 Task: Look for space in Alaghsas, Niger from 5th September, 2023 to 13th September, 2023 for 6 adults in price range Rs.15000 to Rs.20000. Place can be entire place with 3 bedrooms having 3 beds and 3 bathrooms. Property type can be house, flat, guest house. Amenities needed are: washing machine. Booking option can be shelf check-in. Required host language is English.
Action: Mouse moved to (589, 127)
Screenshot: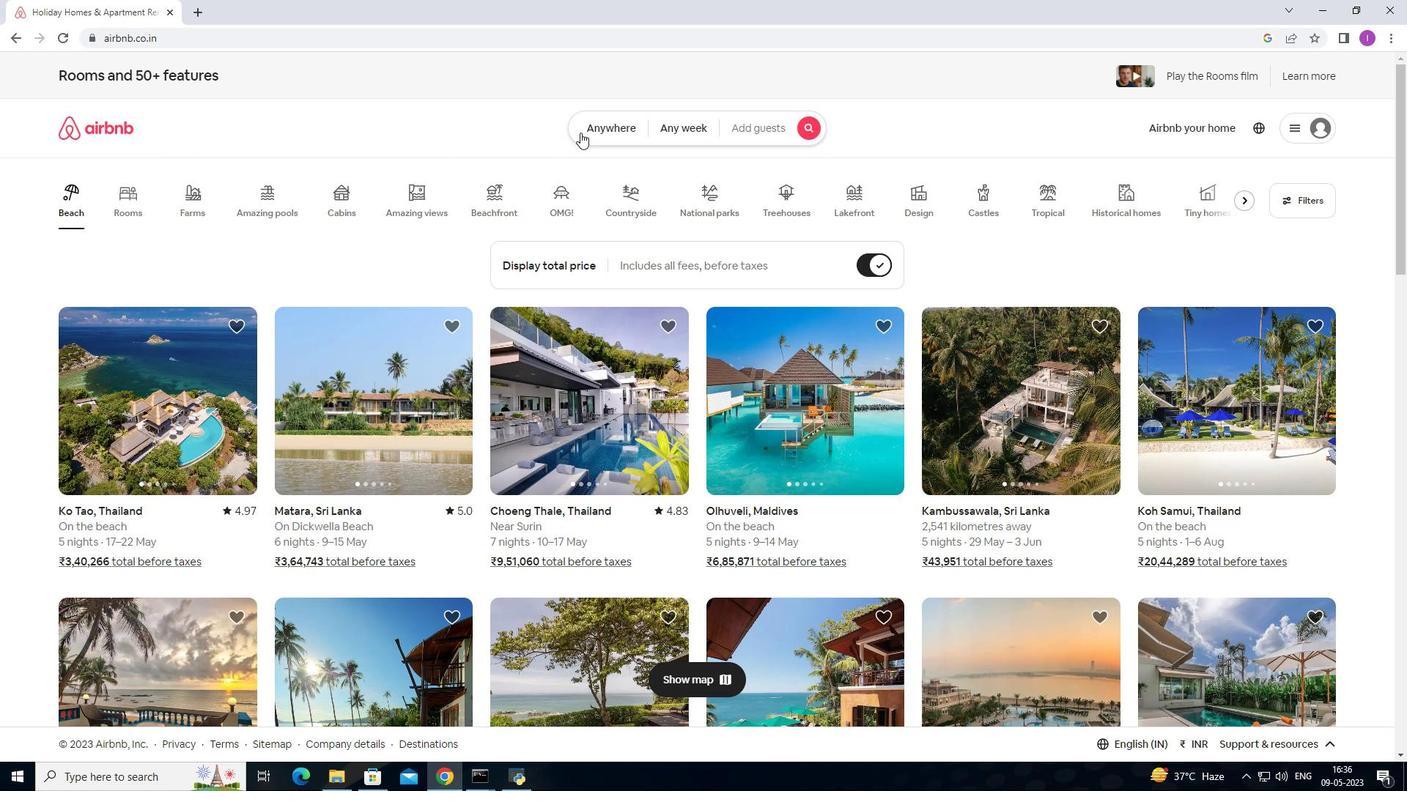 
Action: Mouse pressed left at (589, 127)
Screenshot: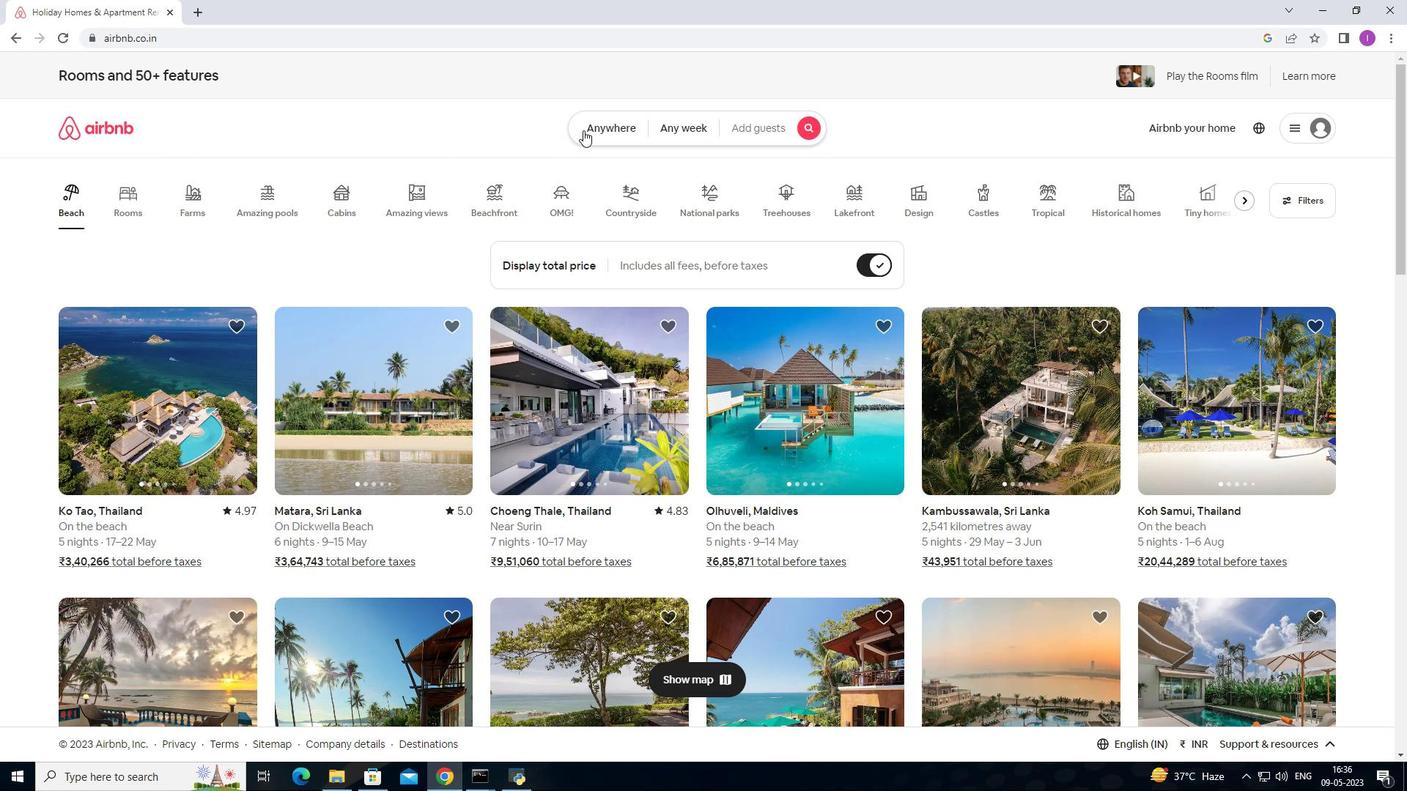 
Action: Mouse moved to (519, 191)
Screenshot: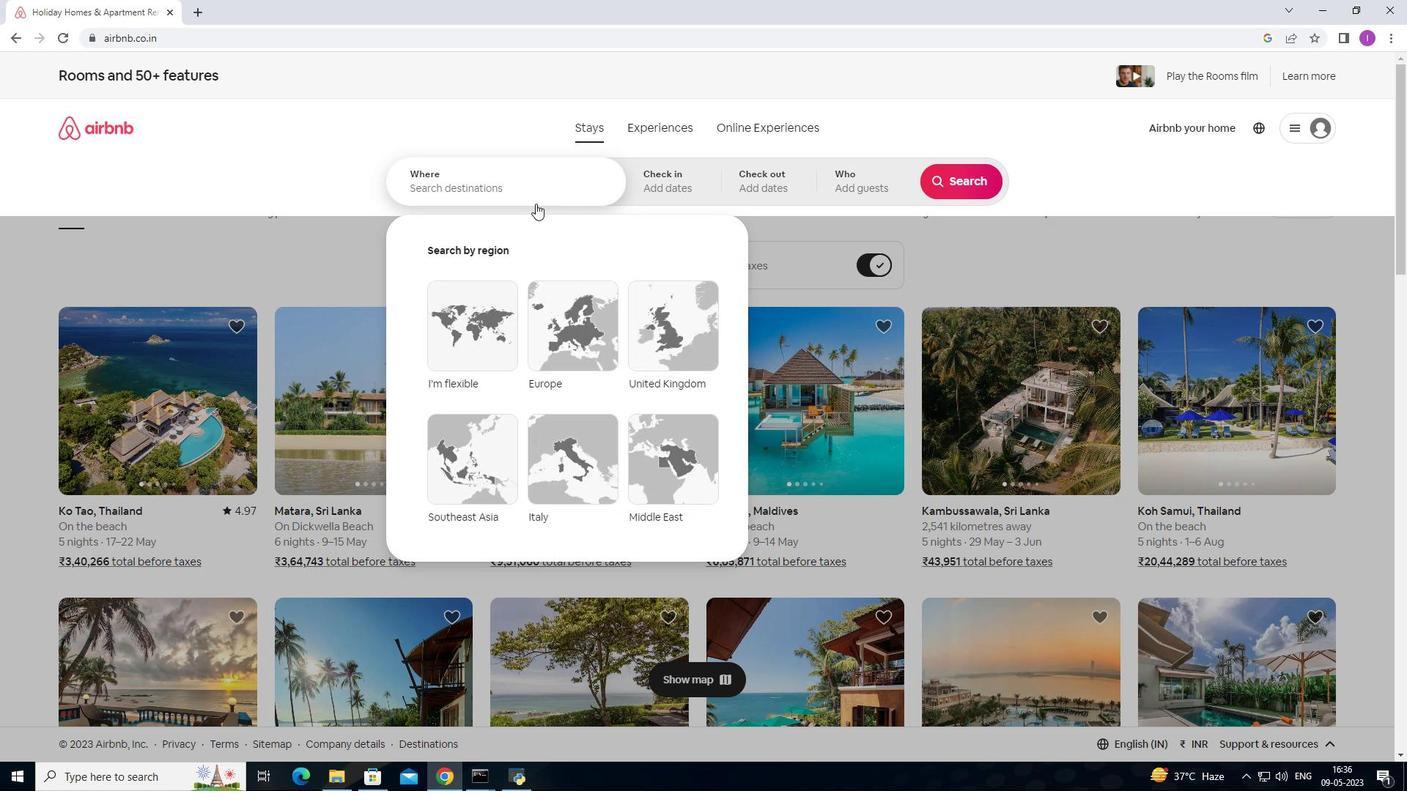 
Action: Mouse pressed left at (519, 191)
Screenshot: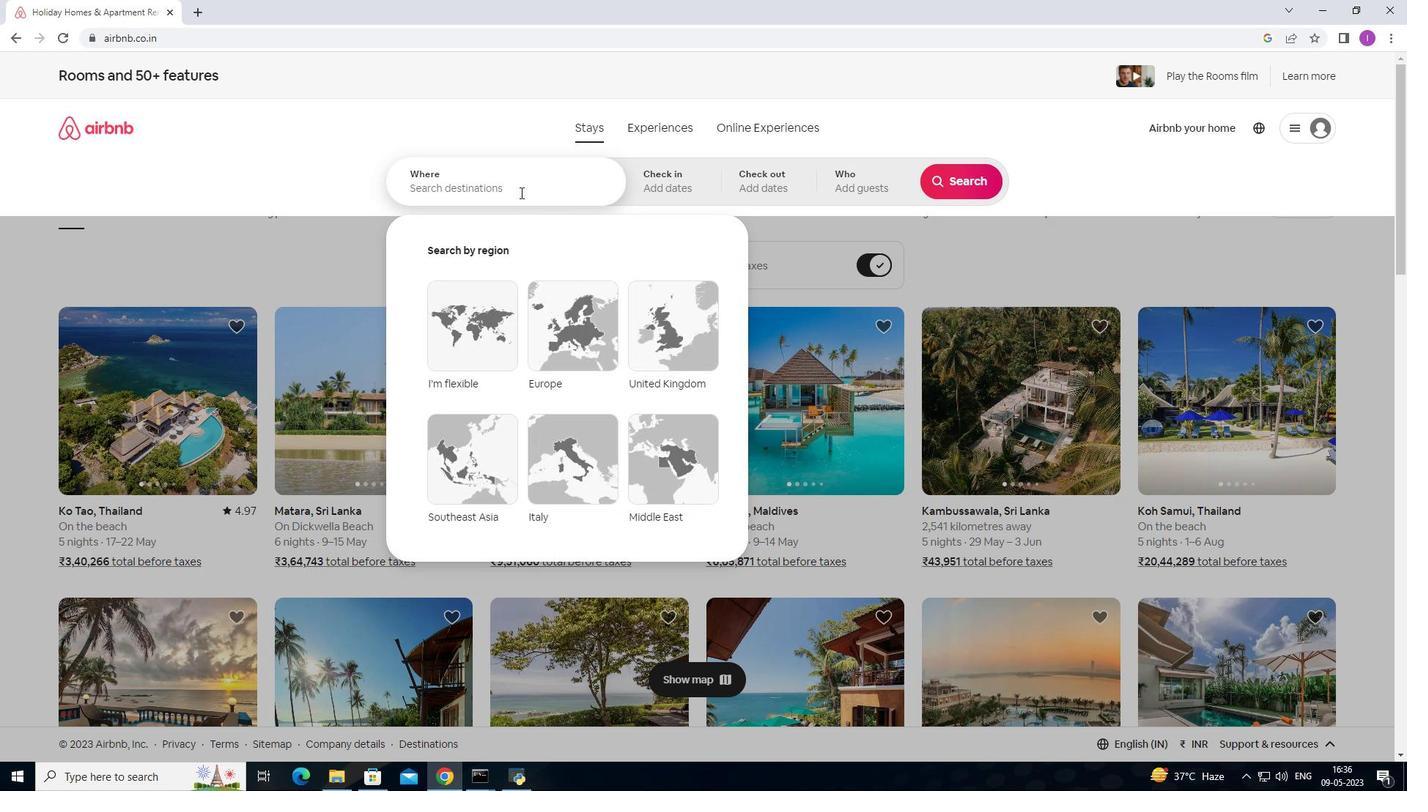 
Action: Mouse moved to (519, 190)
Screenshot: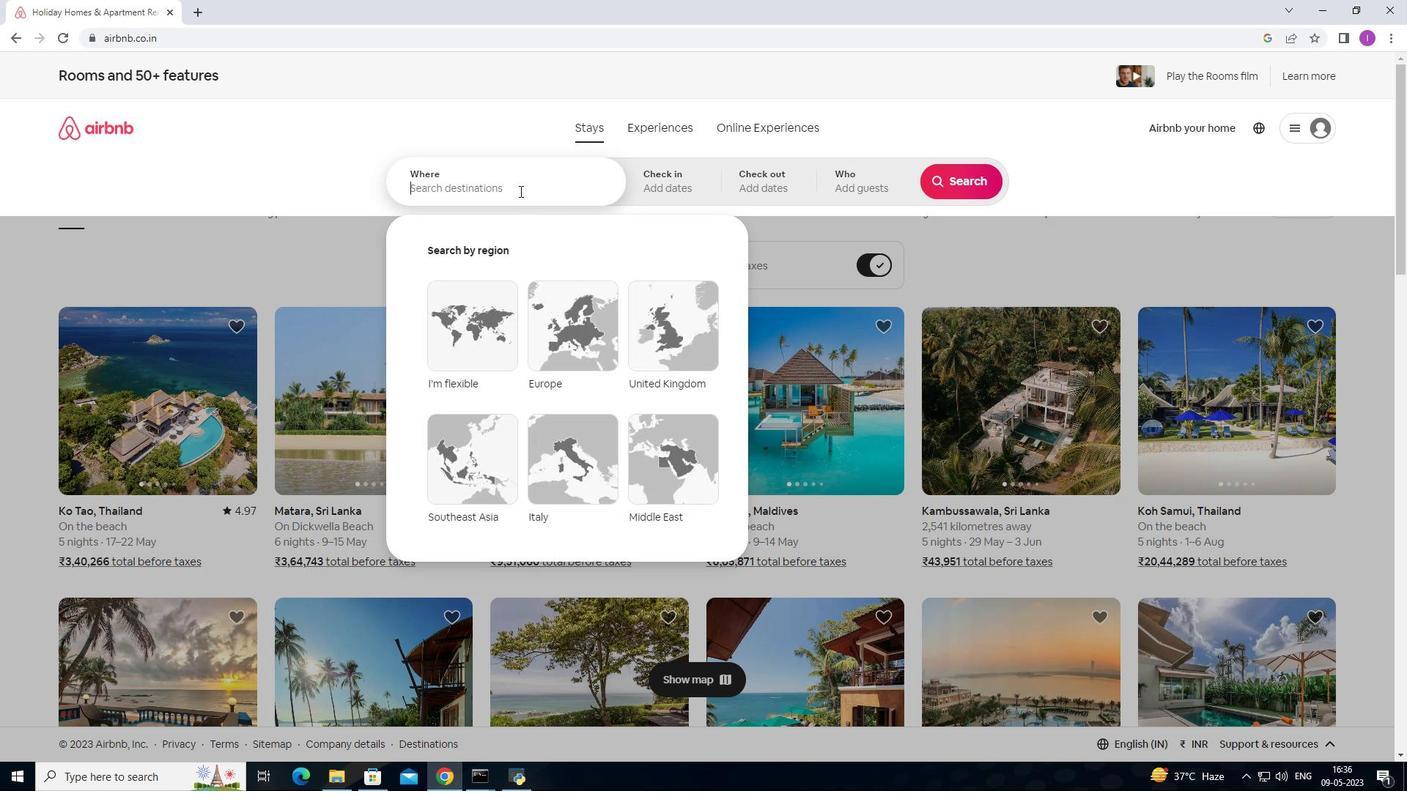 
Action: Key pressed <Key.shift>Alaghsas,<Key.shift>Nigeria
Screenshot: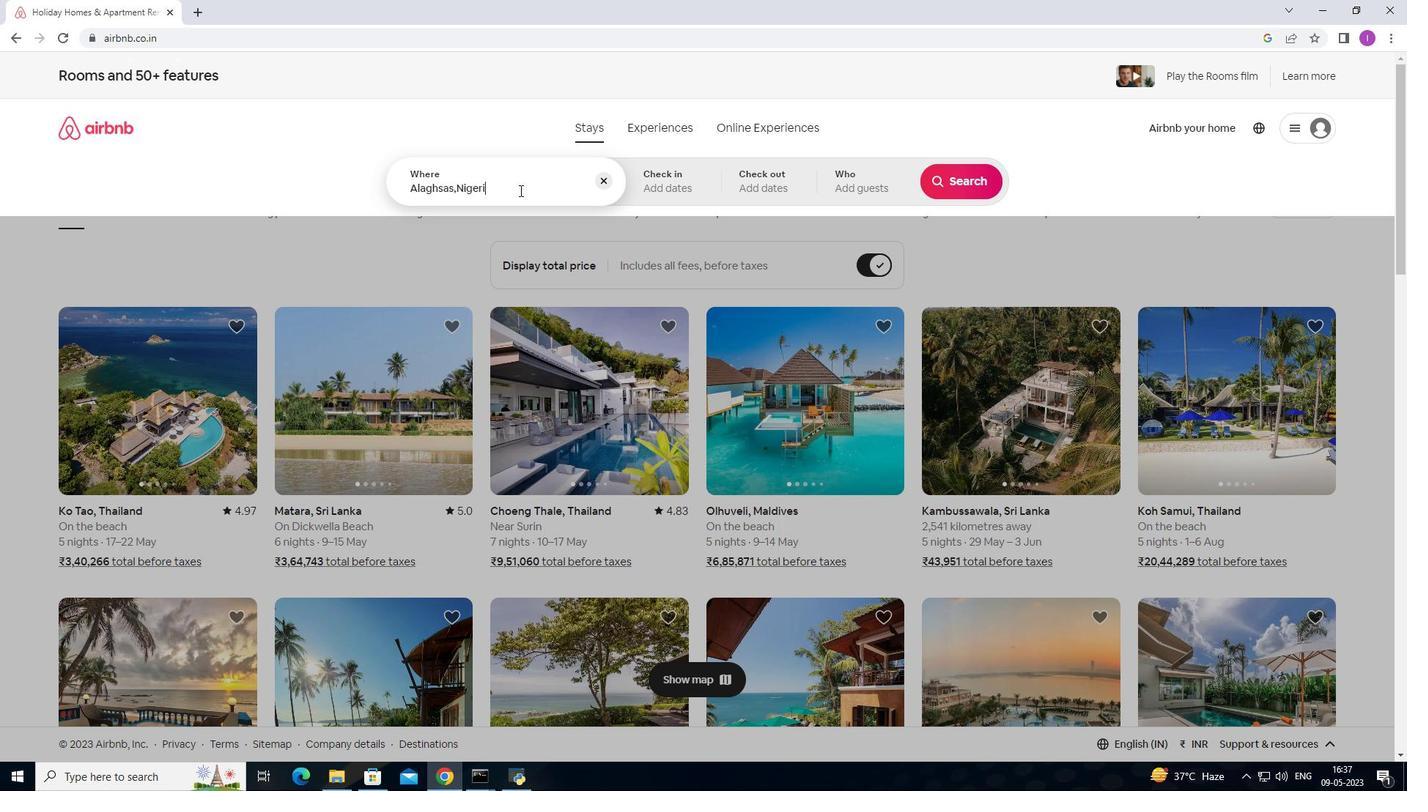 
Action: Mouse moved to (505, 195)
Screenshot: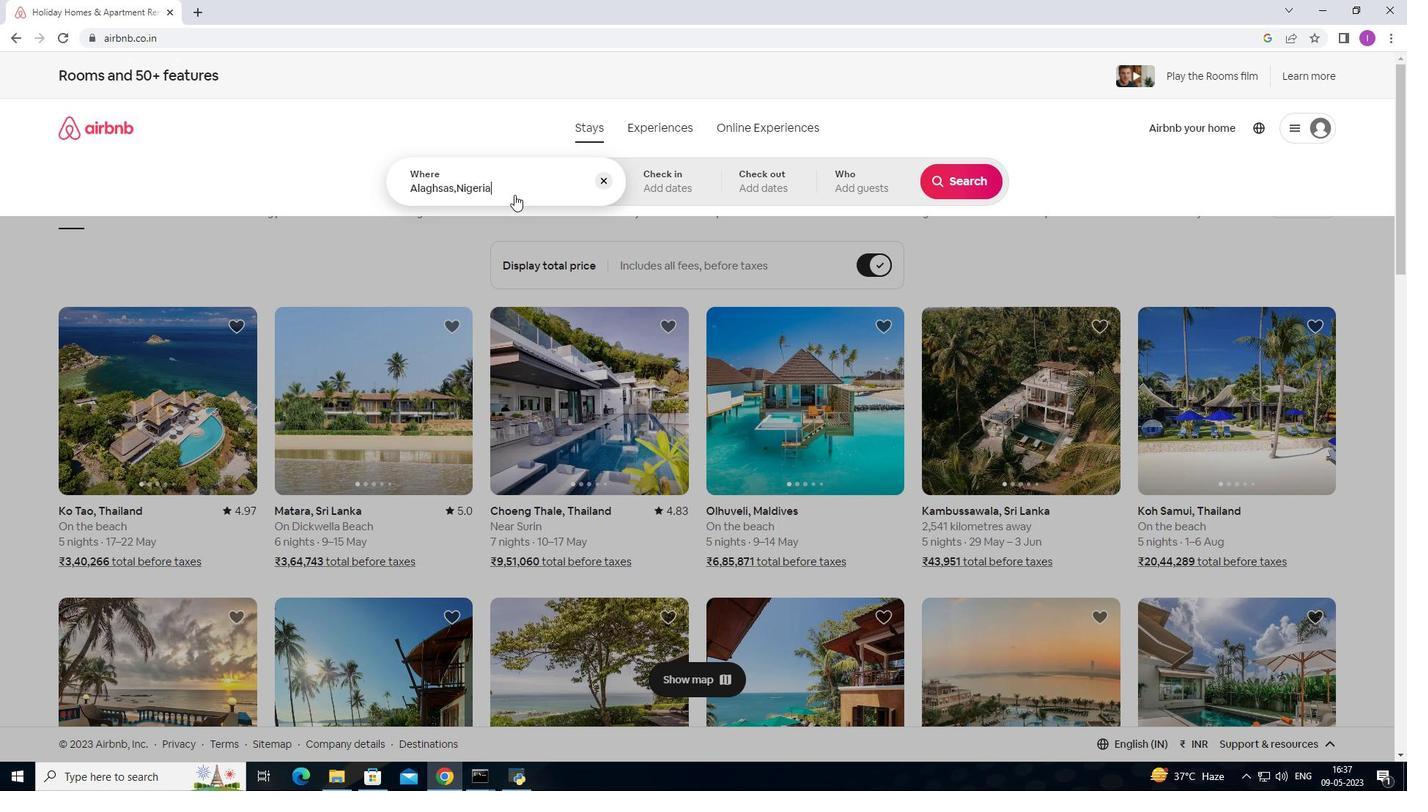 
Action: Key pressed <Key.backspace><Key.backspace>
Screenshot: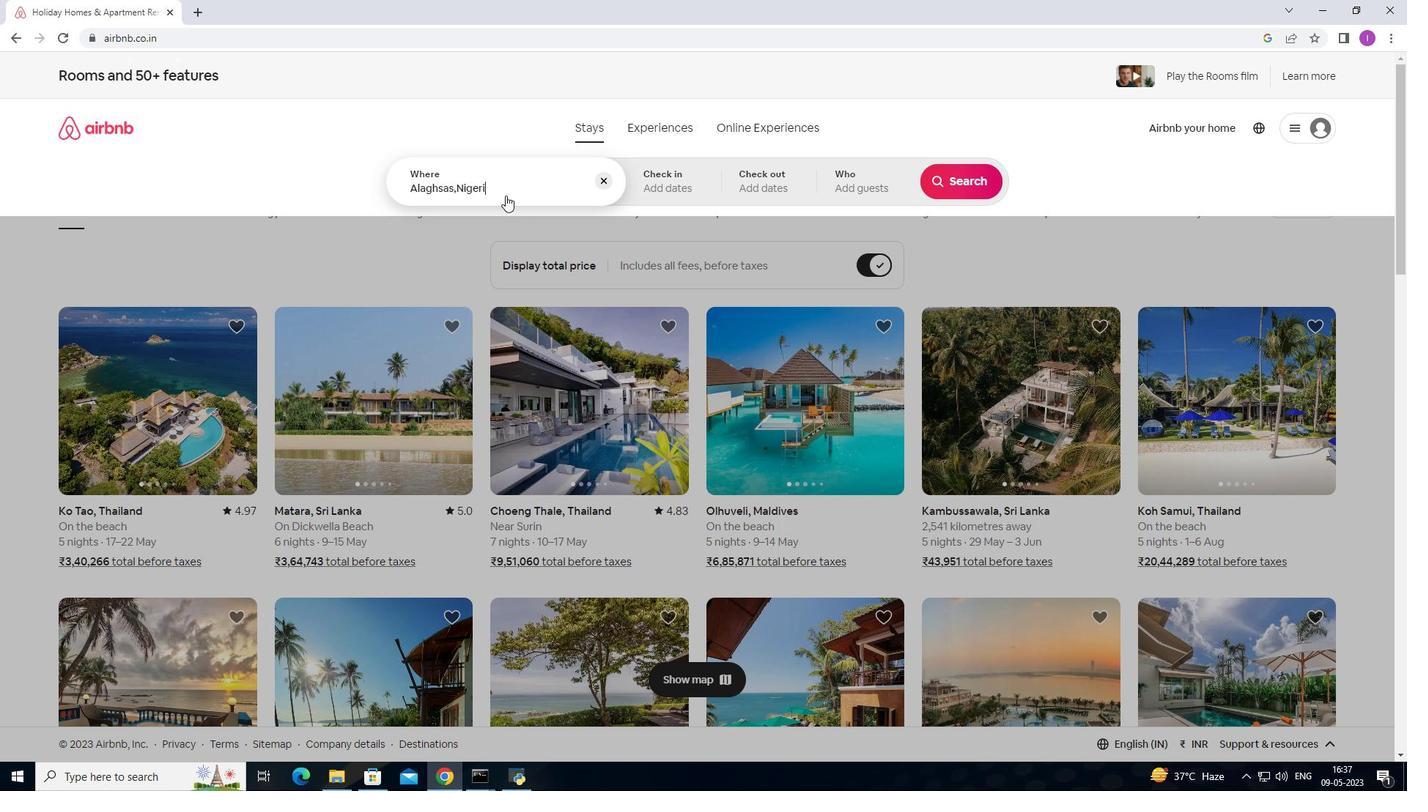 
Action: Mouse moved to (652, 170)
Screenshot: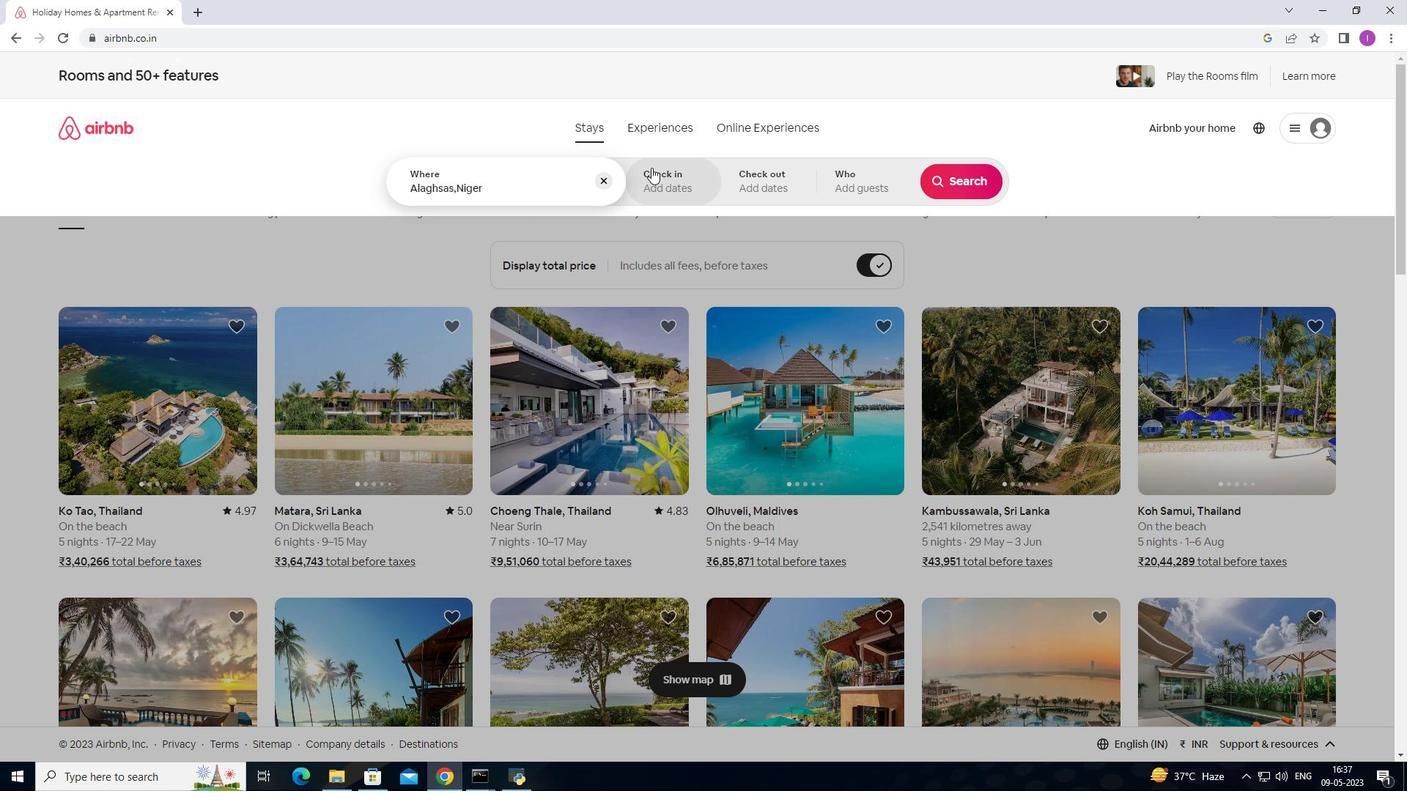 
Action: Mouse pressed left at (652, 170)
Screenshot: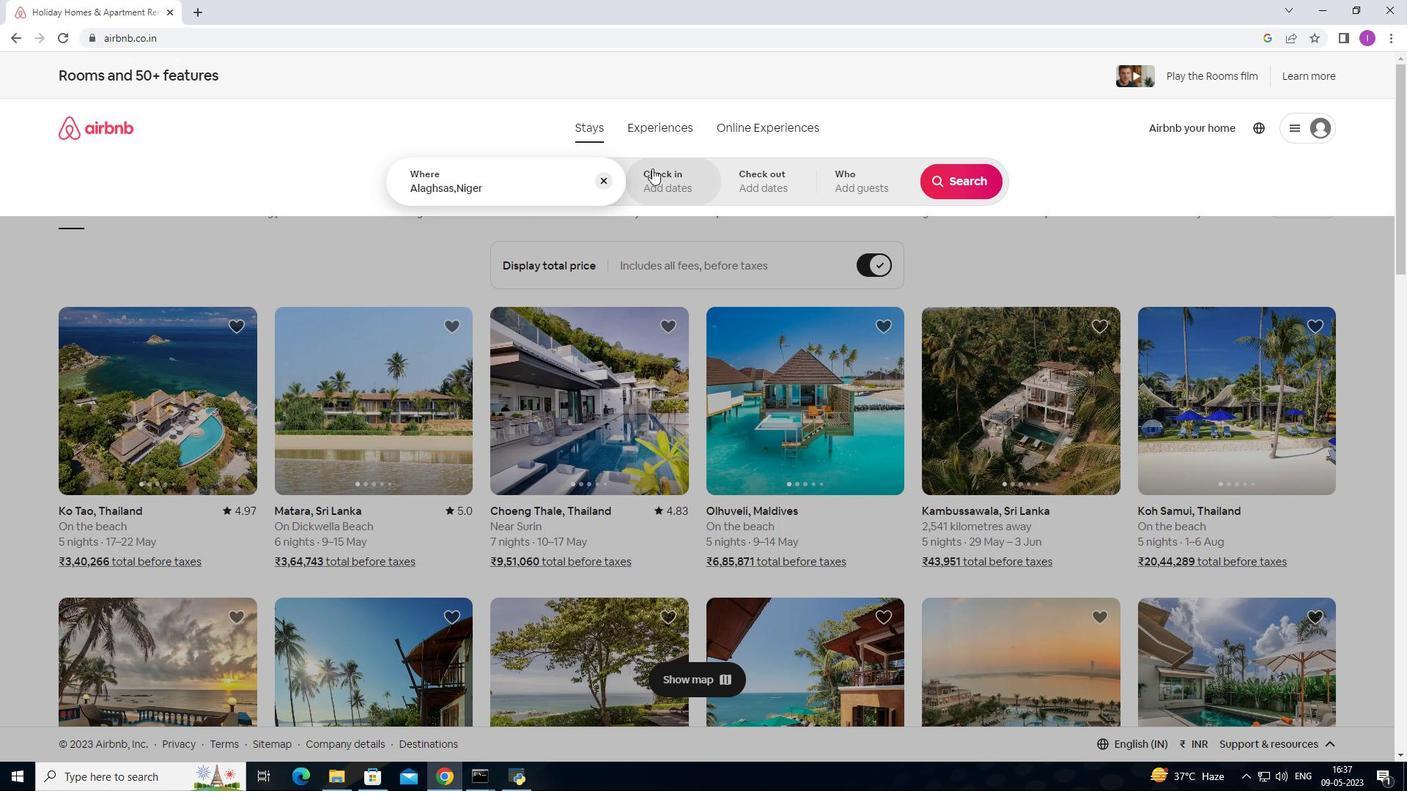 
Action: Mouse moved to (964, 298)
Screenshot: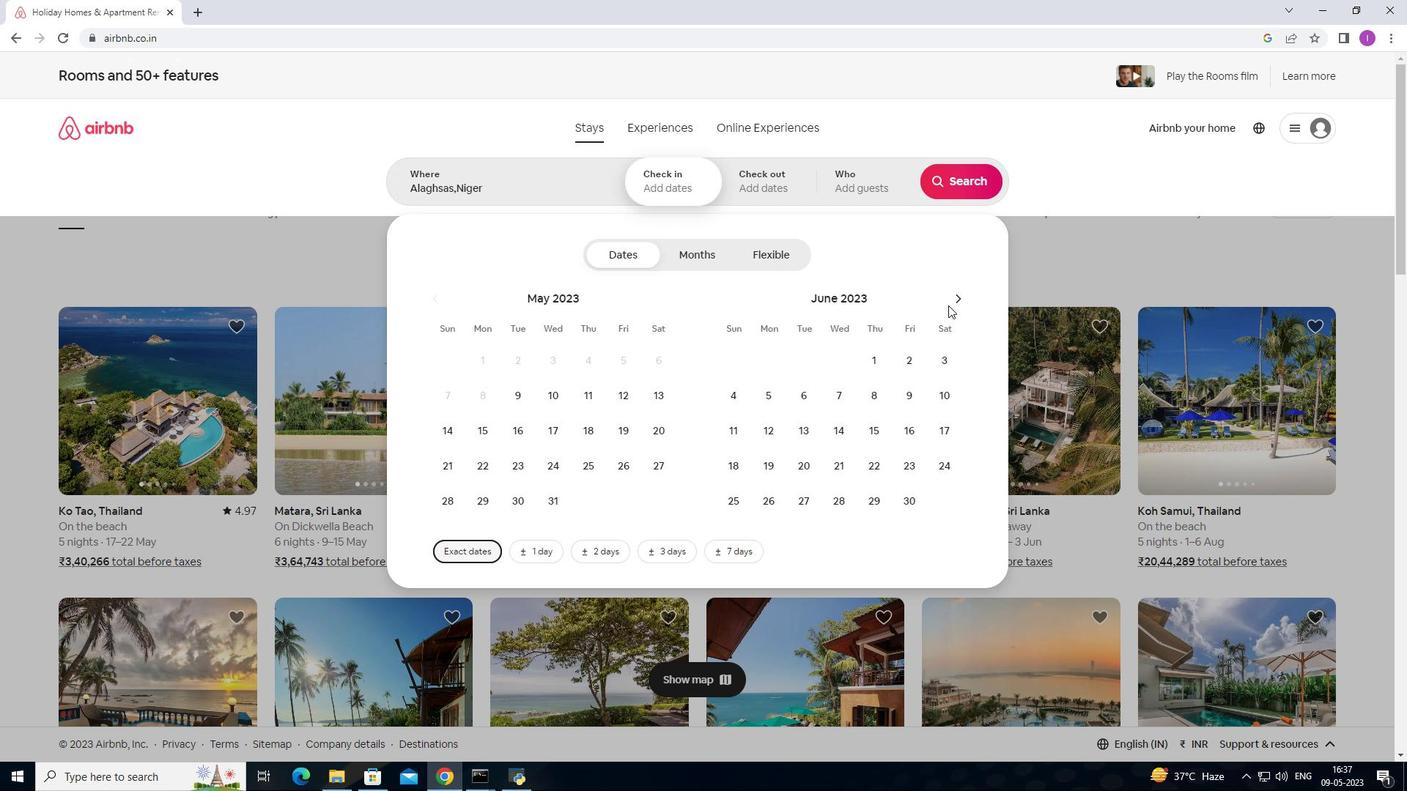 
Action: Mouse pressed left at (964, 298)
Screenshot: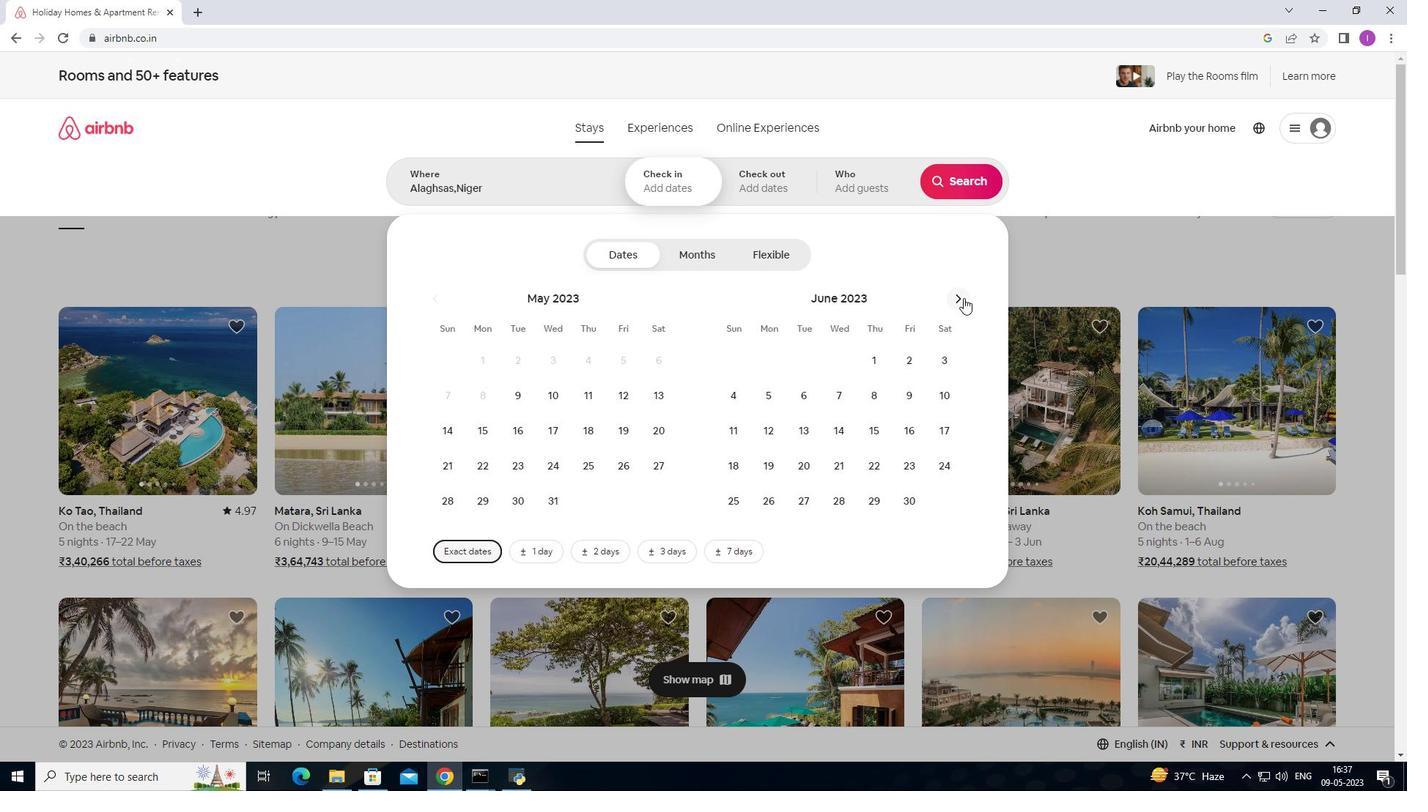 
Action: Mouse pressed left at (964, 298)
Screenshot: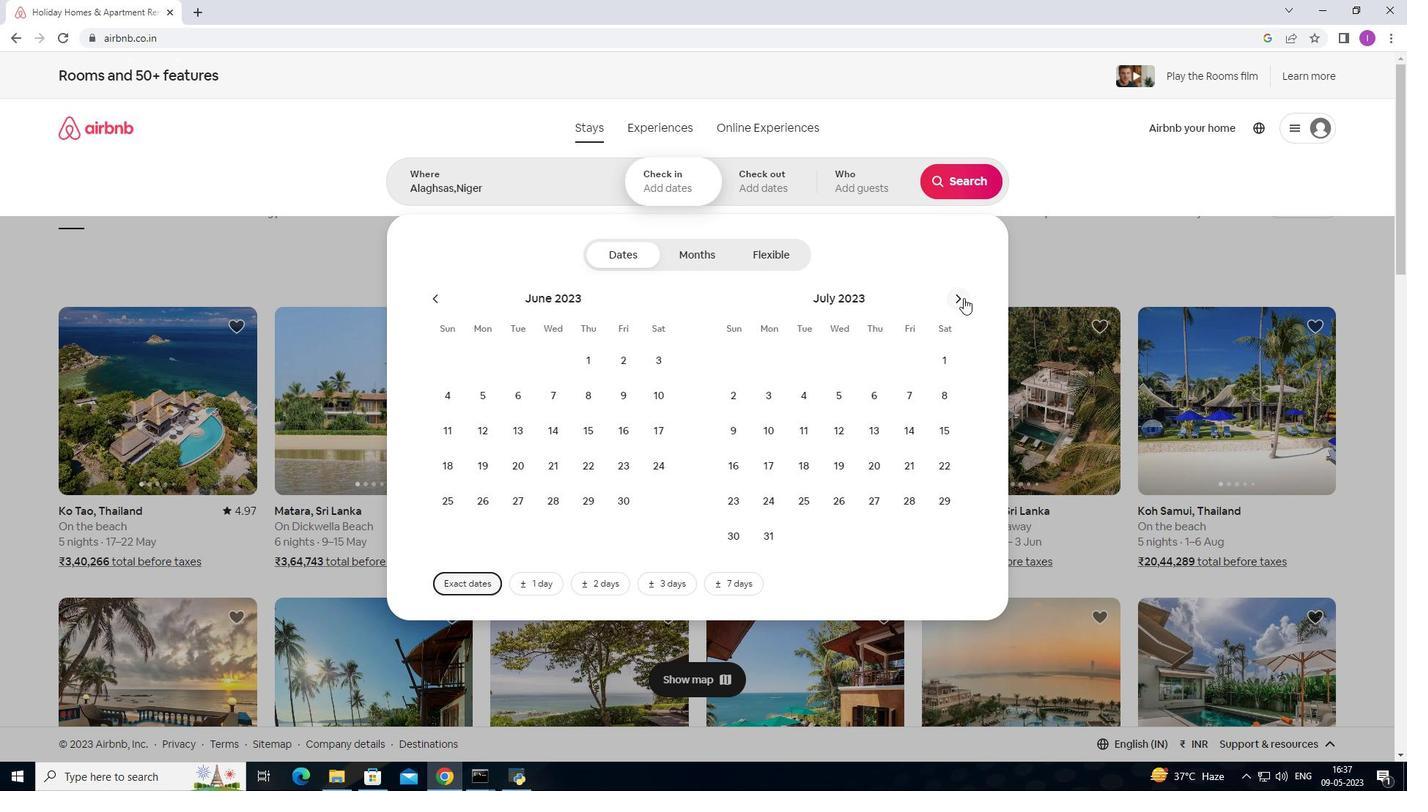 
Action: Mouse pressed left at (964, 298)
Screenshot: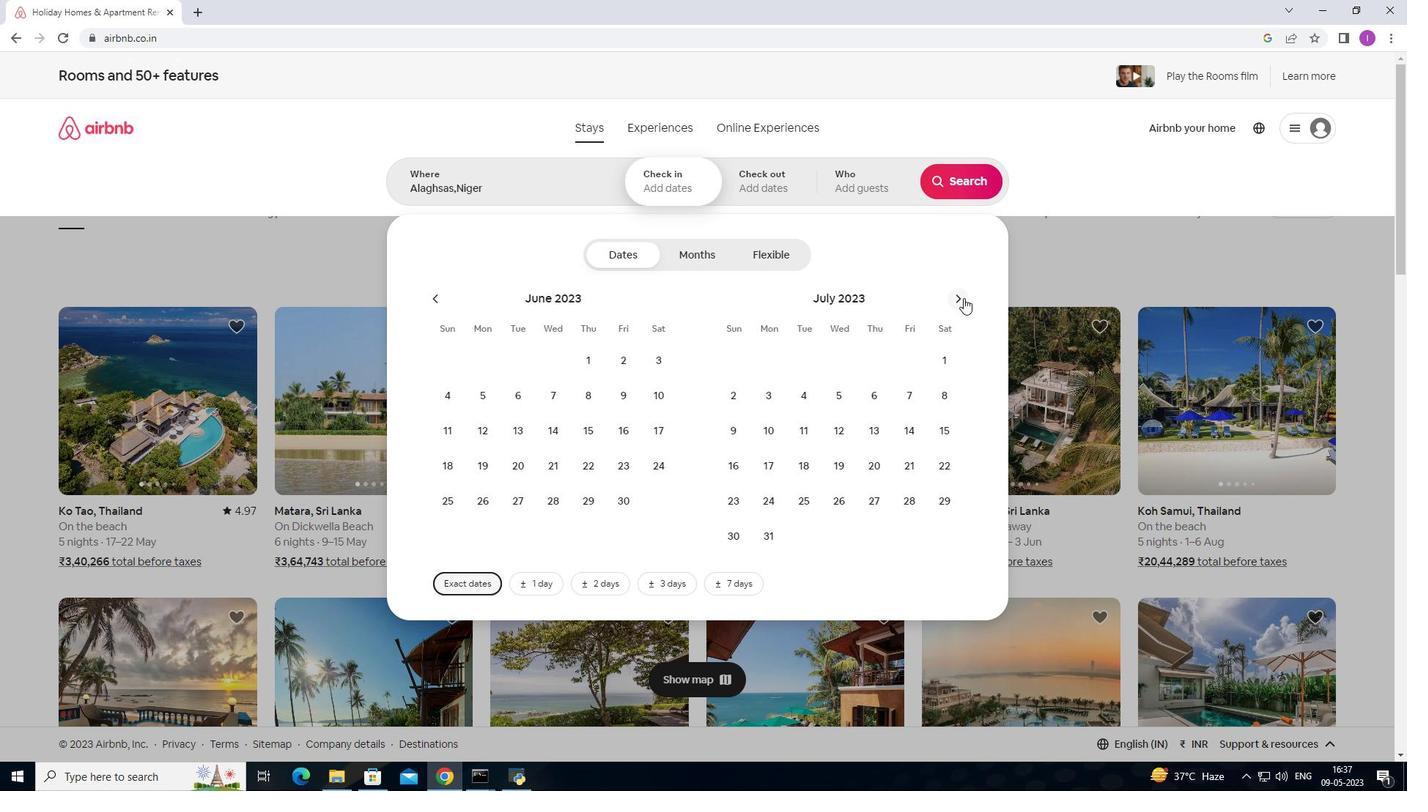 
Action: Mouse pressed left at (964, 298)
Screenshot: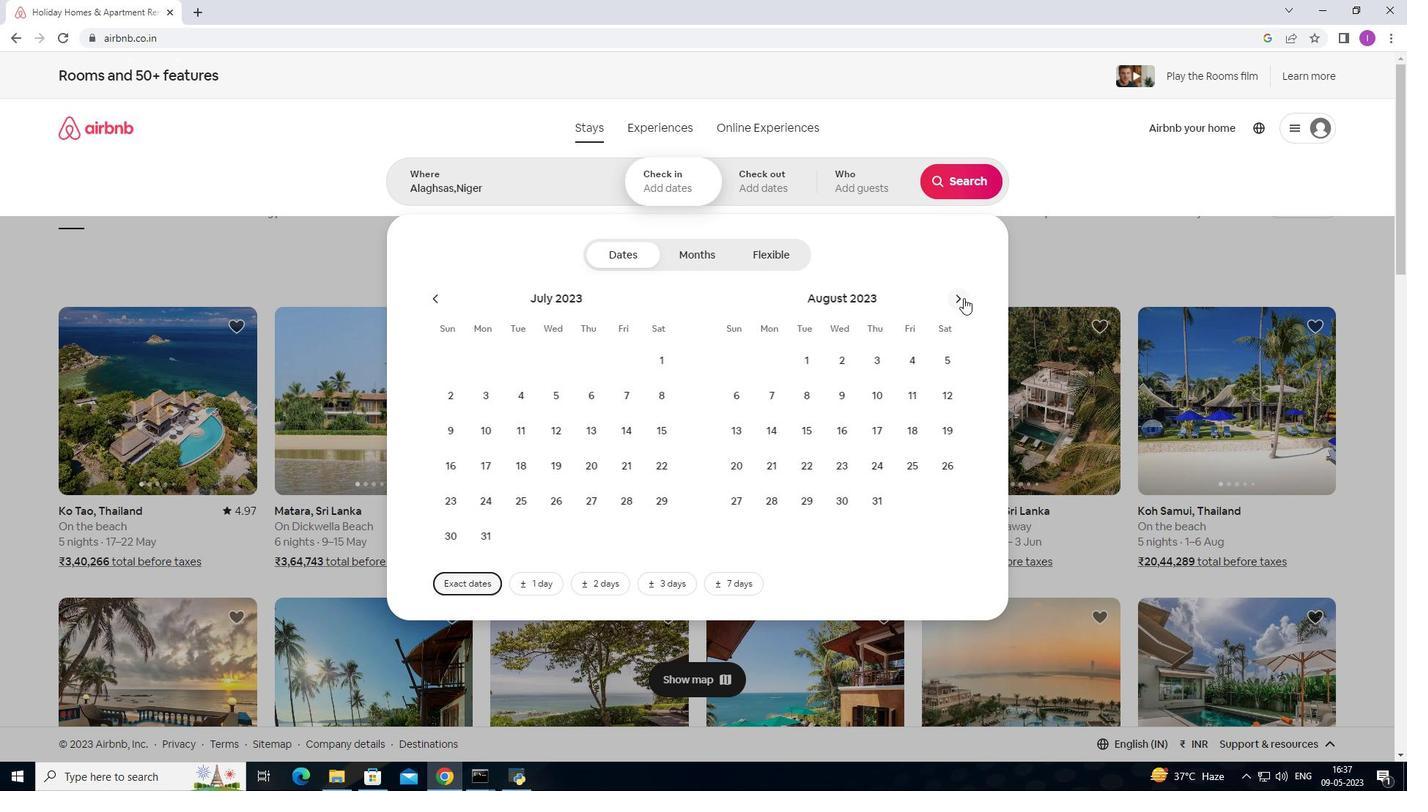 
Action: Mouse moved to (527, 398)
Screenshot: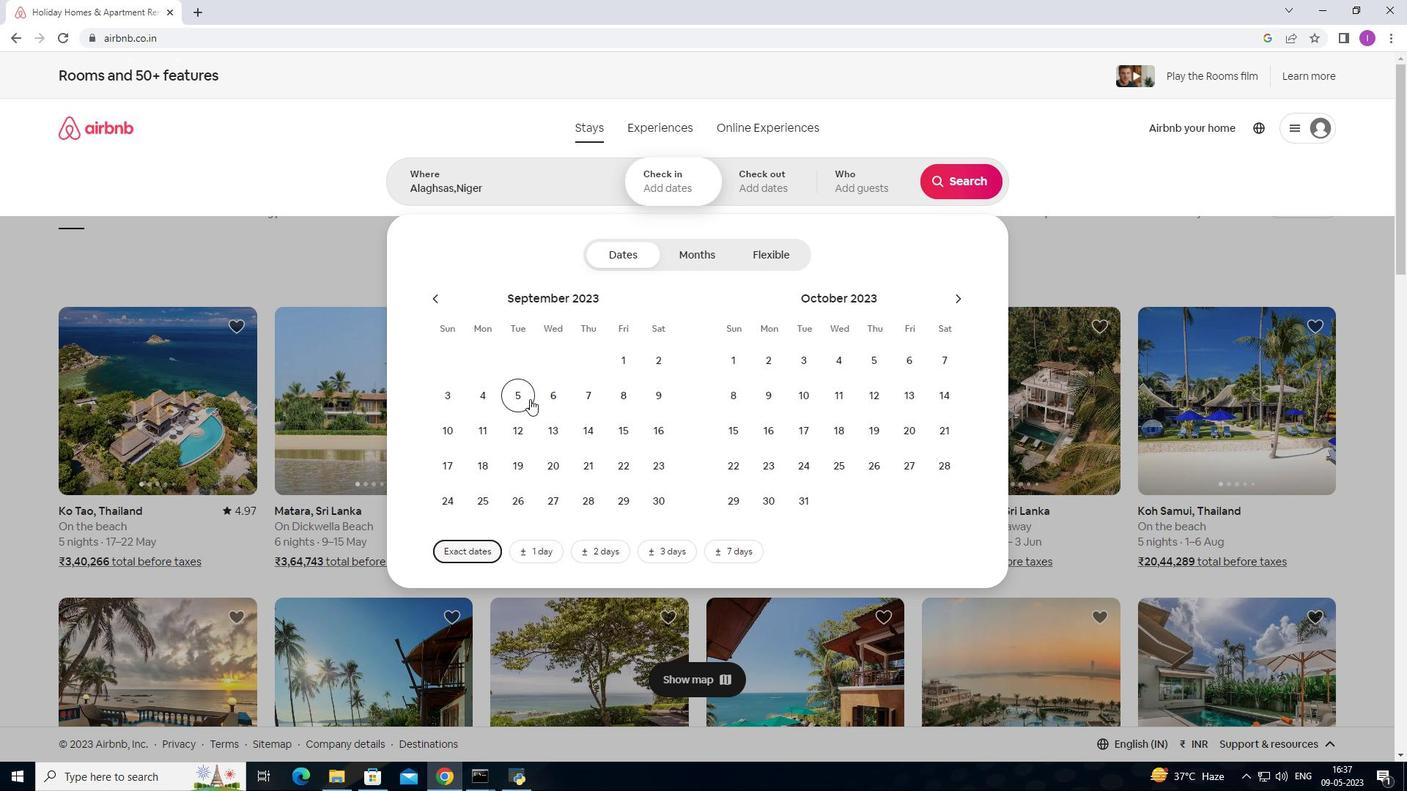 
Action: Mouse pressed left at (527, 398)
Screenshot: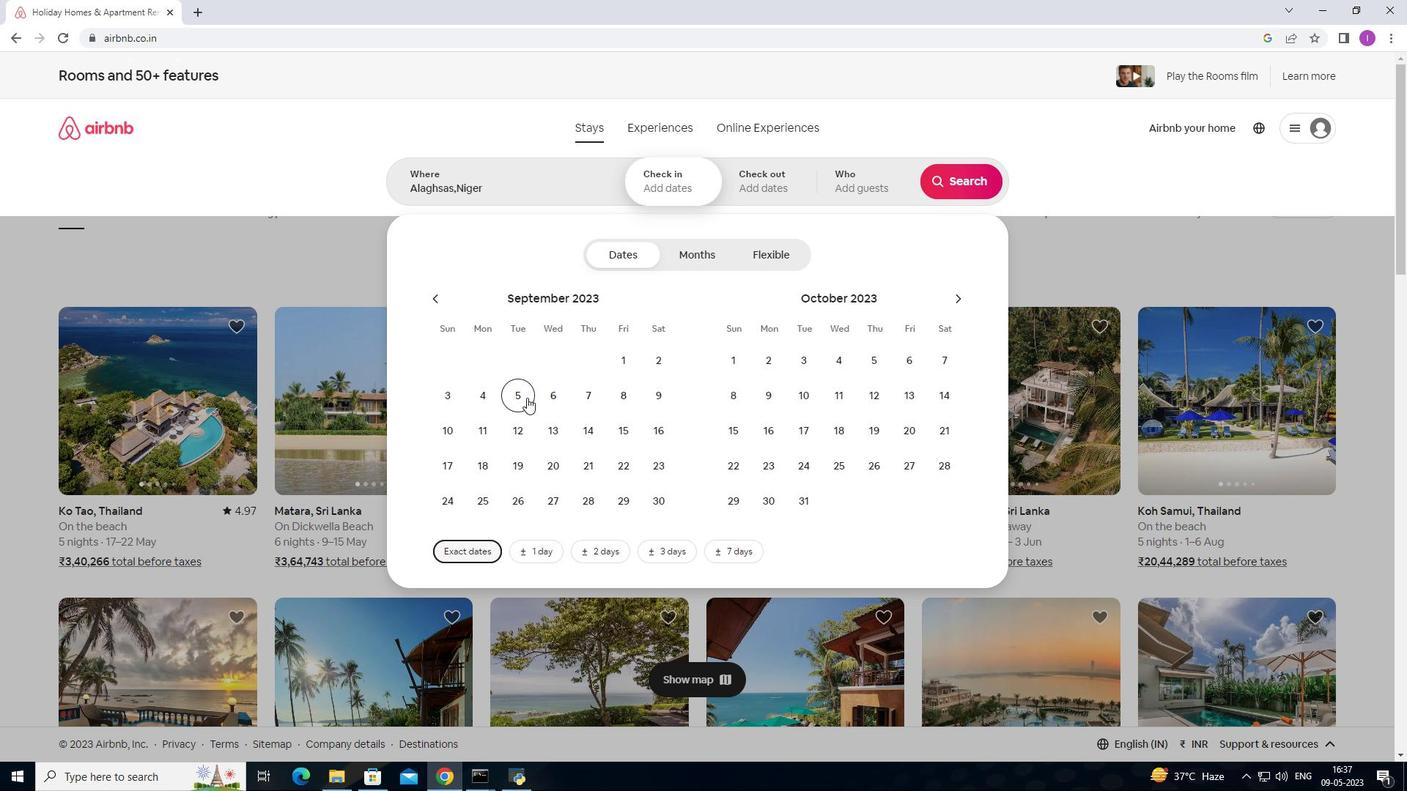 
Action: Mouse moved to (559, 425)
Screenshot: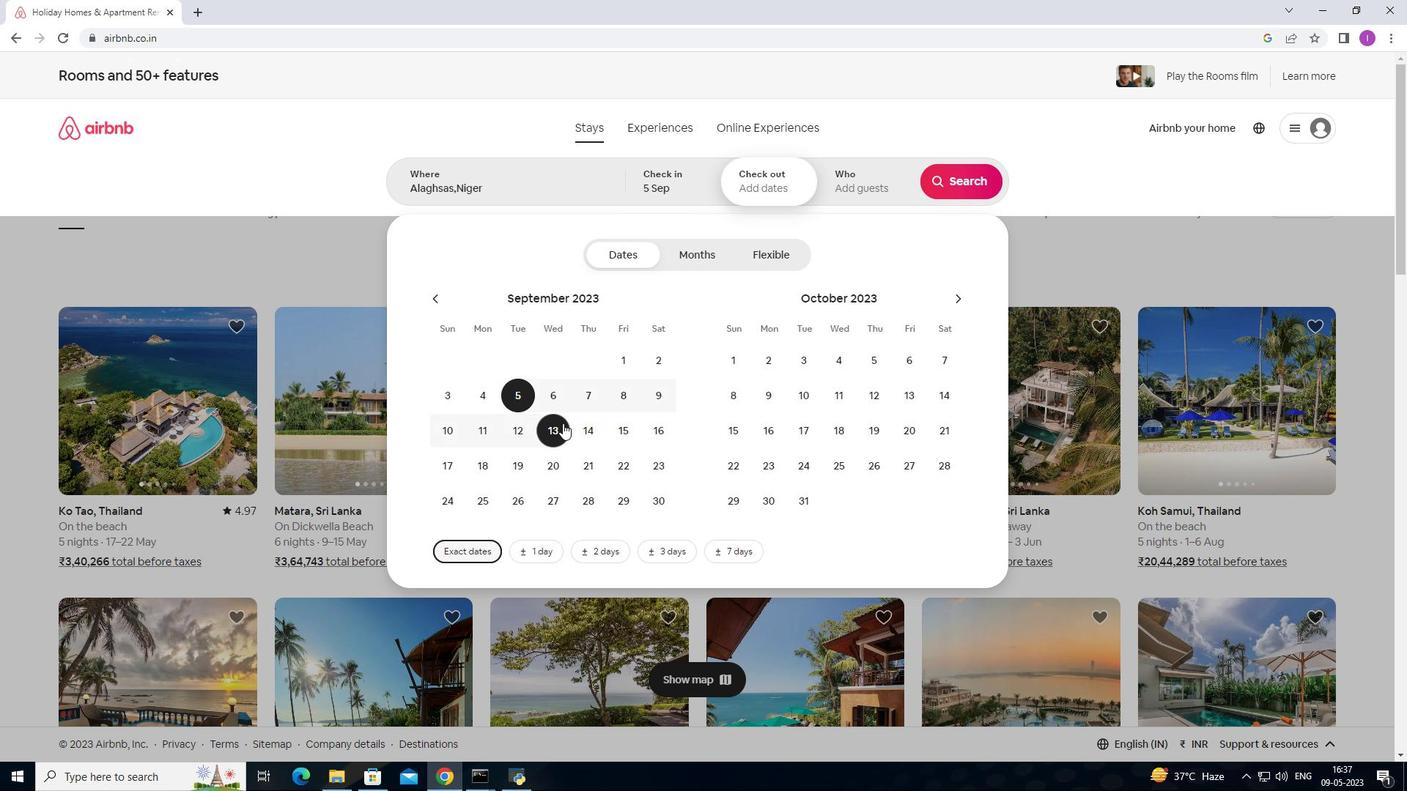 
Action: Mouse pressed left at (559, 425)
Screenshot: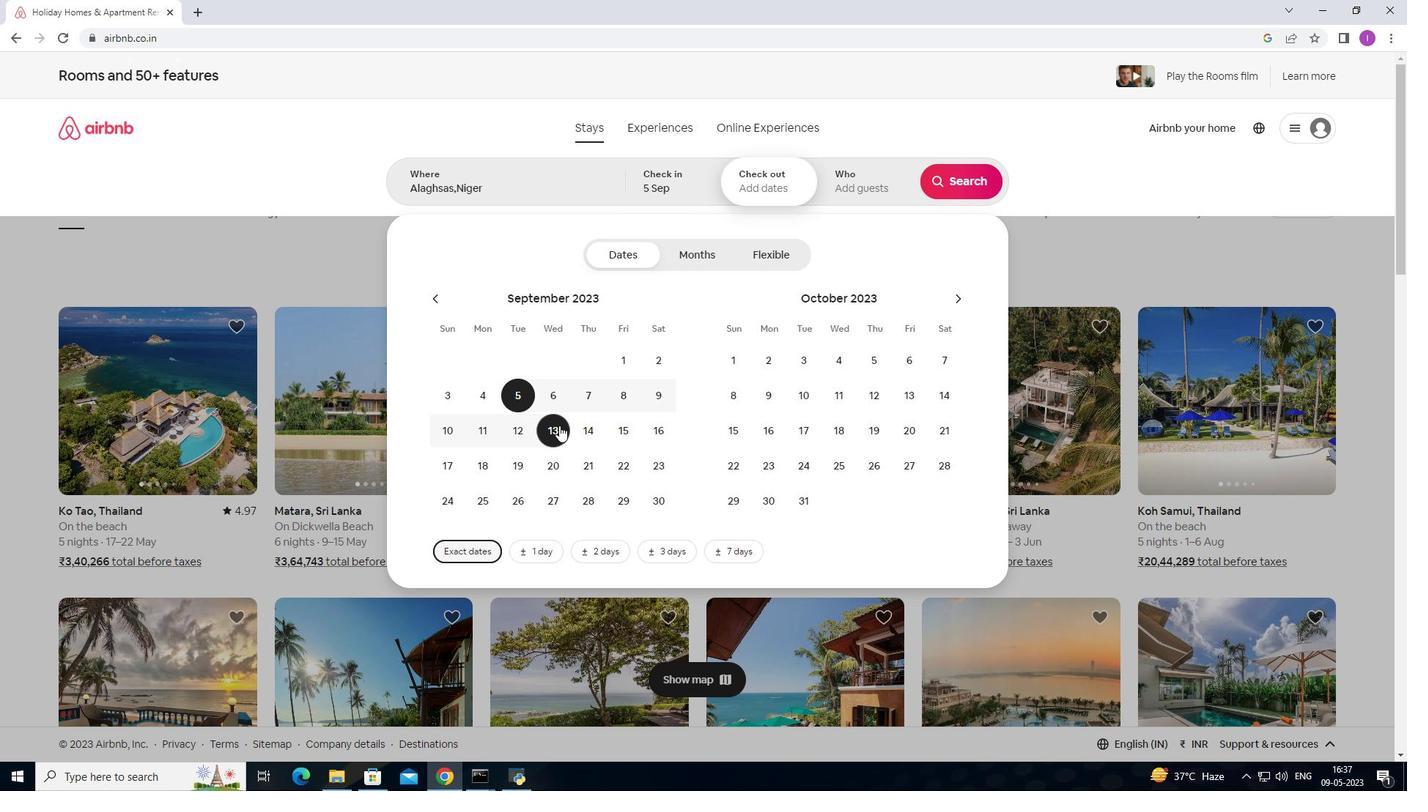 
Action: Mouse moved to (861, 184)
Screenshot: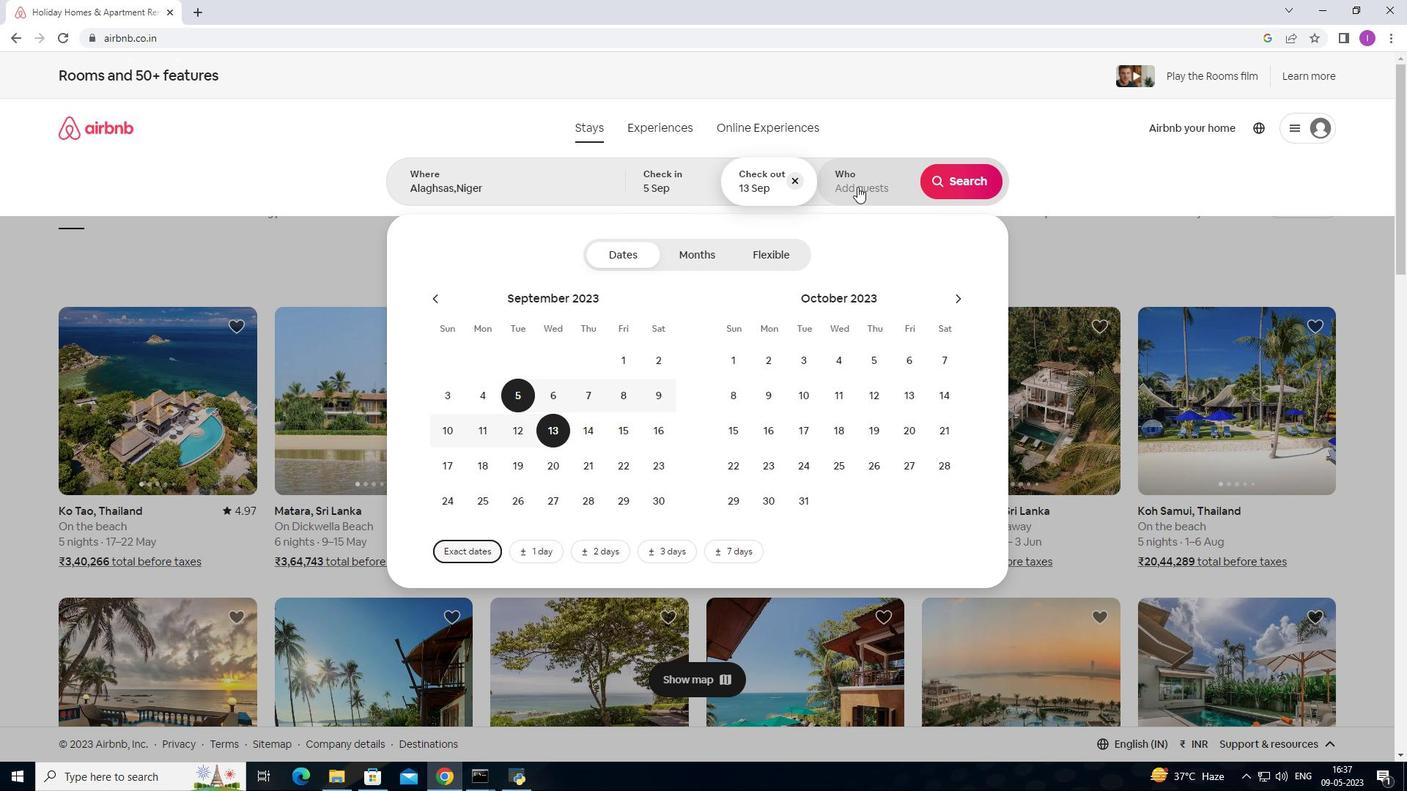 
Action: Mouse pressed left at (861, 184)
Screenshot: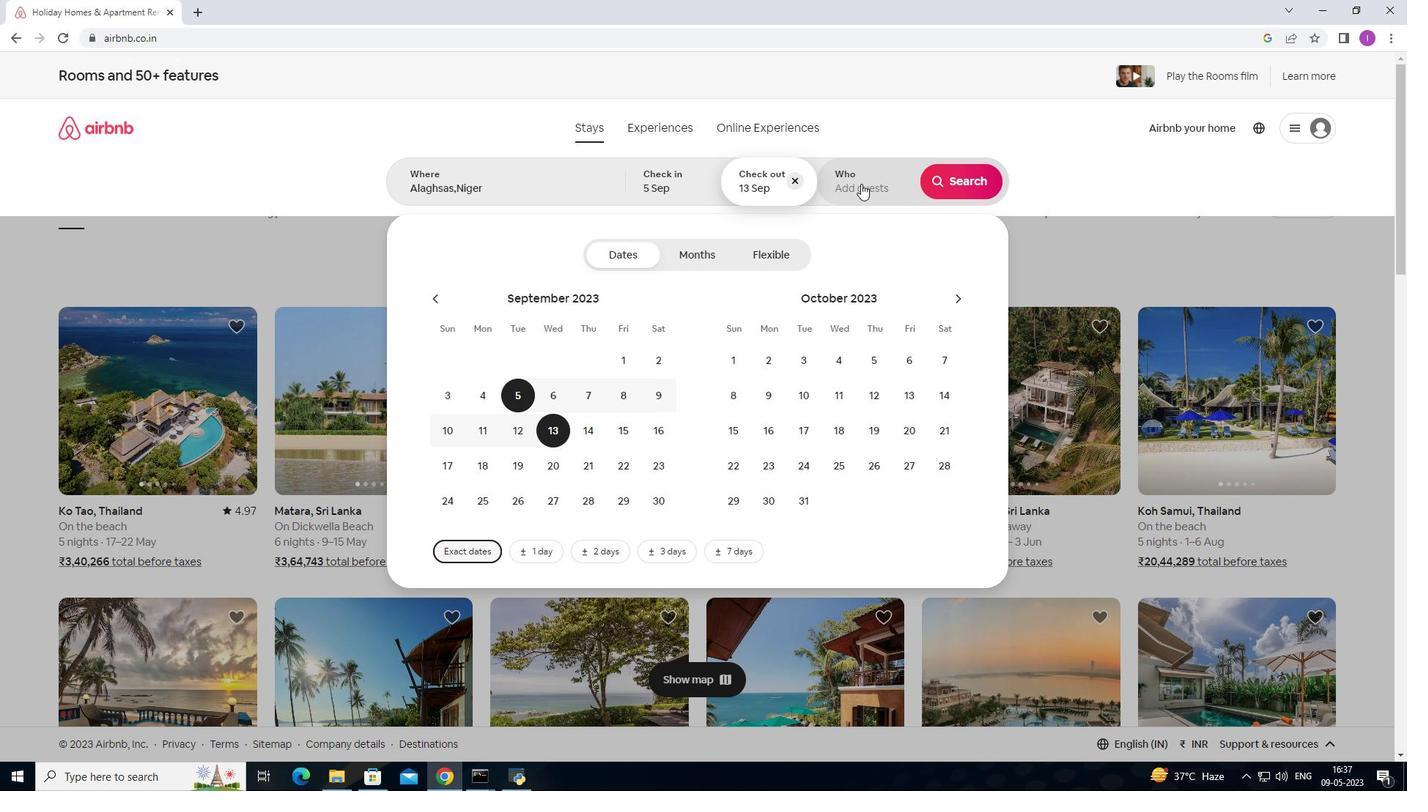 
Action: Mouse moved to (959, 258)
Screenshot: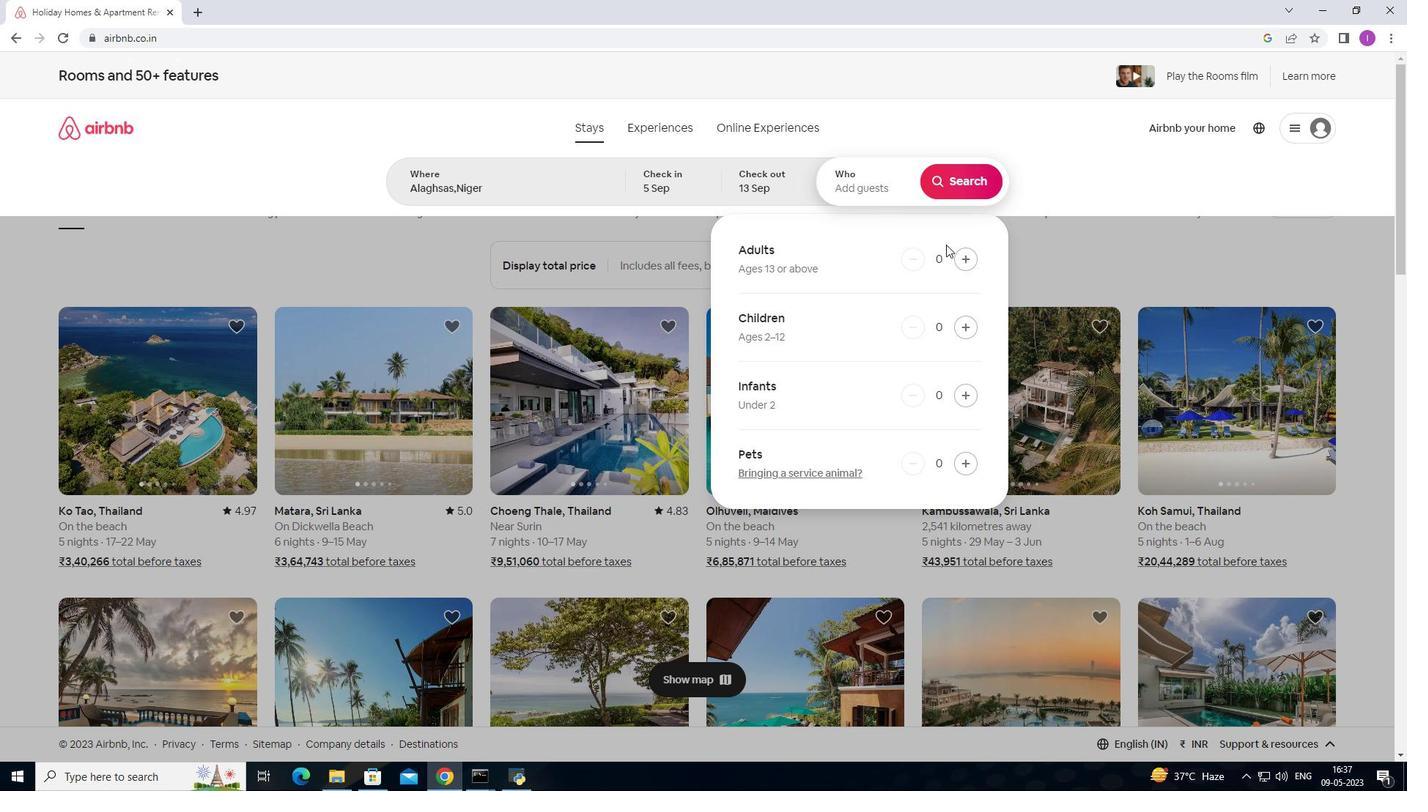 
Action: Mouse pressed left at (959, 258)
Screenshot: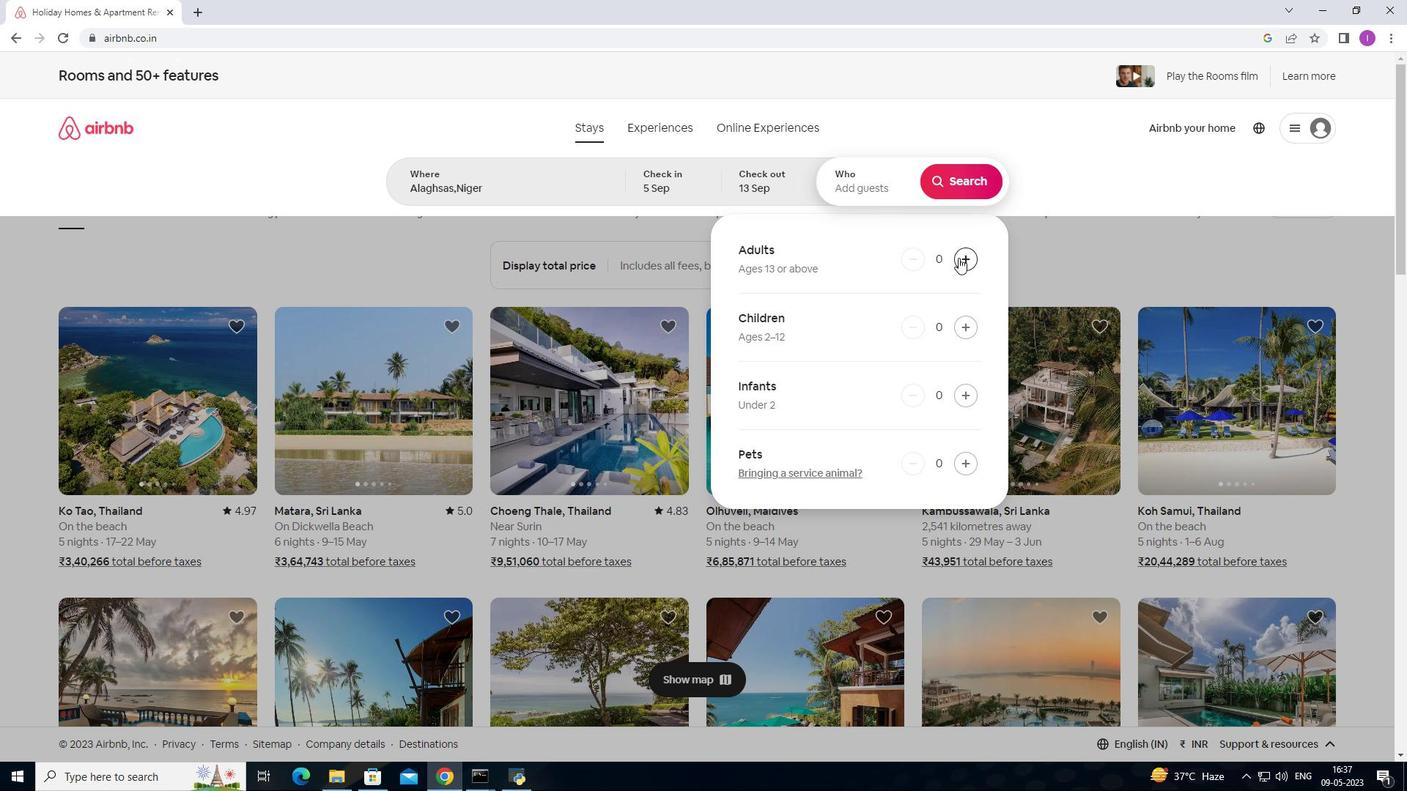
Action: Mouse pressed left at (959, 258)
Screenshot: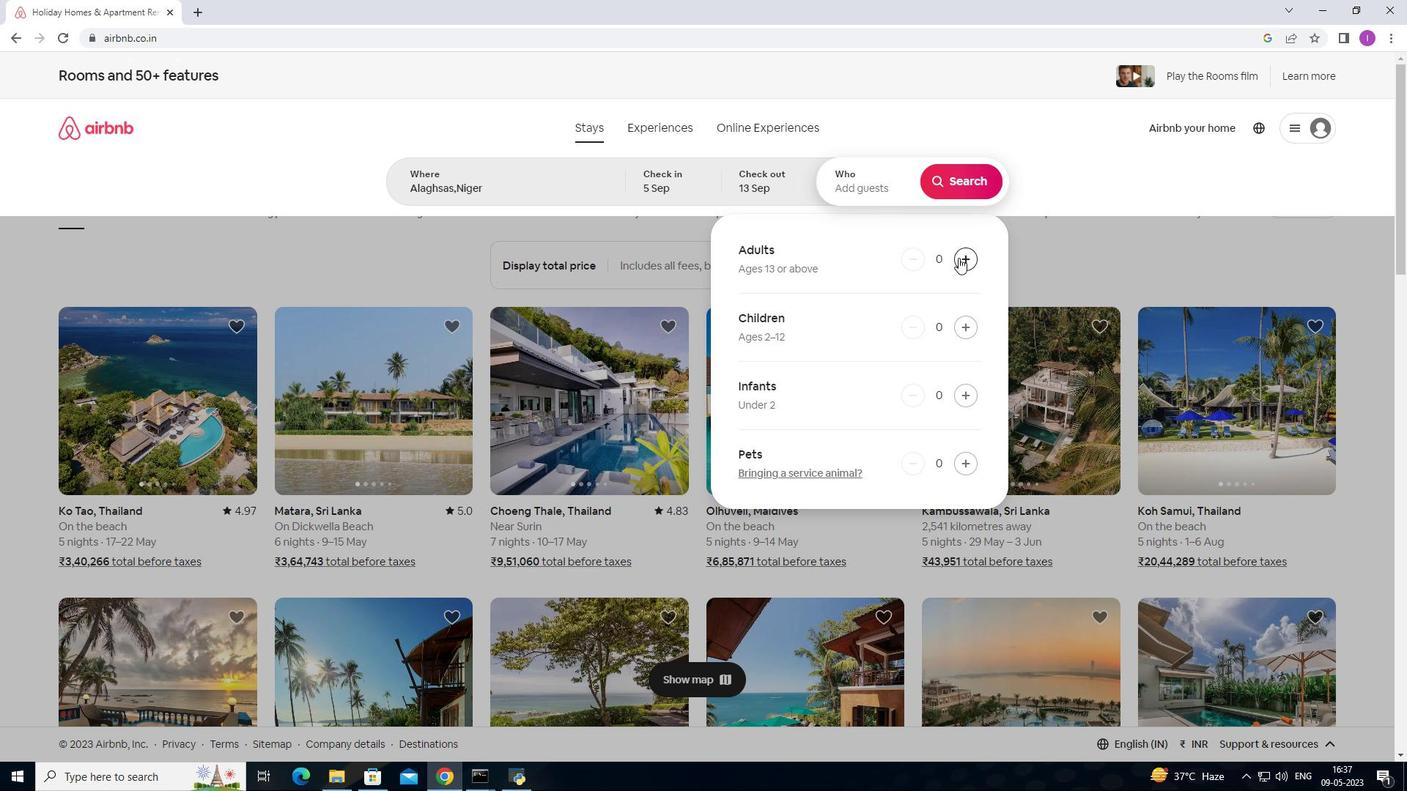 
Action: Mouse moved to (959, 258)
Screenshot: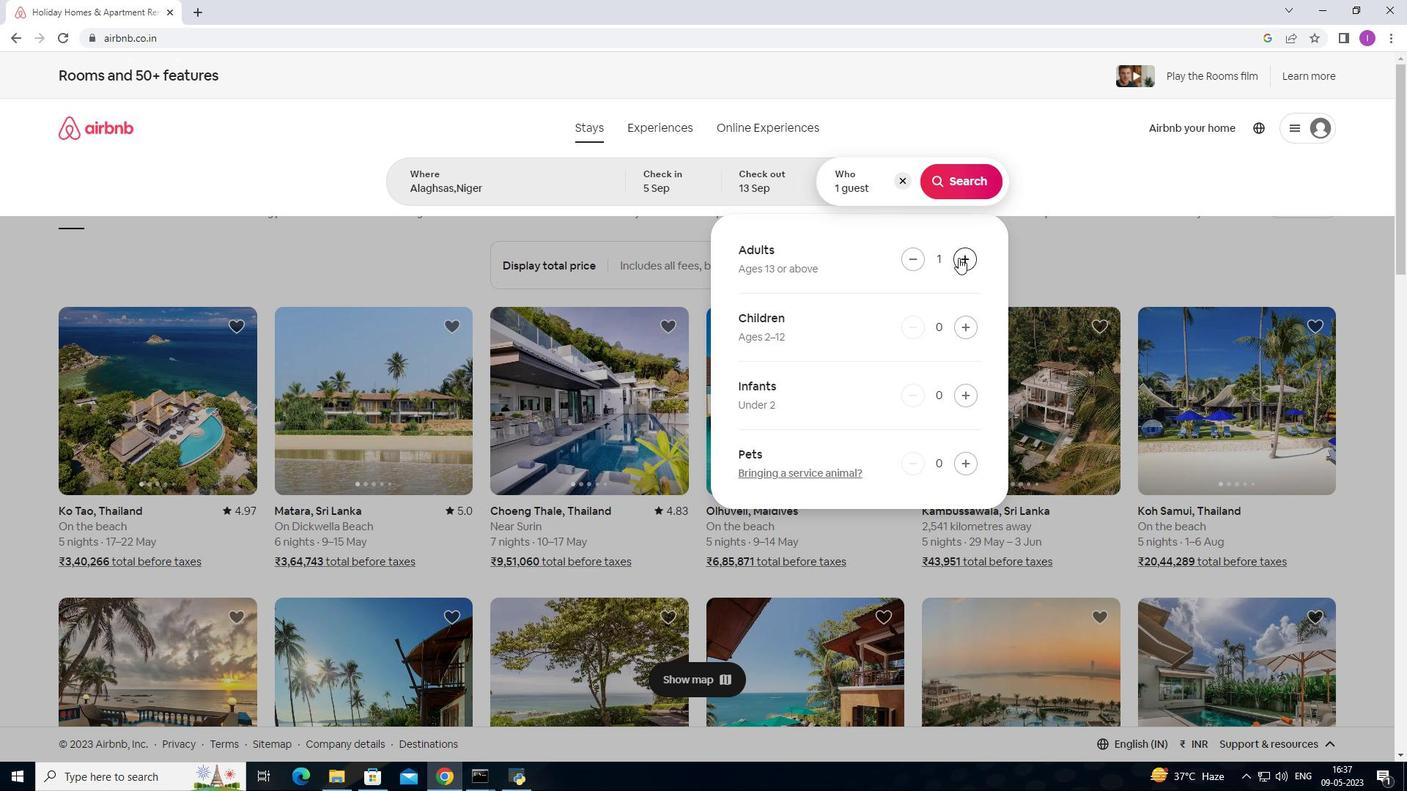 
Action: Mouse pressed left at (959, 258)
Screenshot: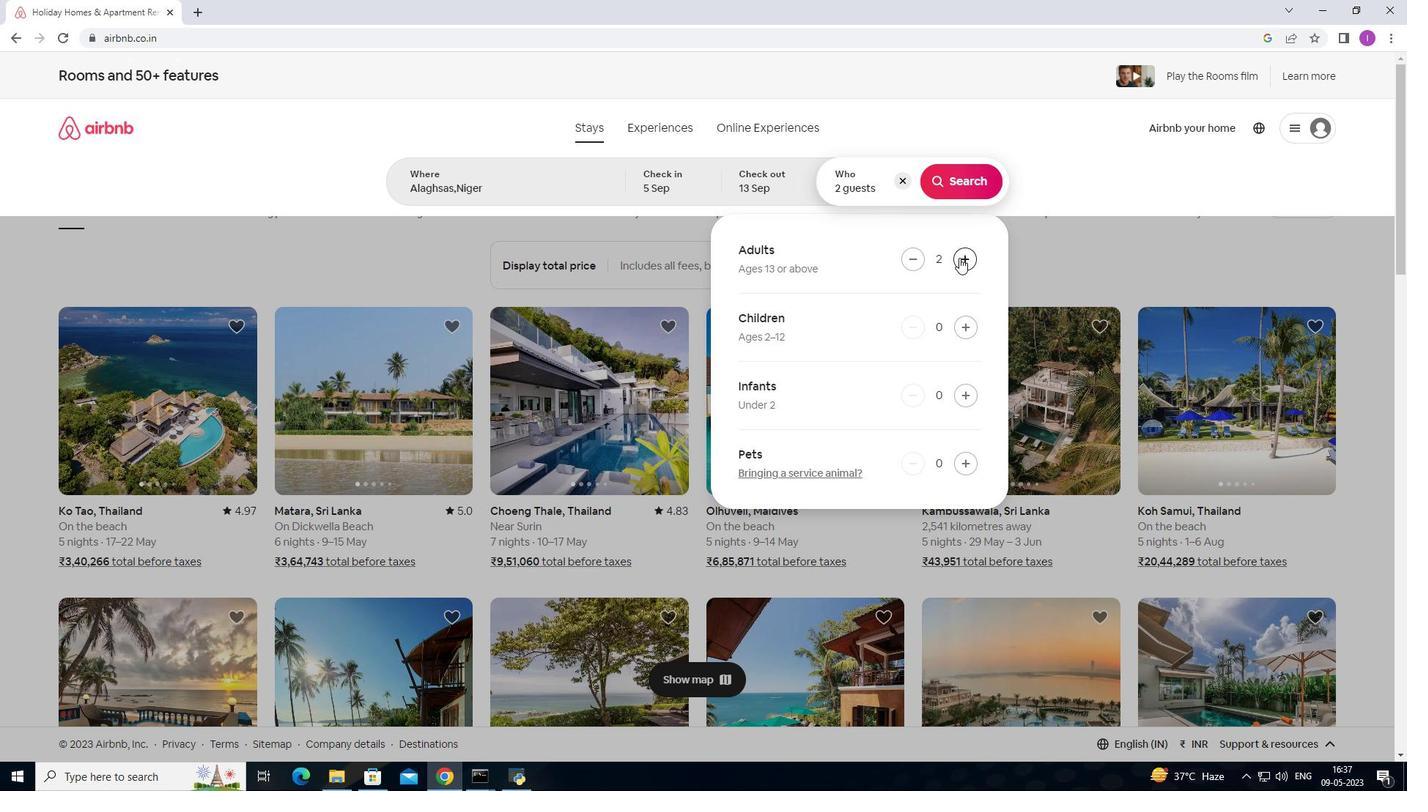 
Action: Mouse moved to (960, 258)
Screenshot: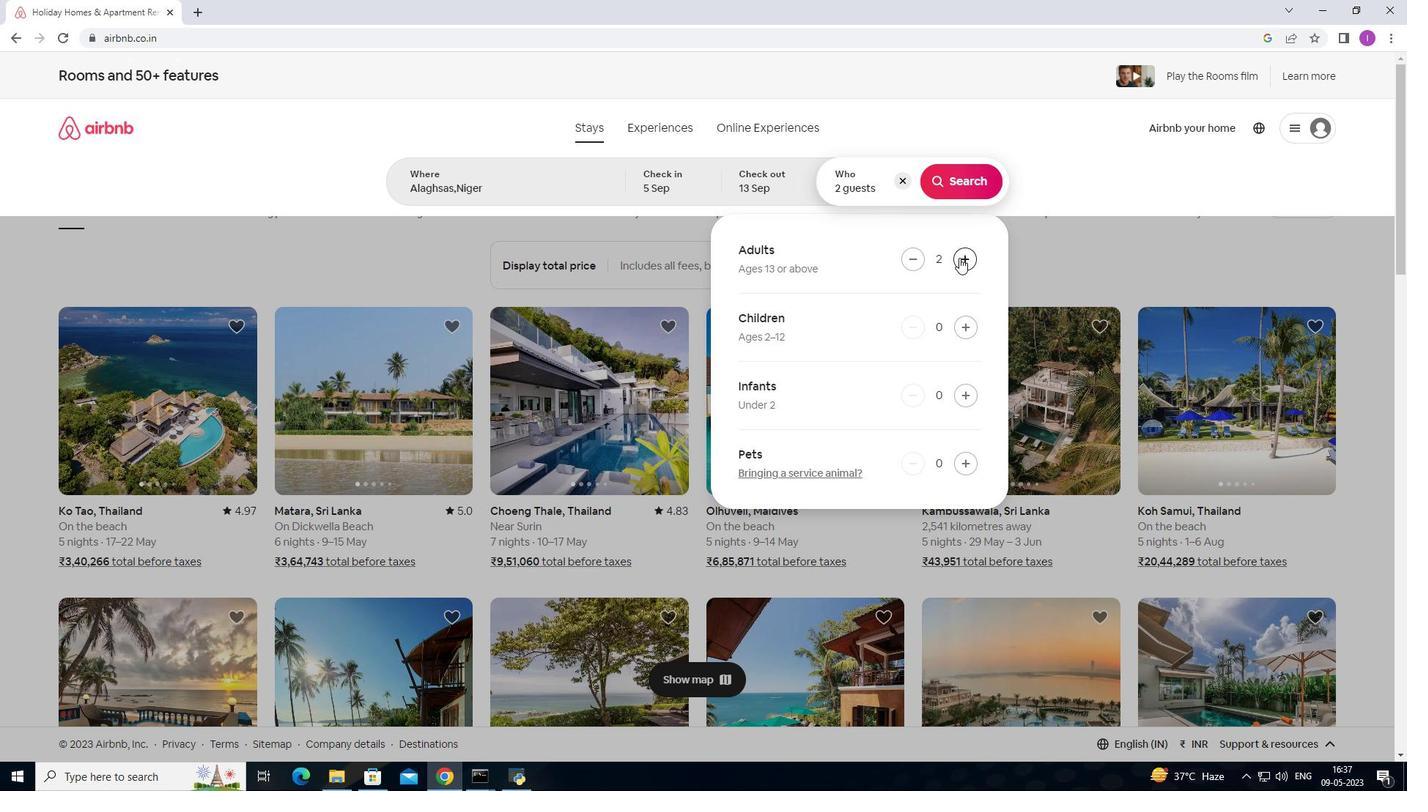
Action: Mouse pressed left at (960, 258)
Screenshot: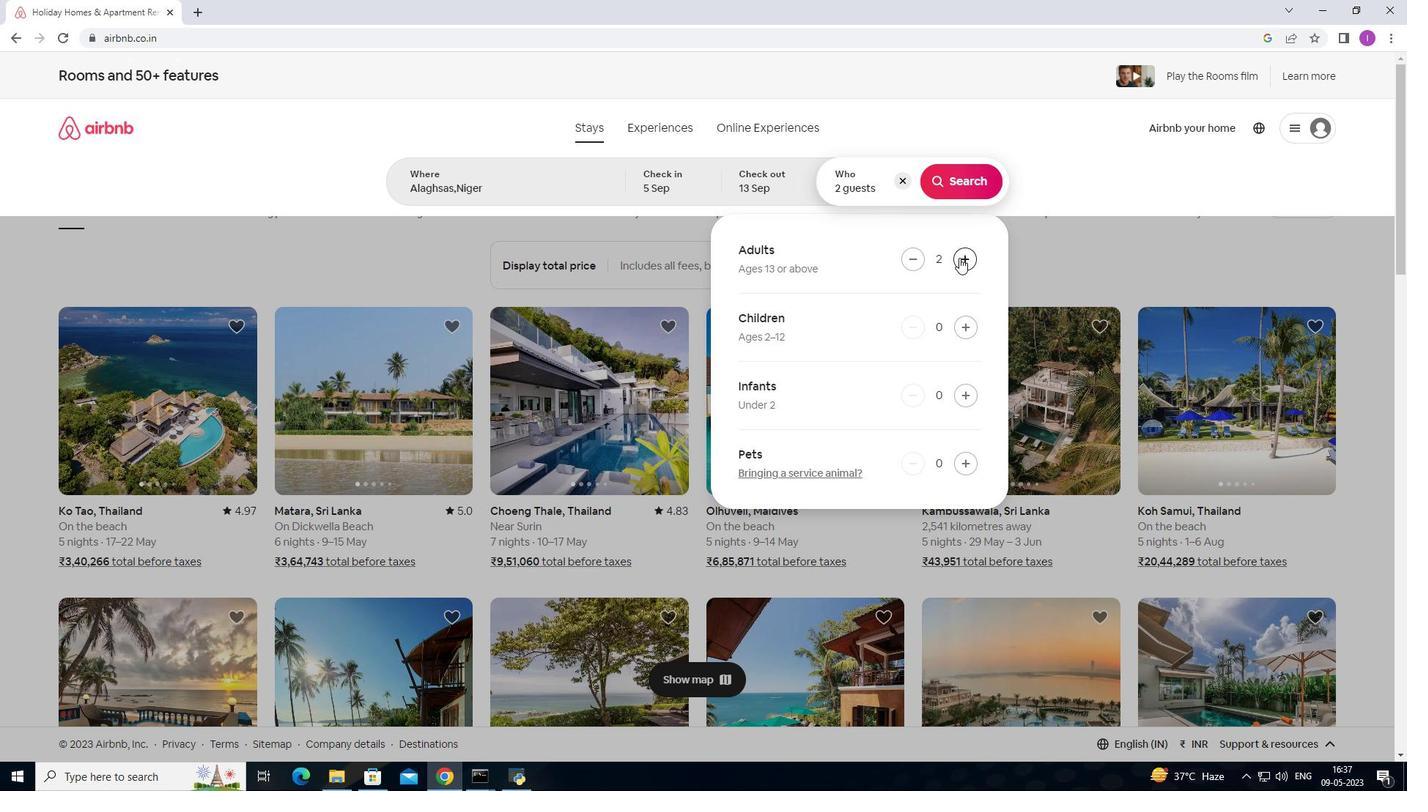 
Action: Mouse pressed left at (960, 258)
Screenshot: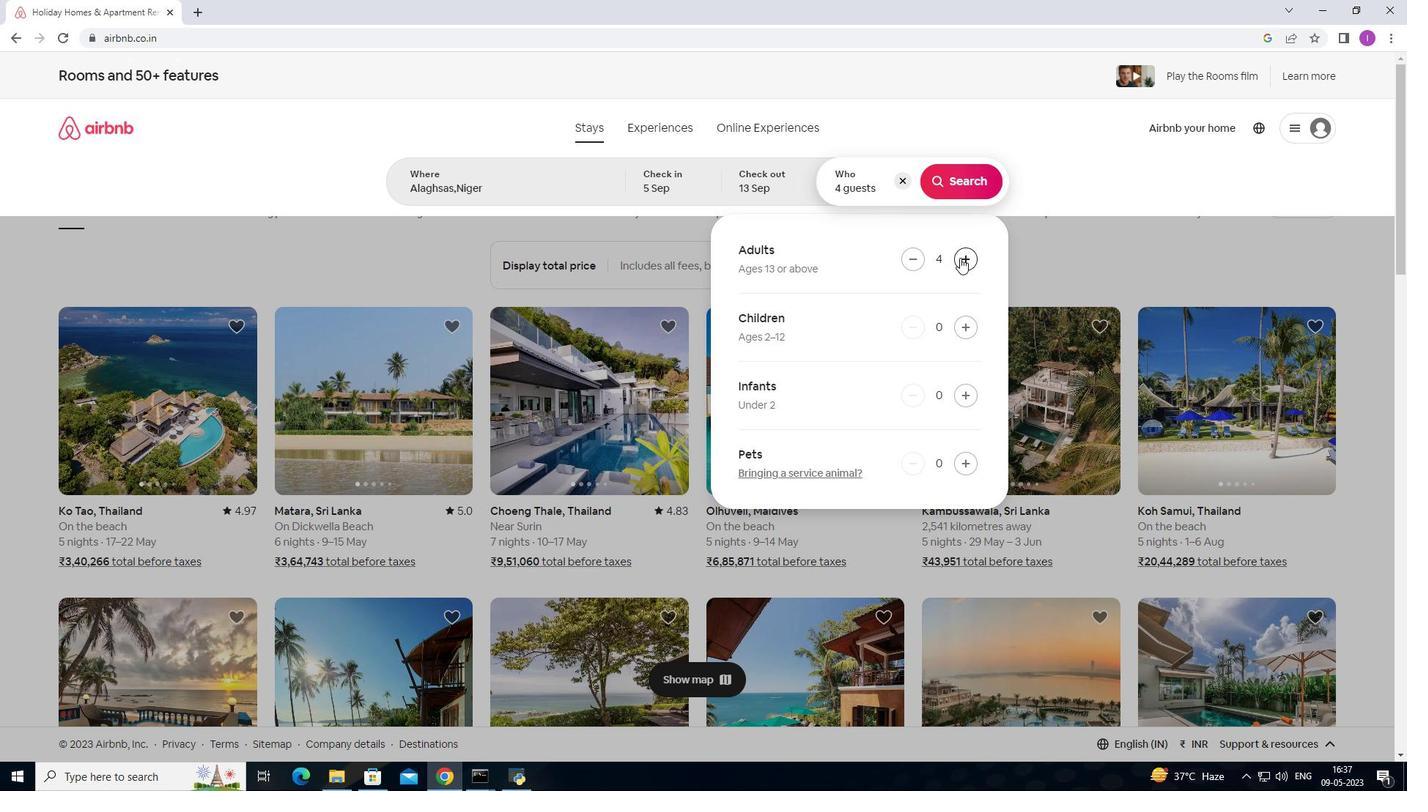 
Action: Mouse moved to (963, 254)
Screenshot: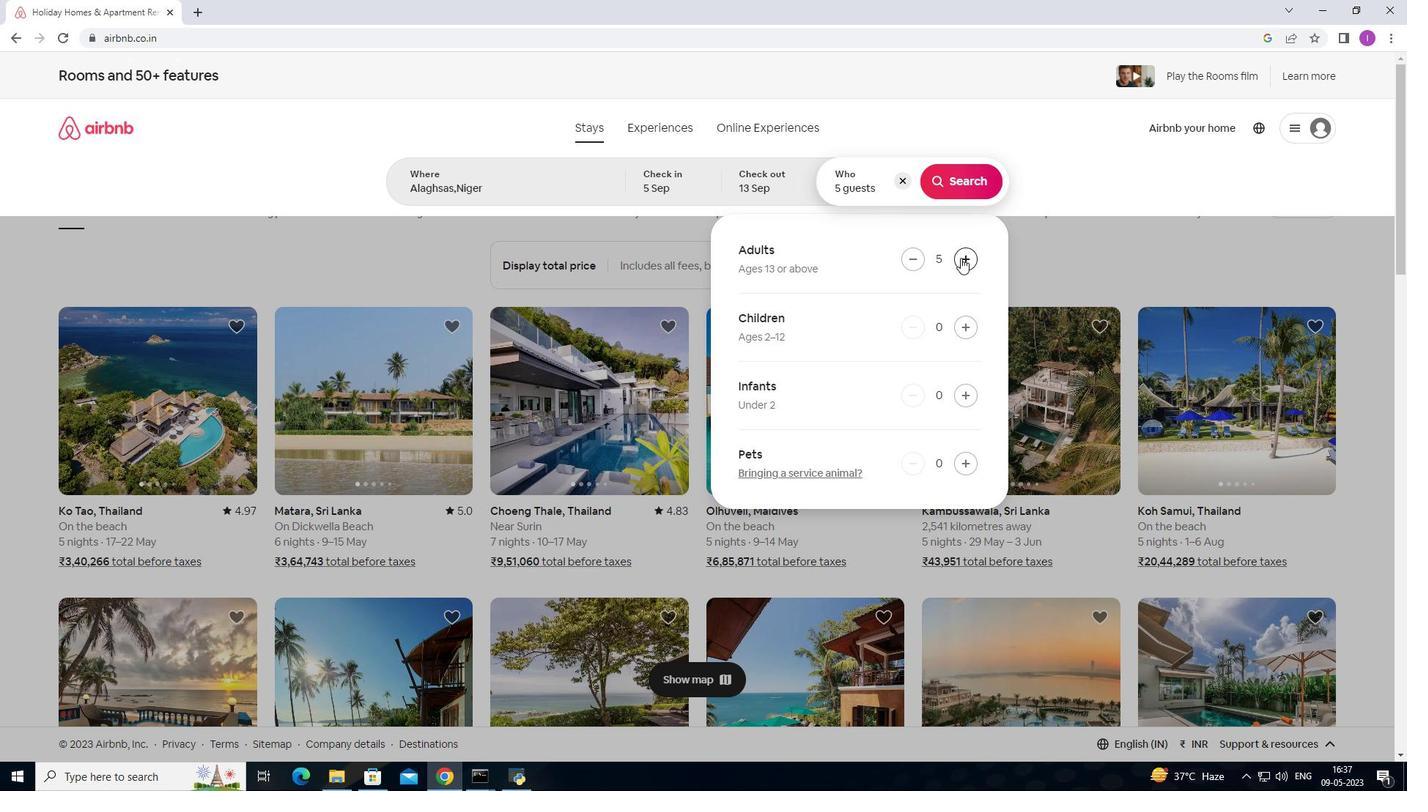 
Action: Mouse pressed left at (963, 254)
Screenshot: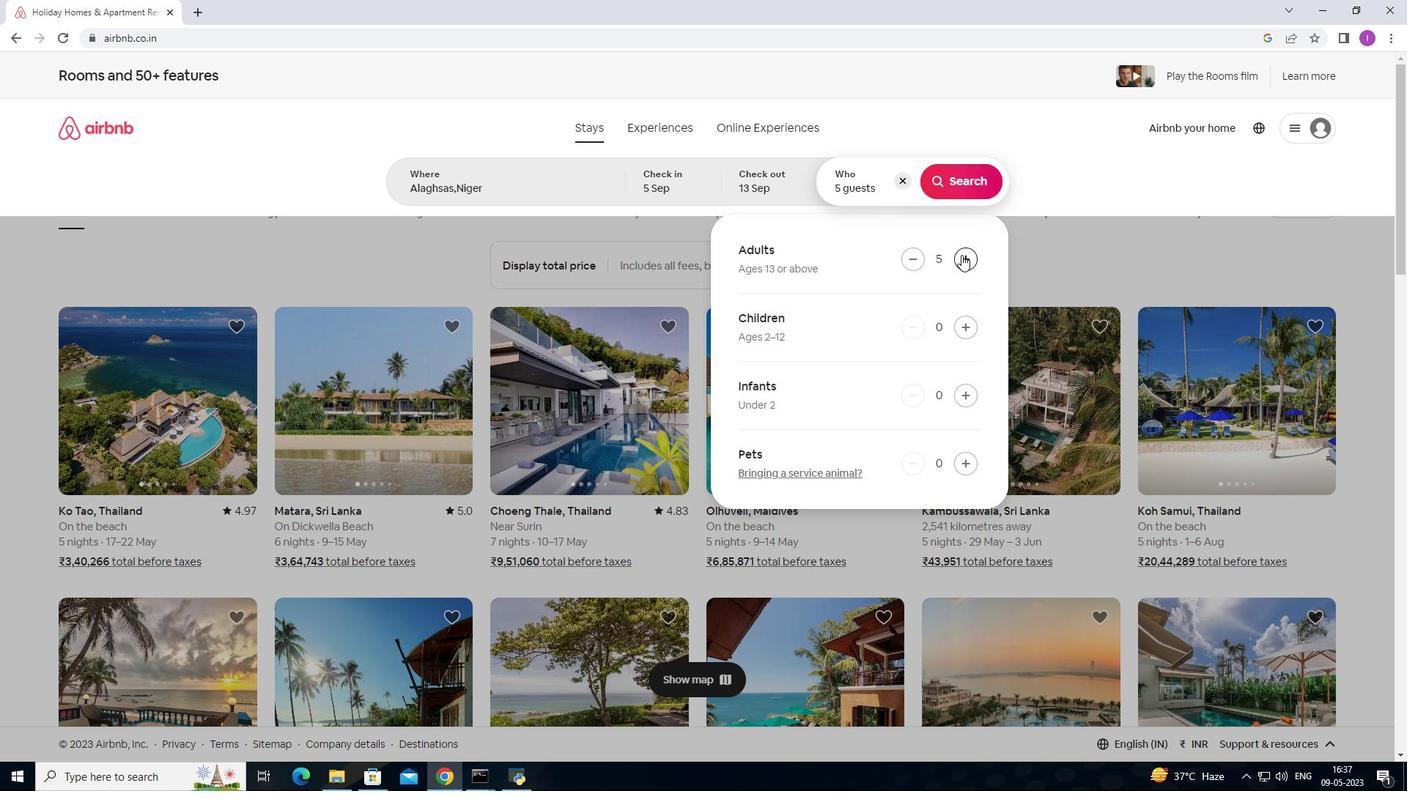 
Action: Mouse moved to (973, 175)
Screenshot: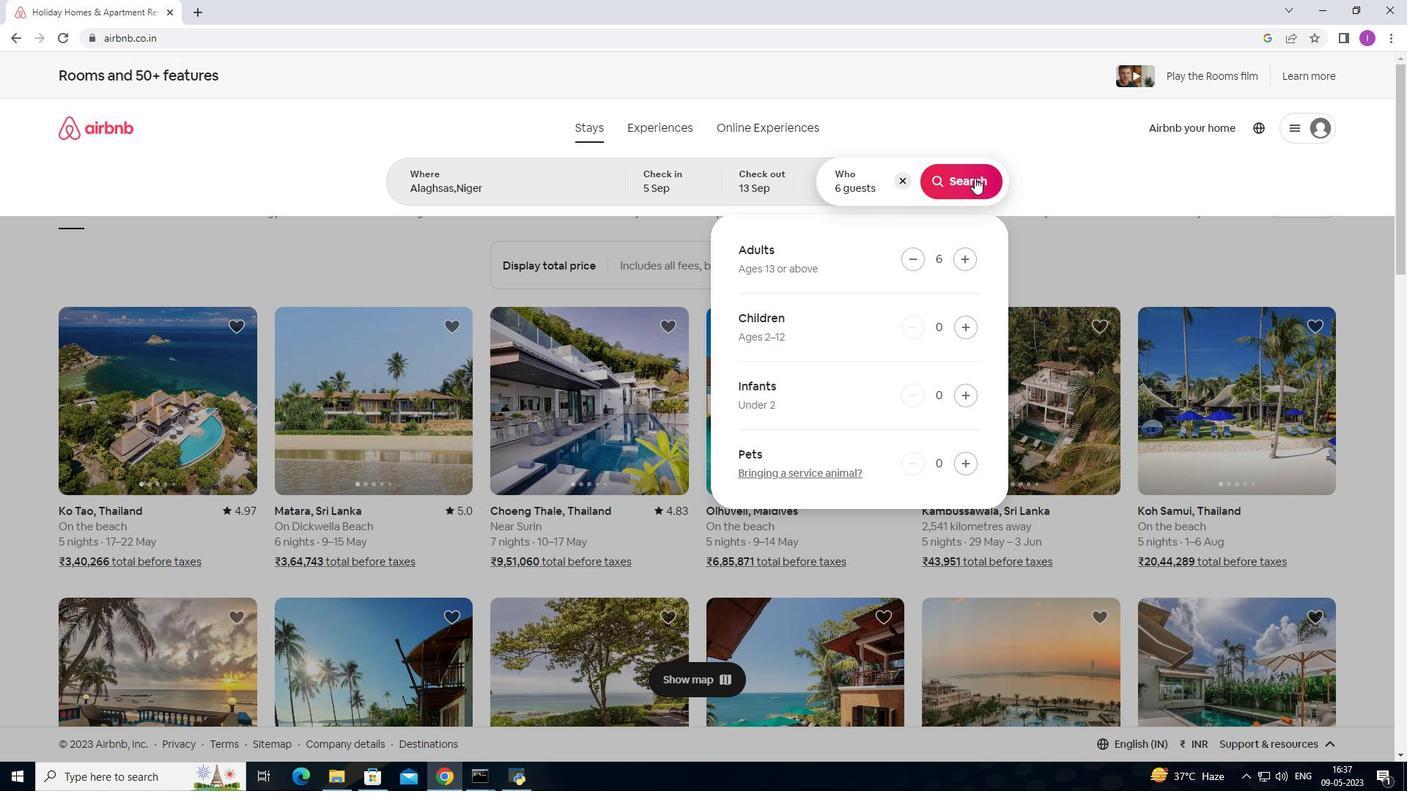 
Action: Mouse pressed left at (973, 175)
Screenshot: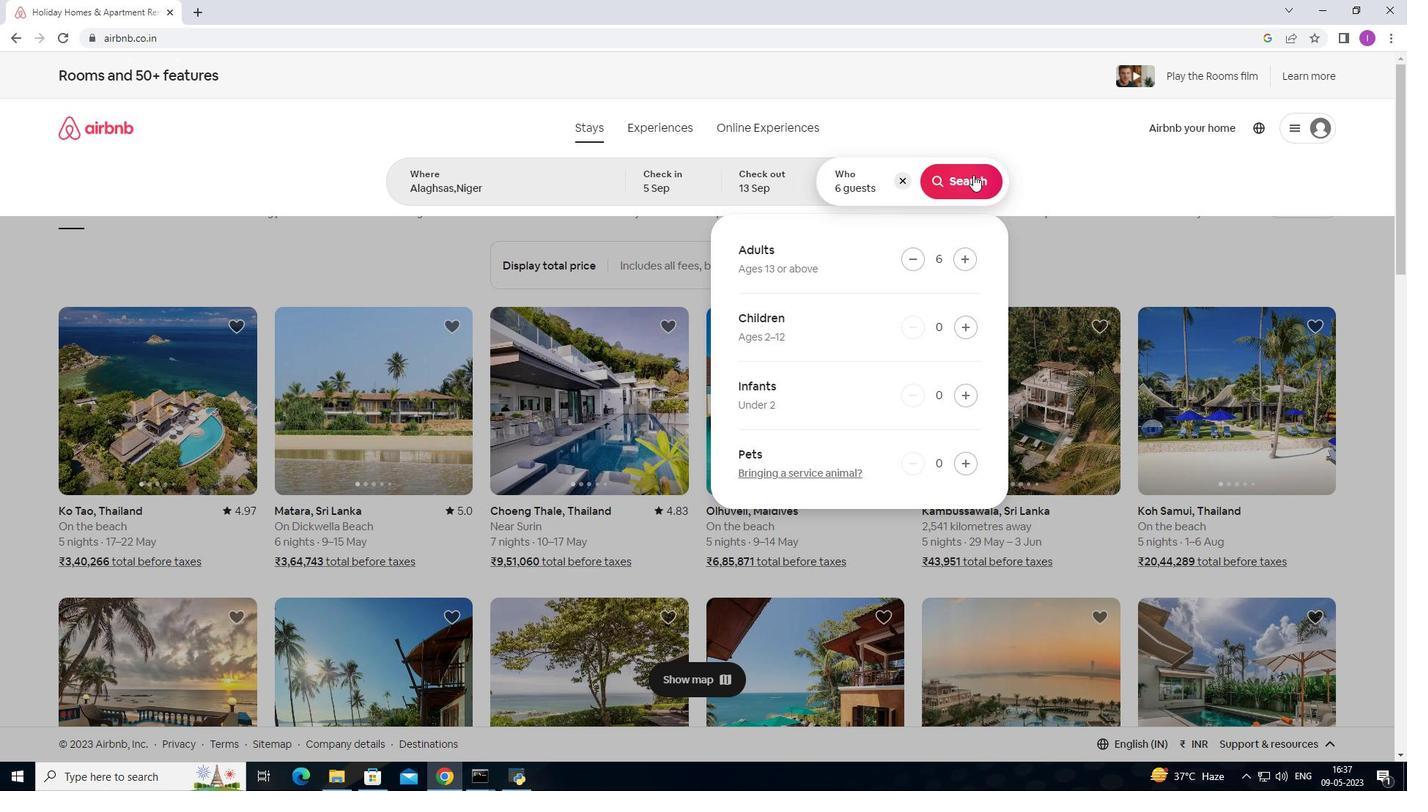 
Action: Mouse moved to (1349, 135)
Screenshot: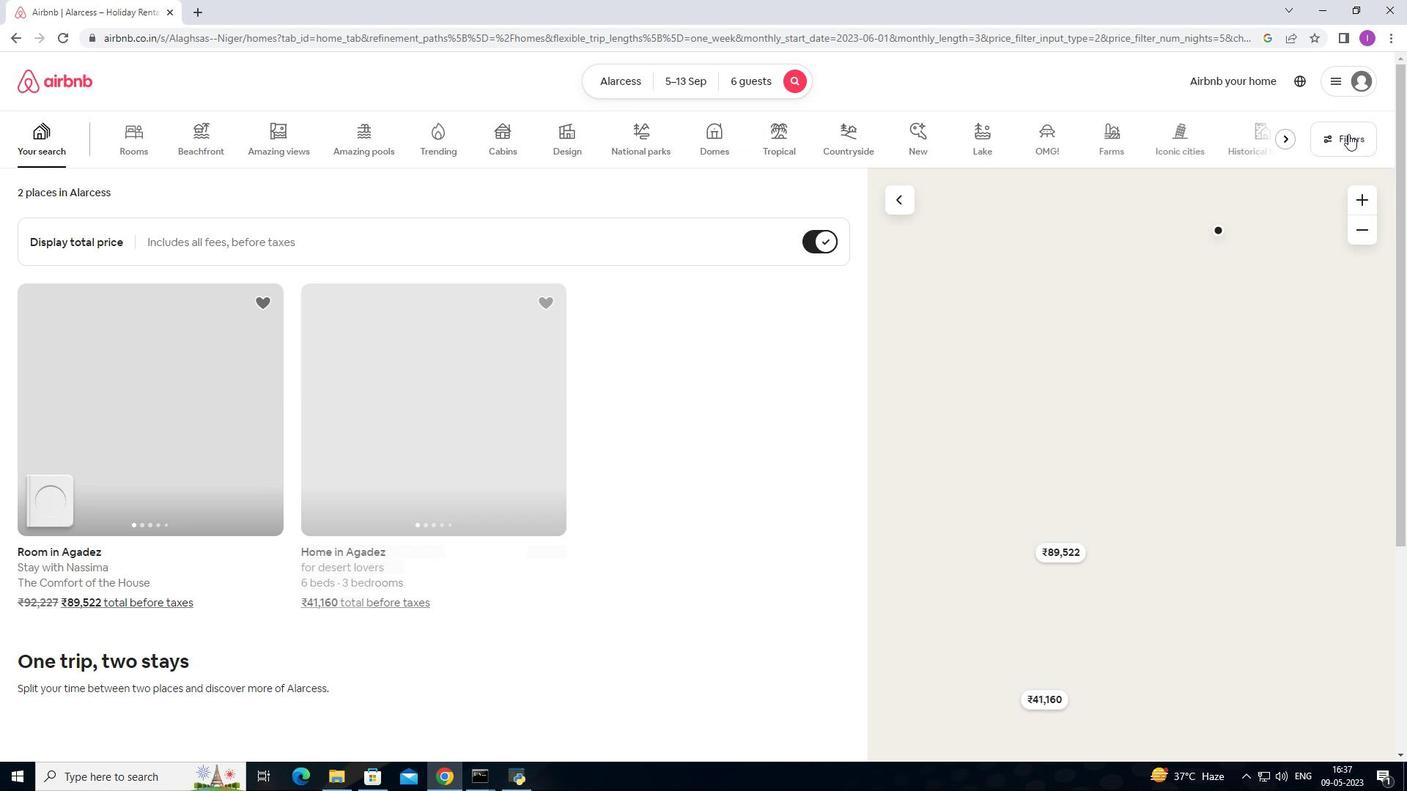 
Action: Mouse pressed left at (1349, 135)
Screenshot: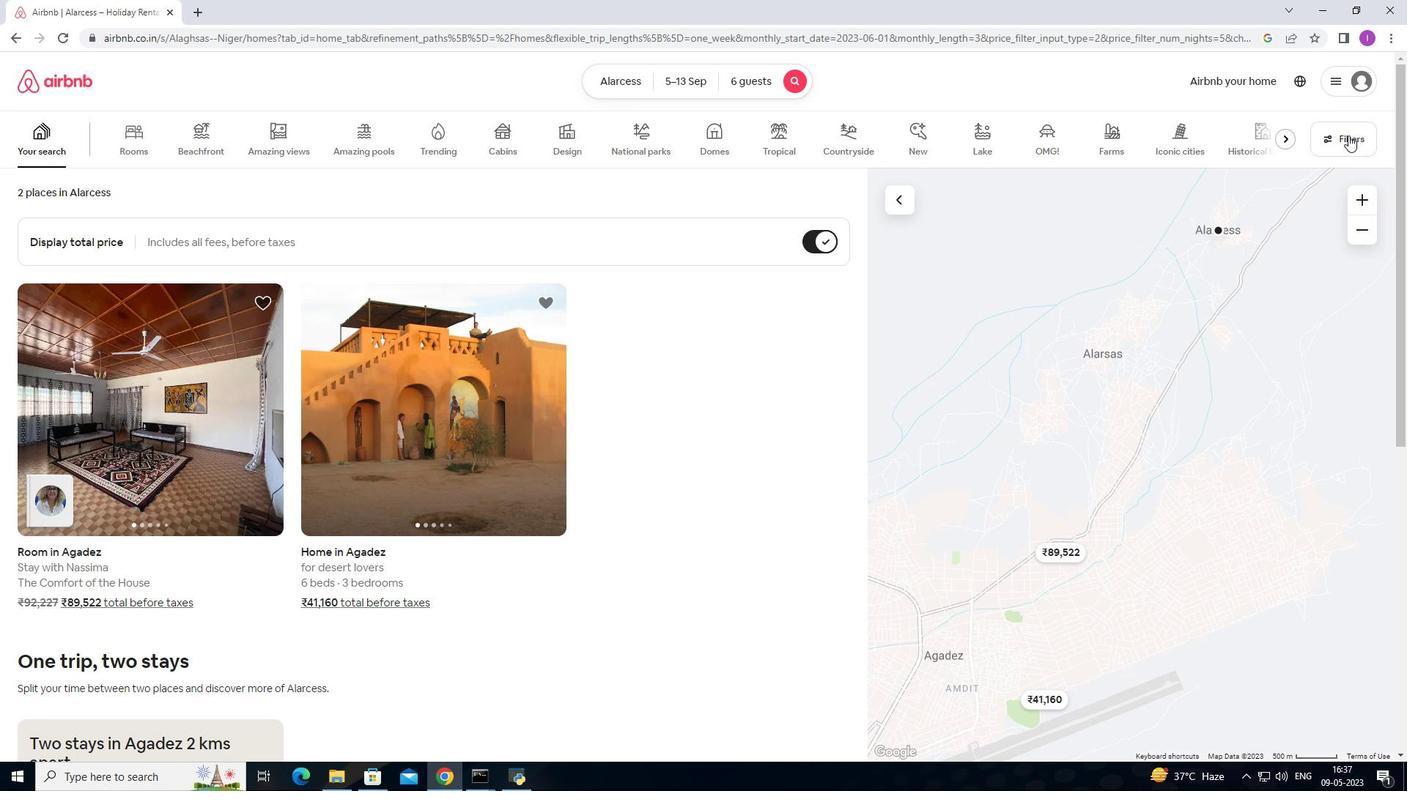 
Action: Mouse moved to (544, 509)
Screenshot: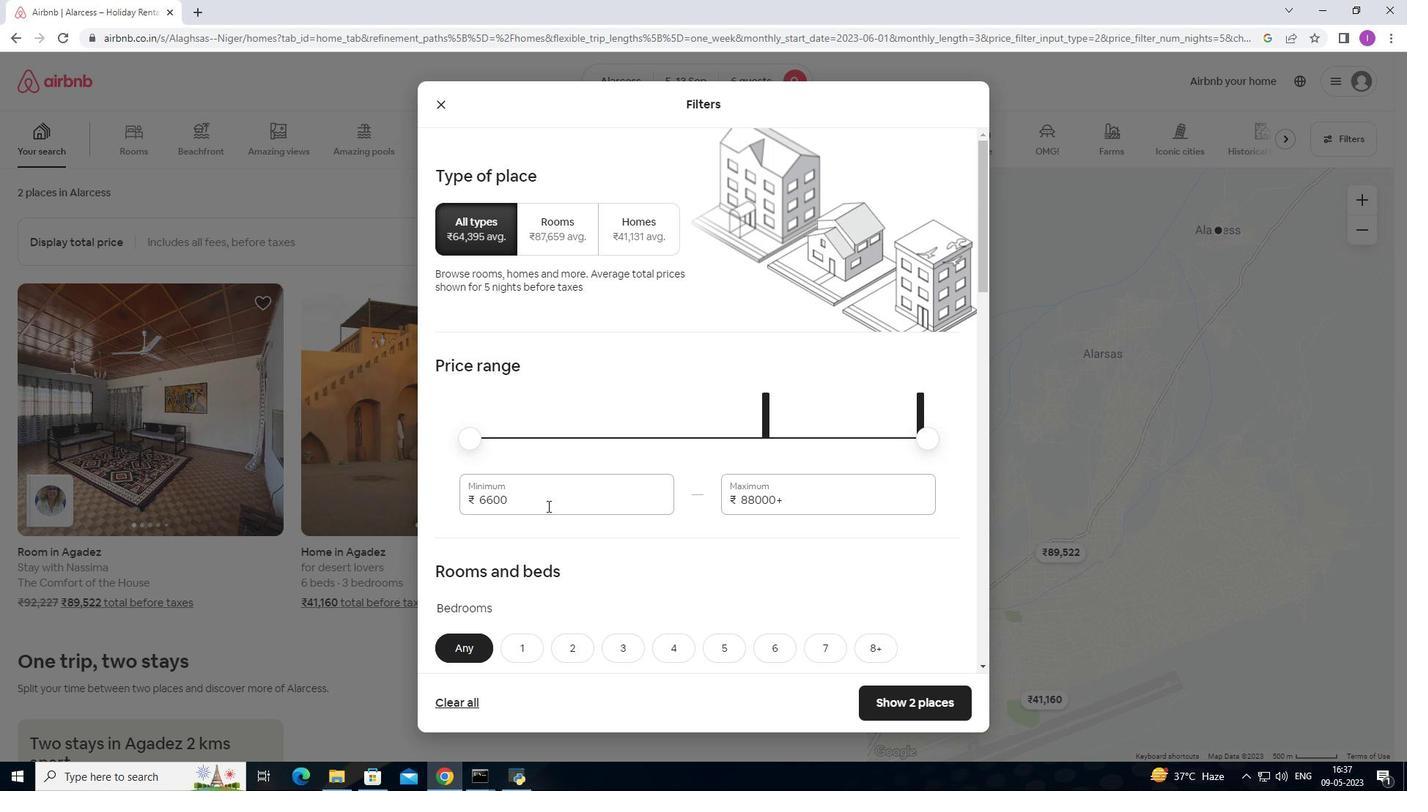 
Action: Mouse pressed left at (544, 509)
Screenshot: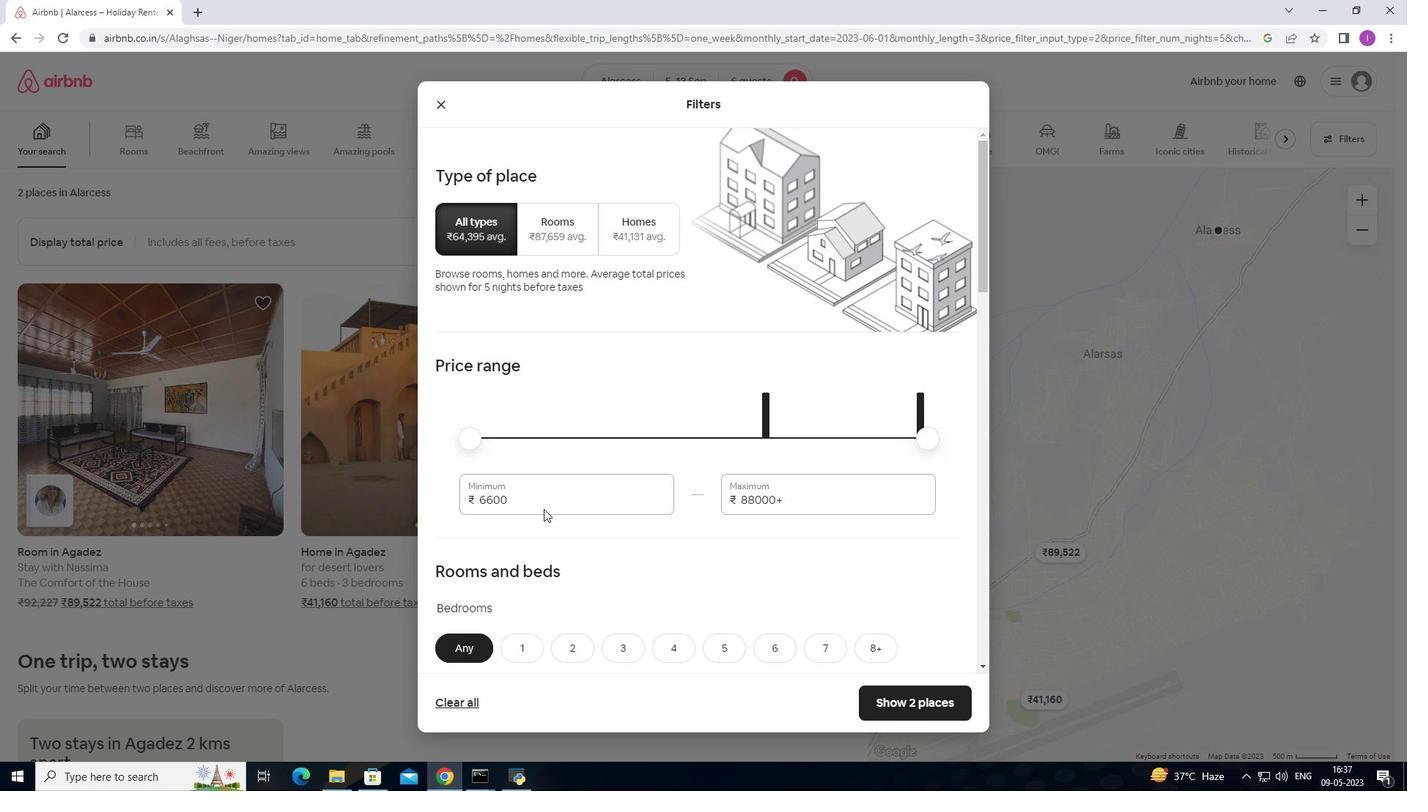 
Action: Mouse moved to (786, 497)
Screenshot: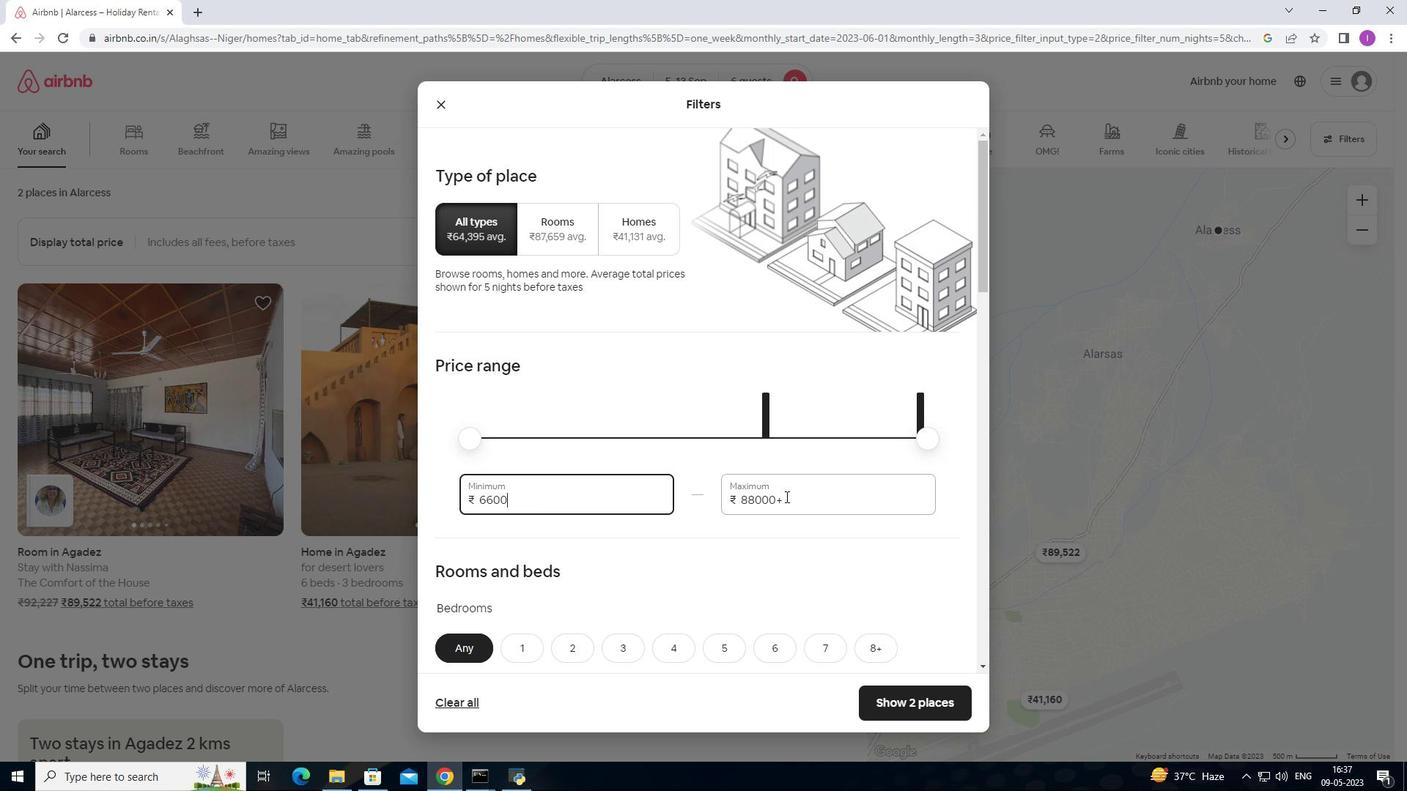 
Action: Mouse pressed left at (786, 497)
Screenshot: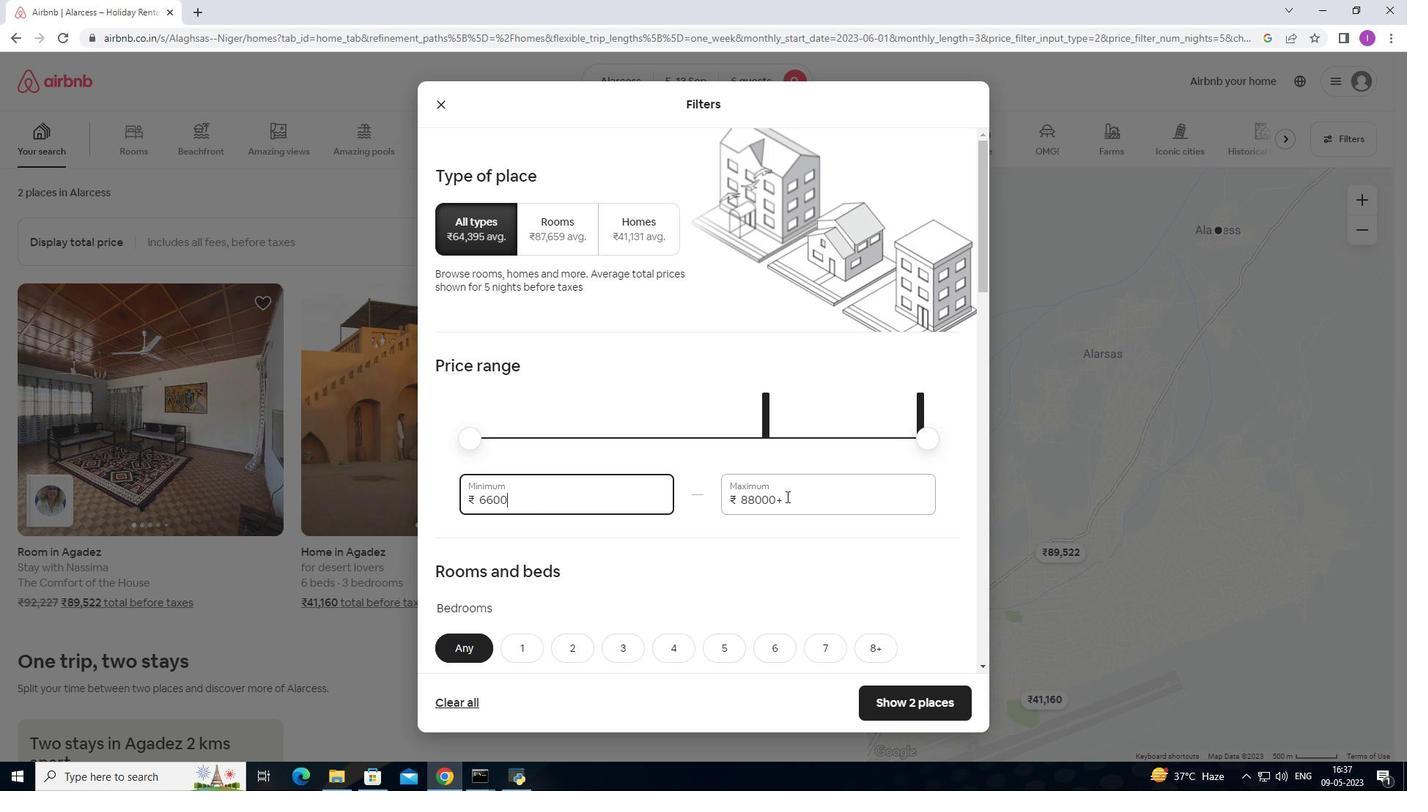 
Action: Mouse moved to (721, 511)
Screenshot: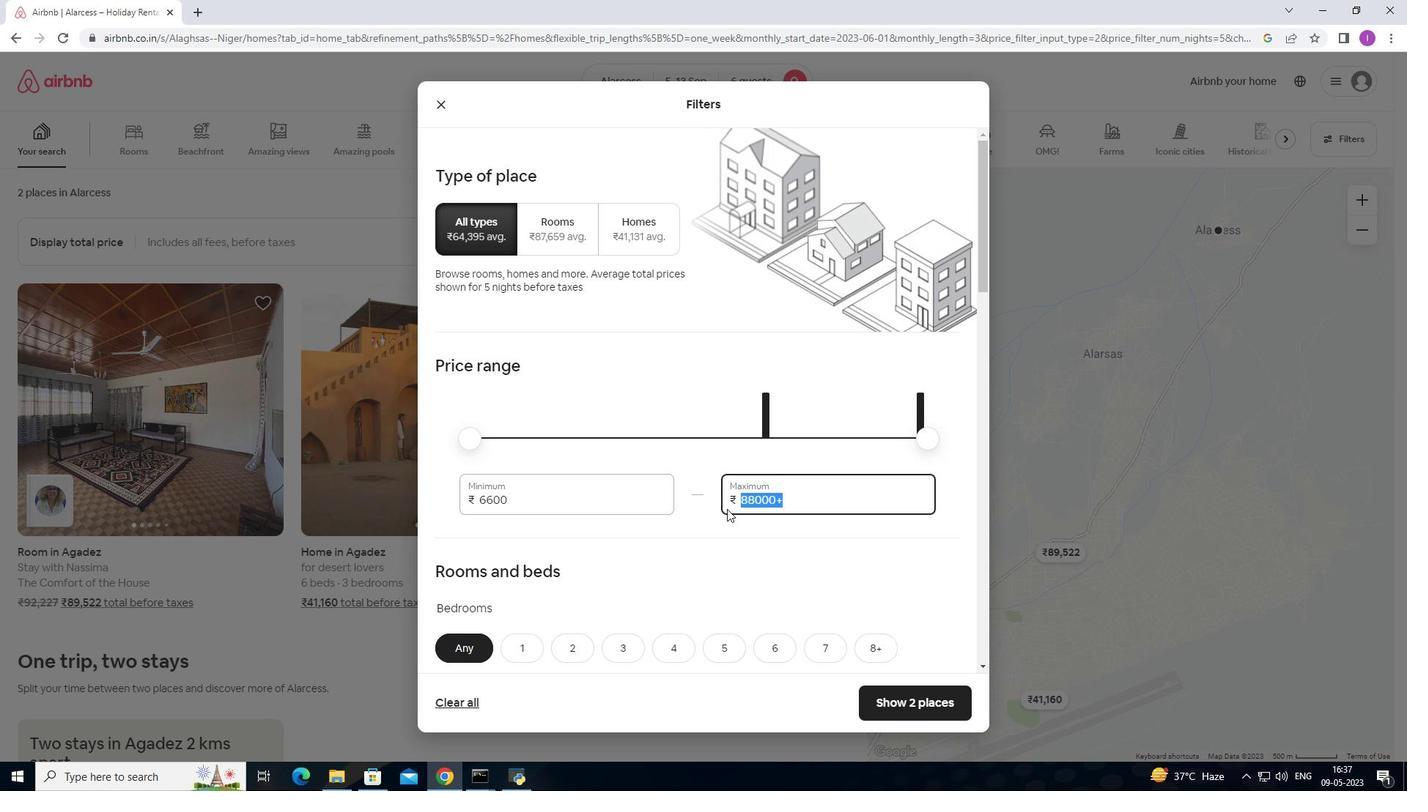 
Action: Key pressed 20000
Screenshot: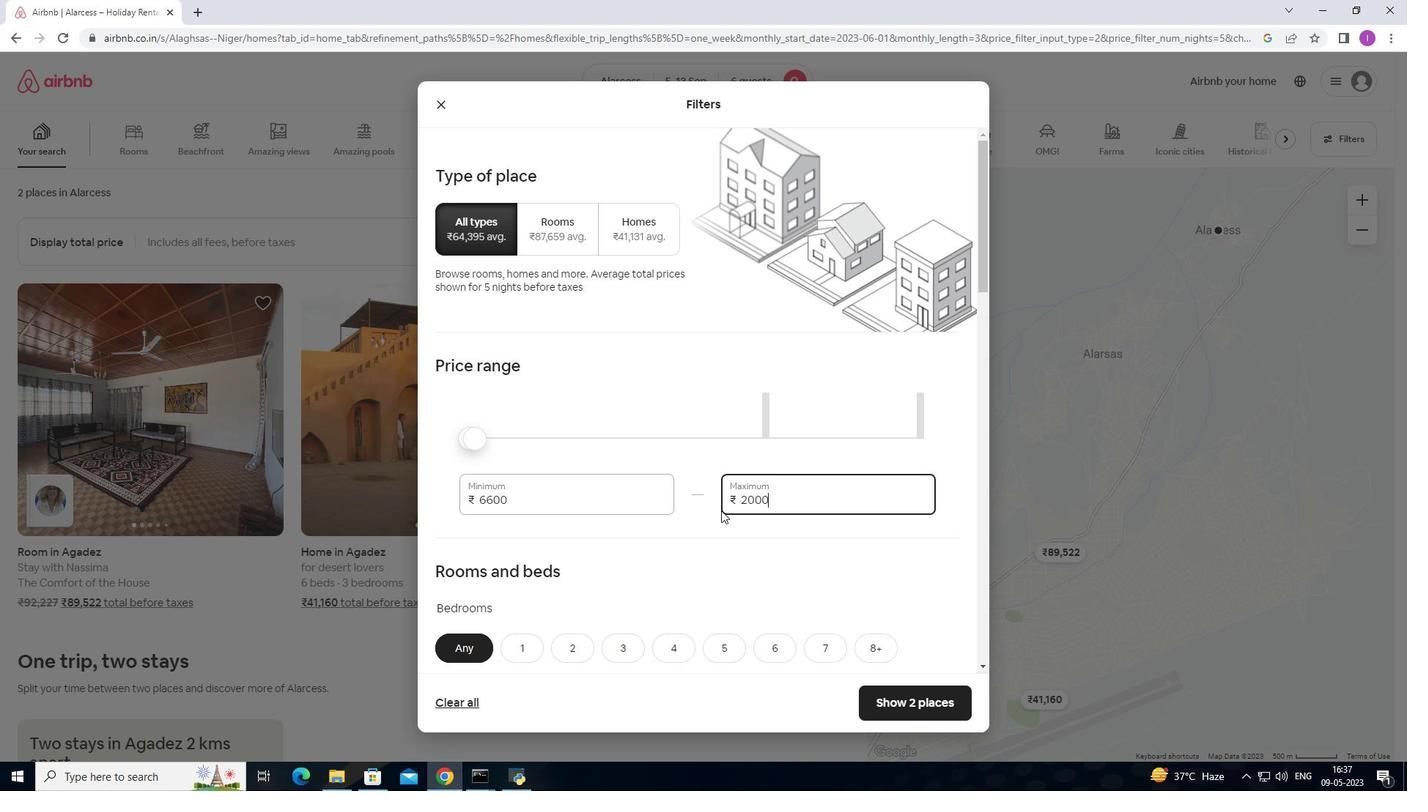 
Action: Mouse moved to (542, 505)
Screenshot: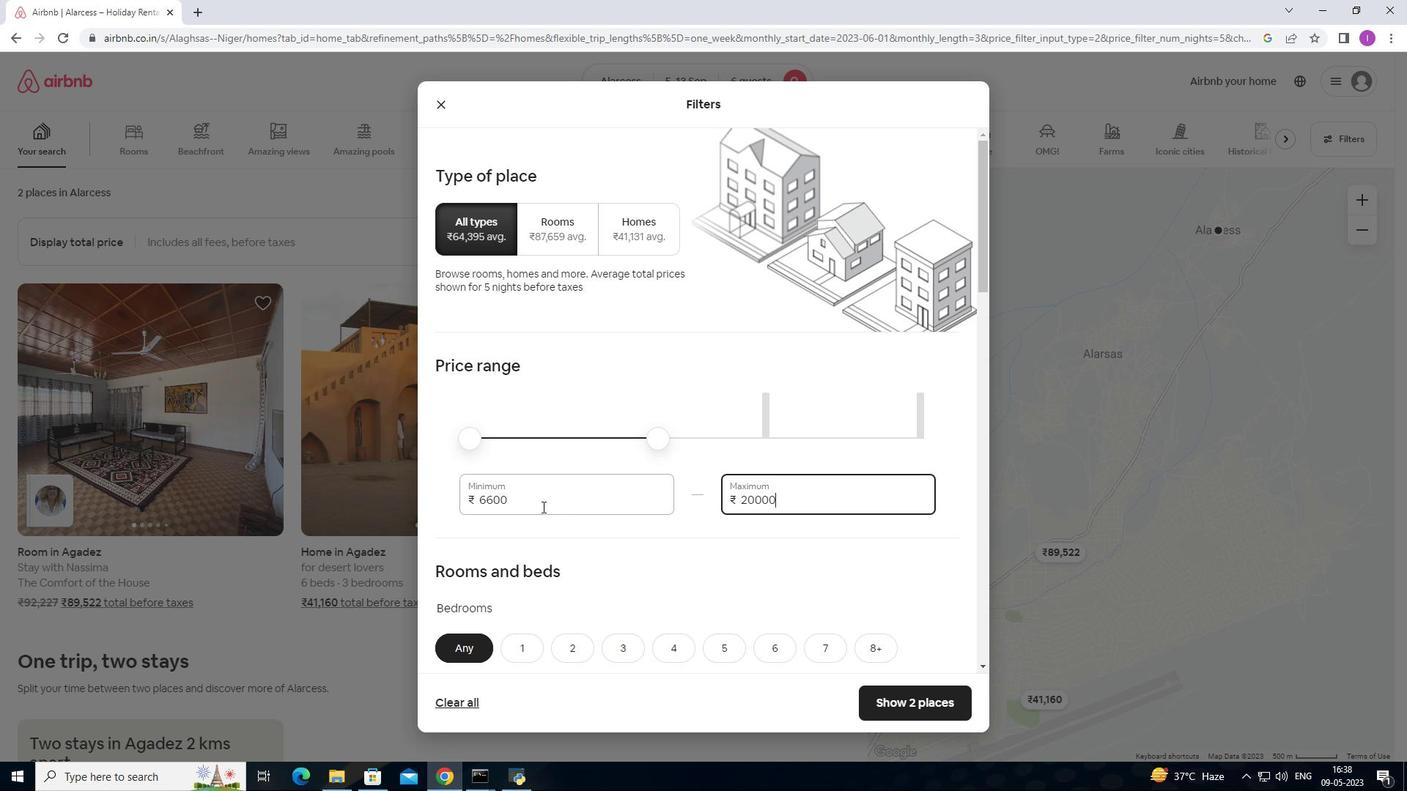 
Action: Mouse pressed left at (542, 505)
Screenshot: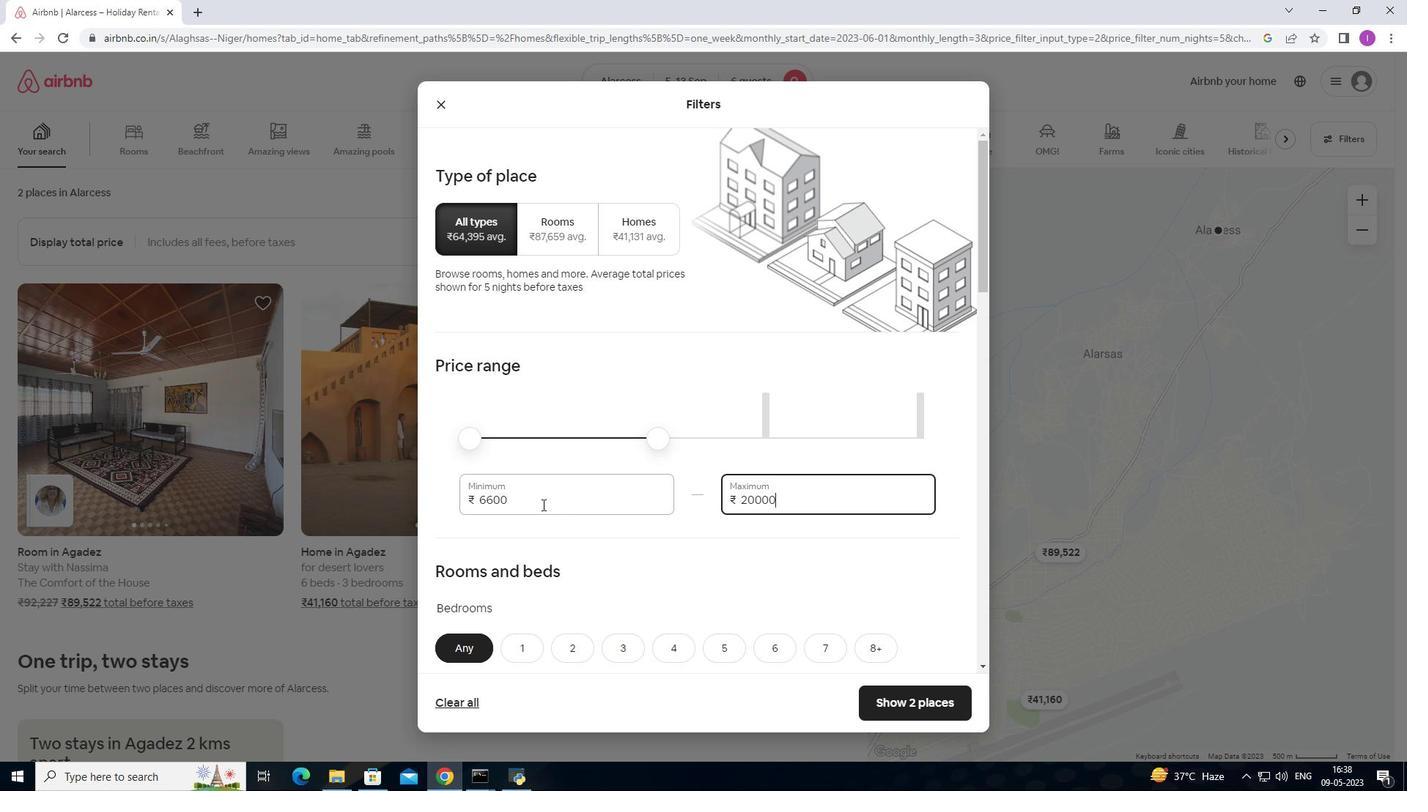 
Action: Mouse moved to (452, 511)
Screenshot: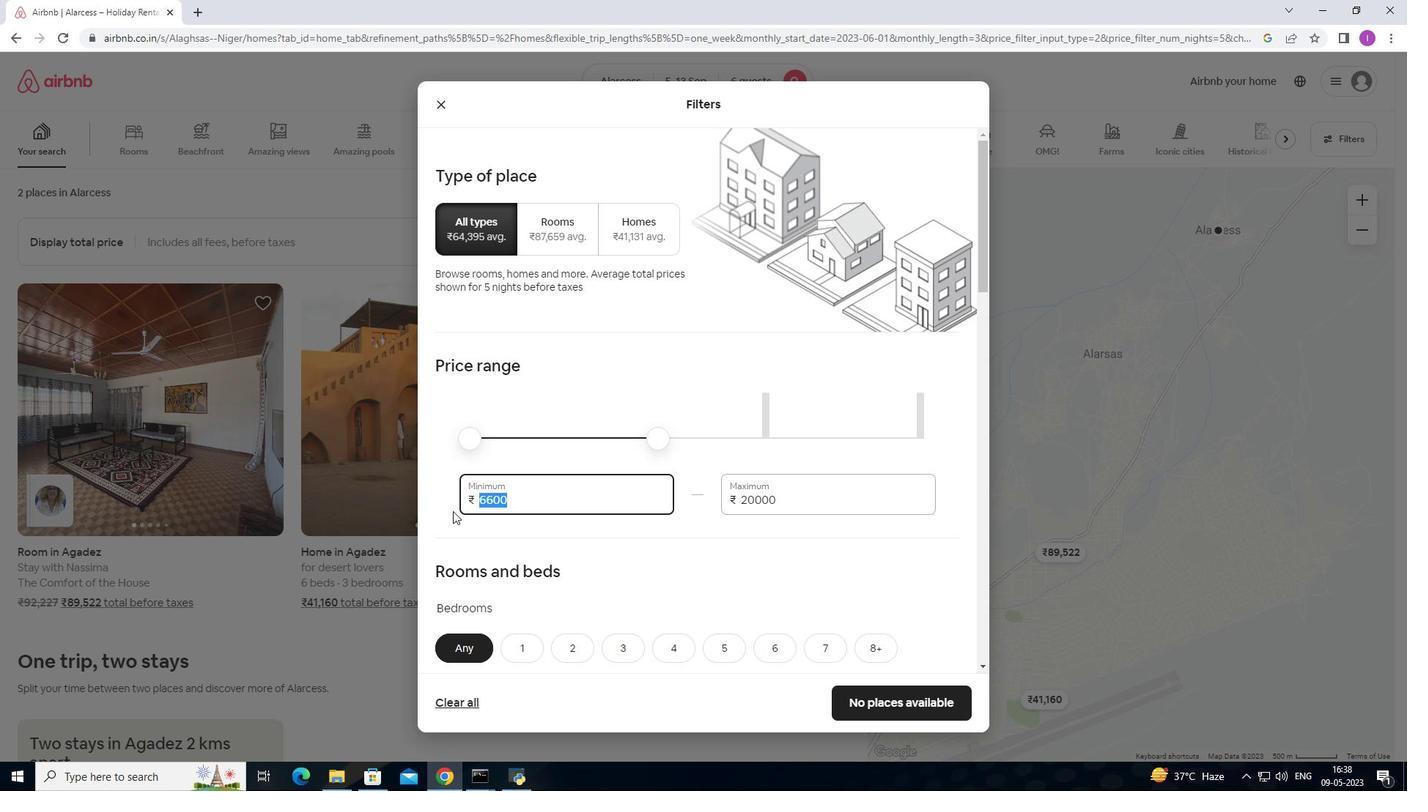 
Action: Key pressed 15000
Screenshot: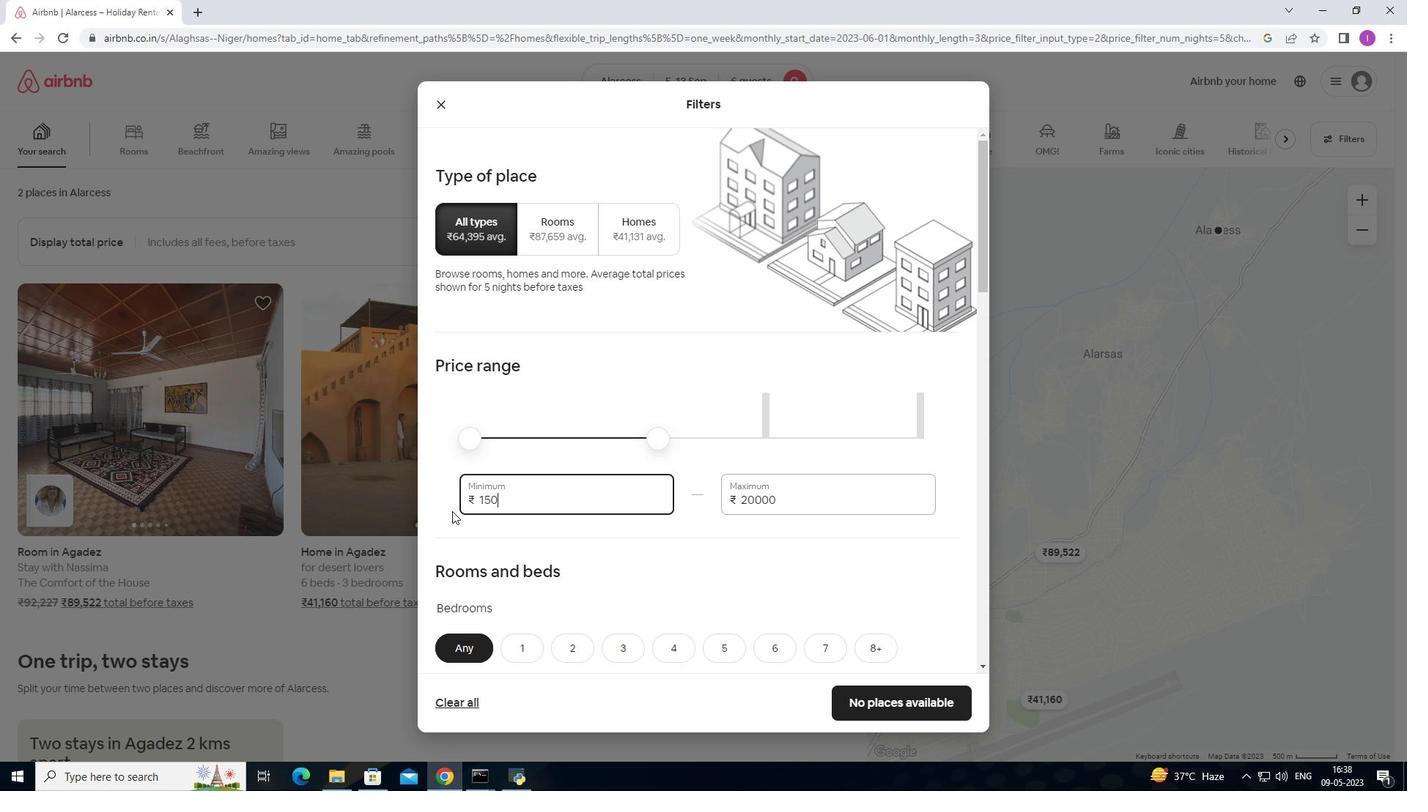 
Action: Mouse scrolled (452, 511) with delta (0, 0)
Screenshot: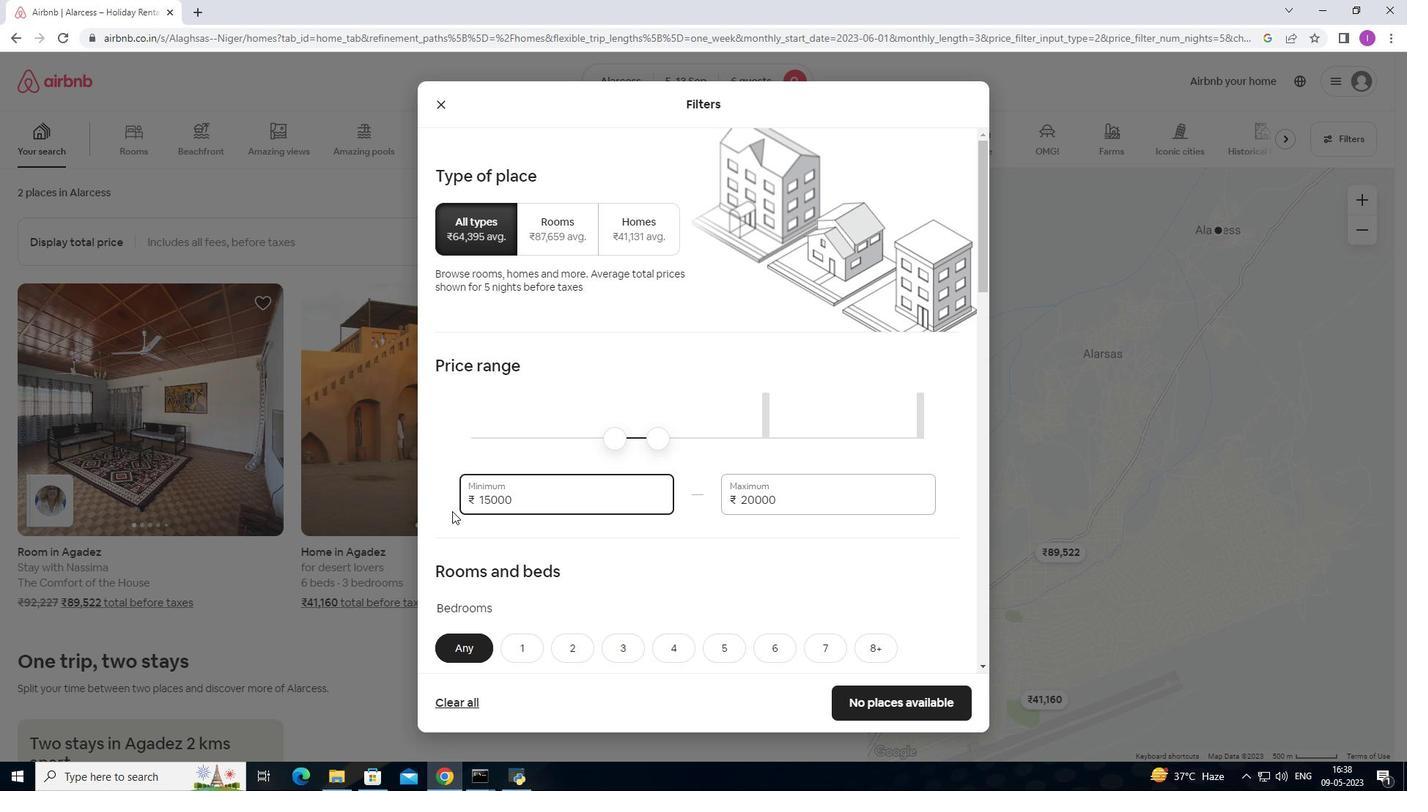 
Action: Mouse scrolled (452, 511) with delta (0, 0)
Screenshot: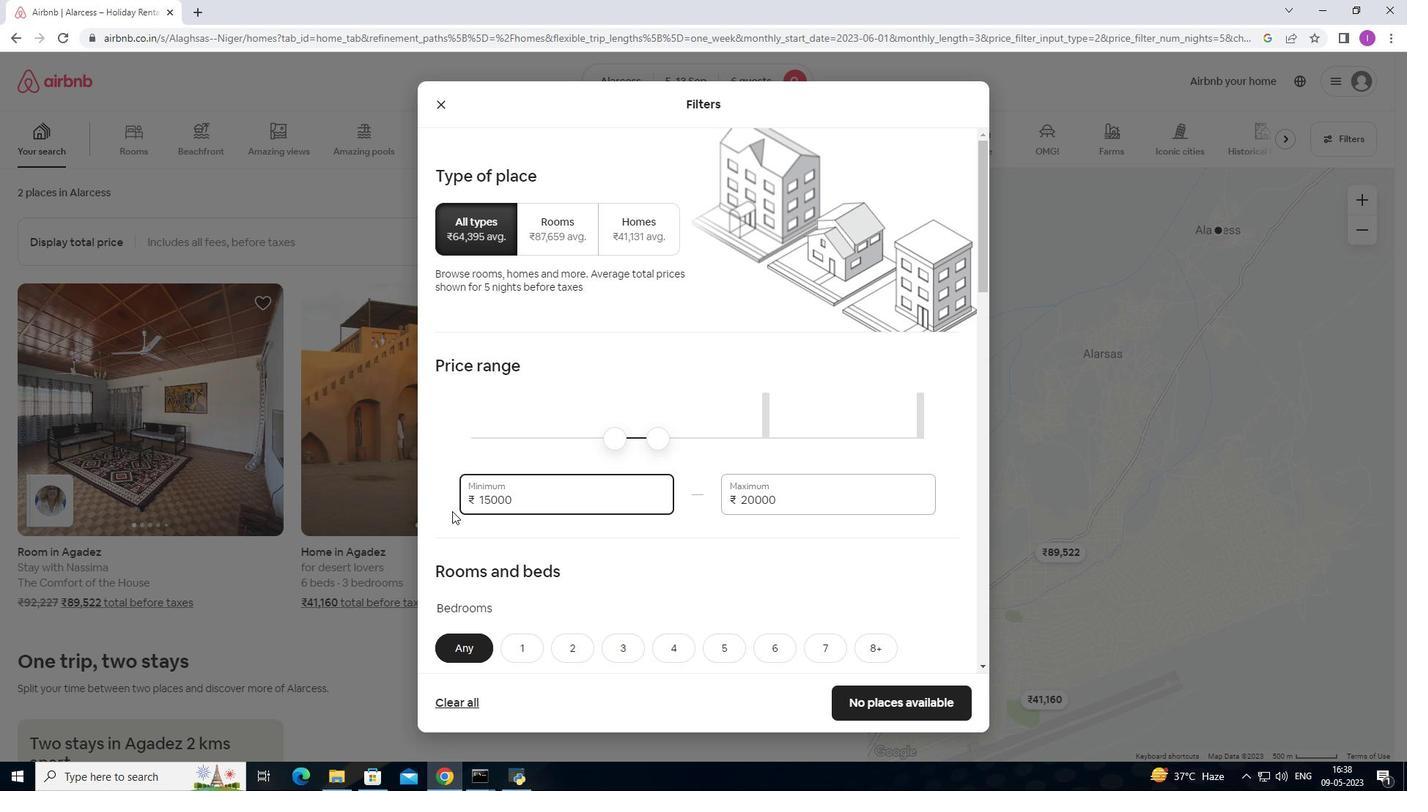 
Action: Mouse moved to (453, 510)
Screenshot: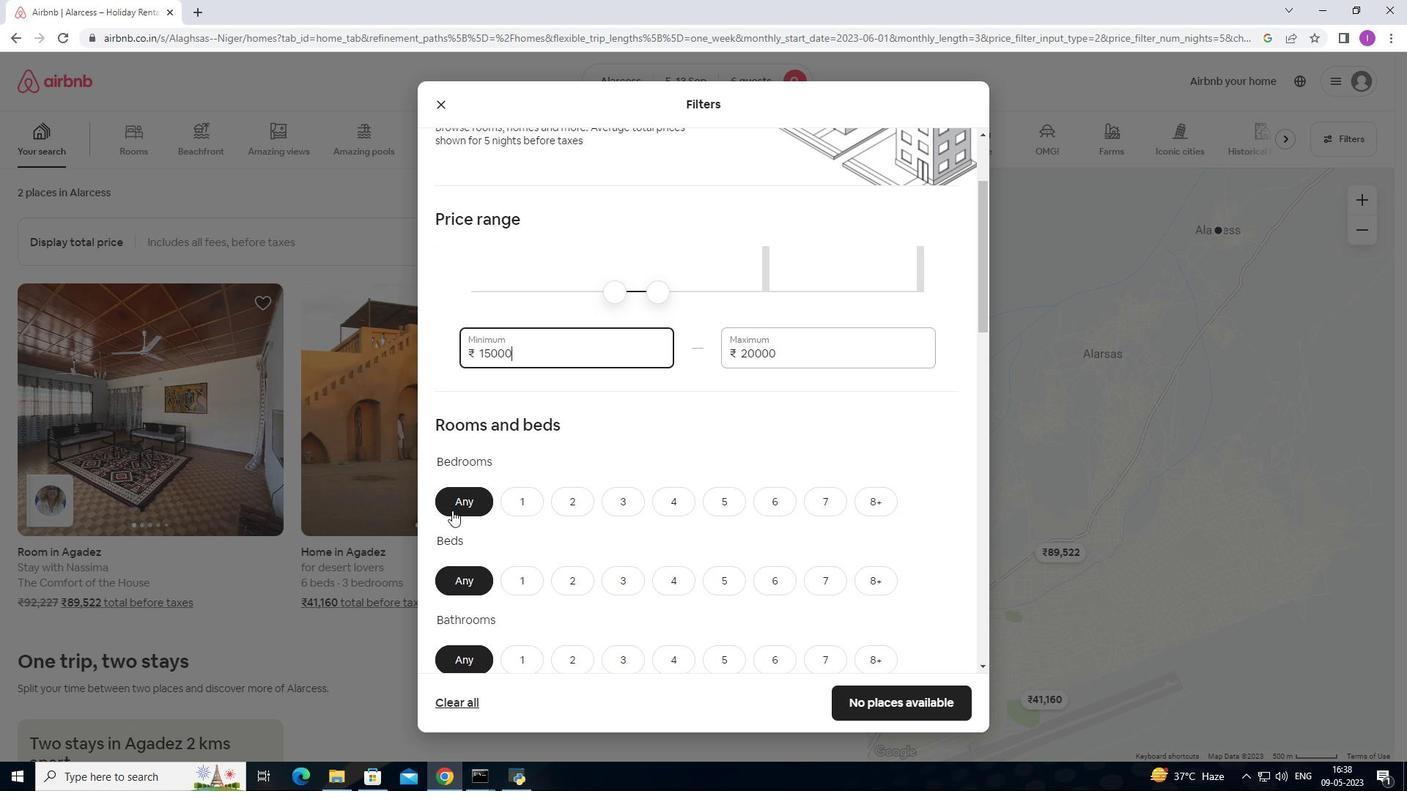 
Action: Mouse scrolled (453, 509) with delta (0, 0)
Screenshot: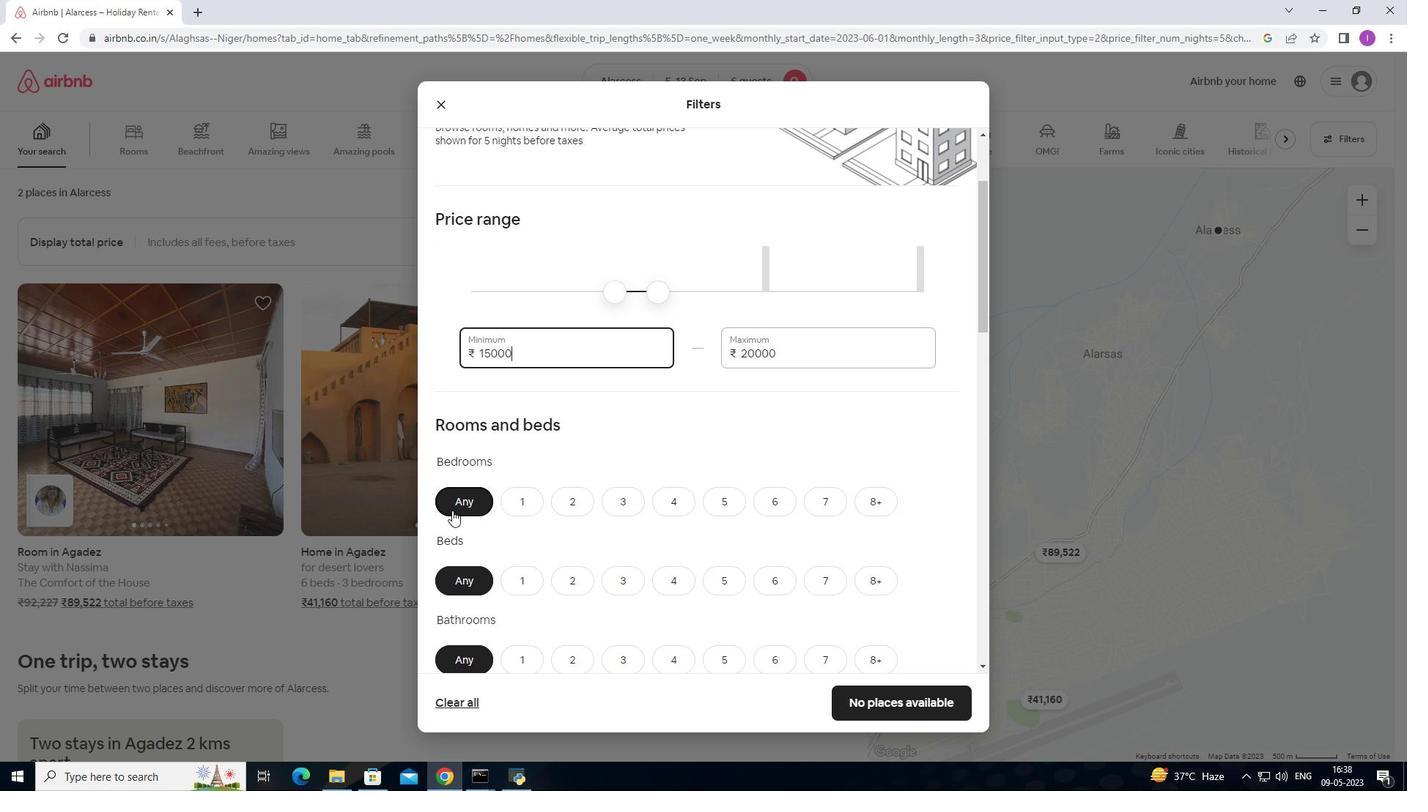
Action: Mouse moved to (613, 426)
Screenshot: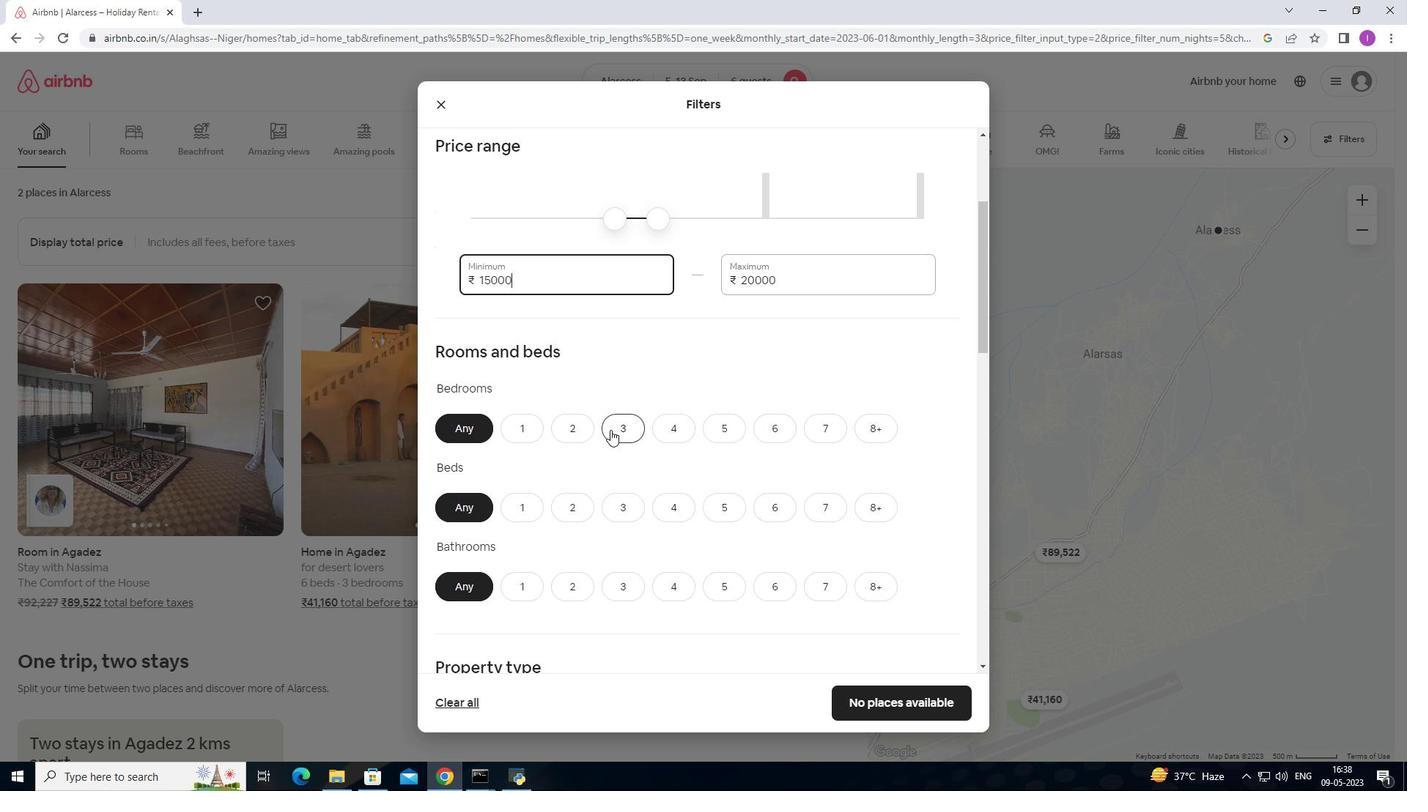 
Action: Mouse pressed left at (613, 426)
Screenshot: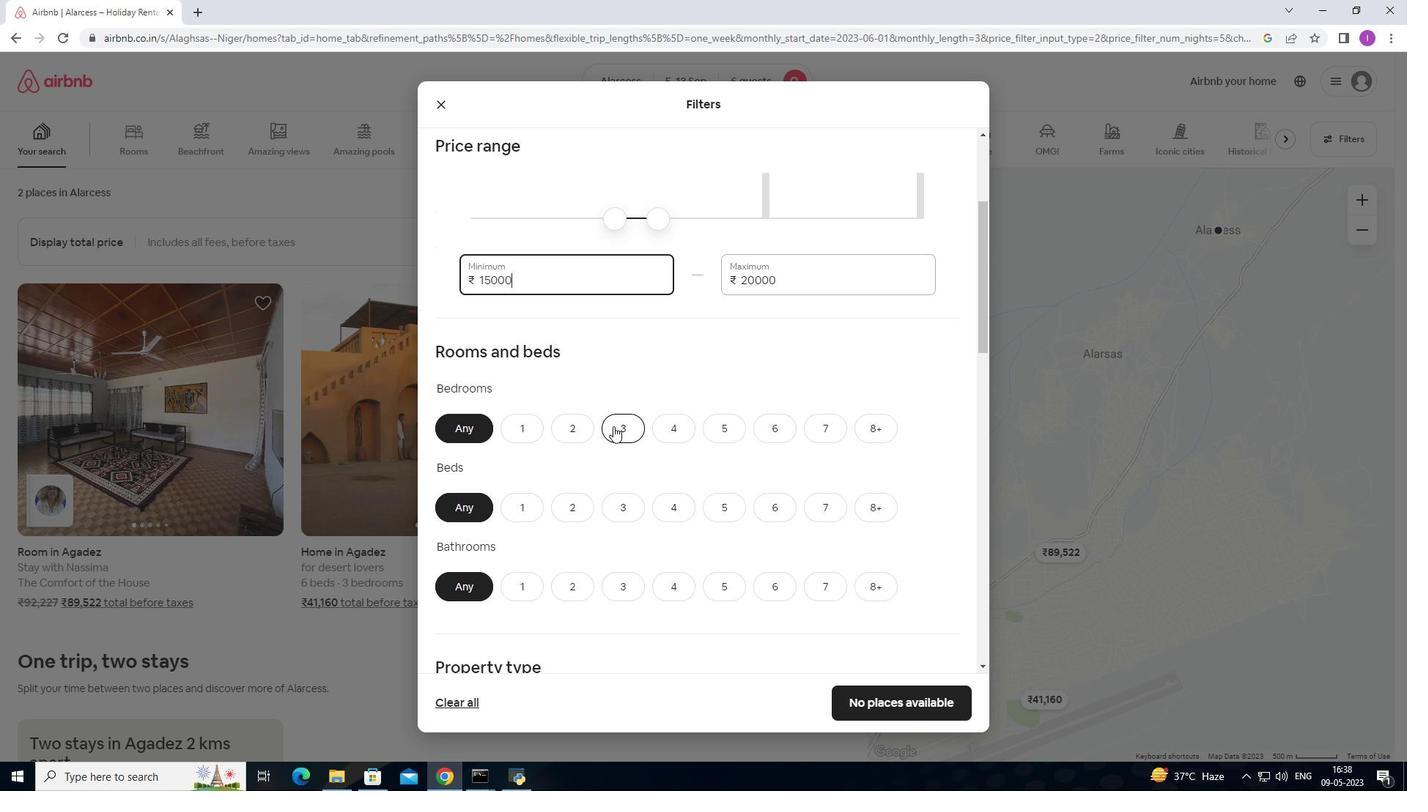 
Action: Mouse moved to (635, 500)
Screenshot: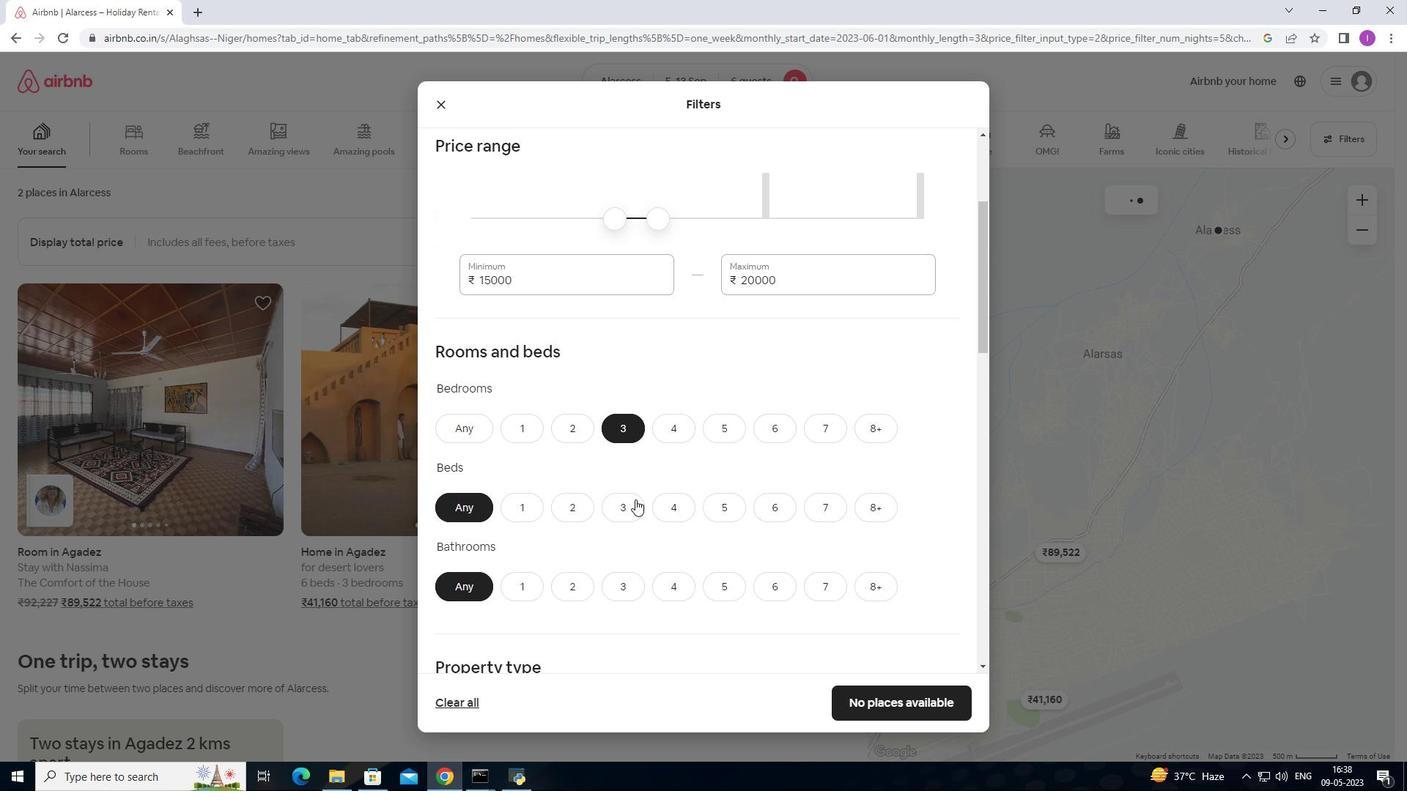
Action: Mouse pressed left at (635, 500)
Screenshot: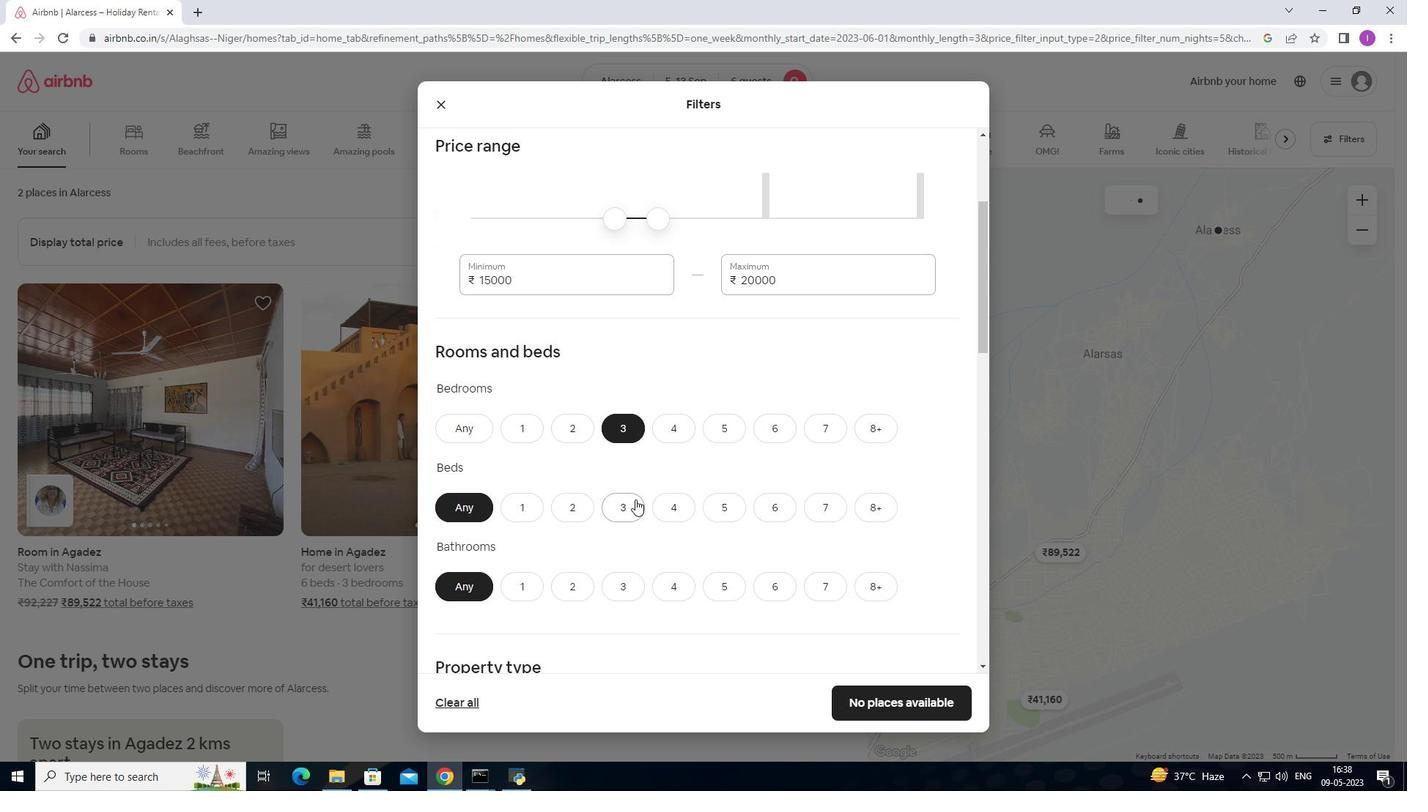 
Action: Mouse moved to (634, 583)
Screenshot: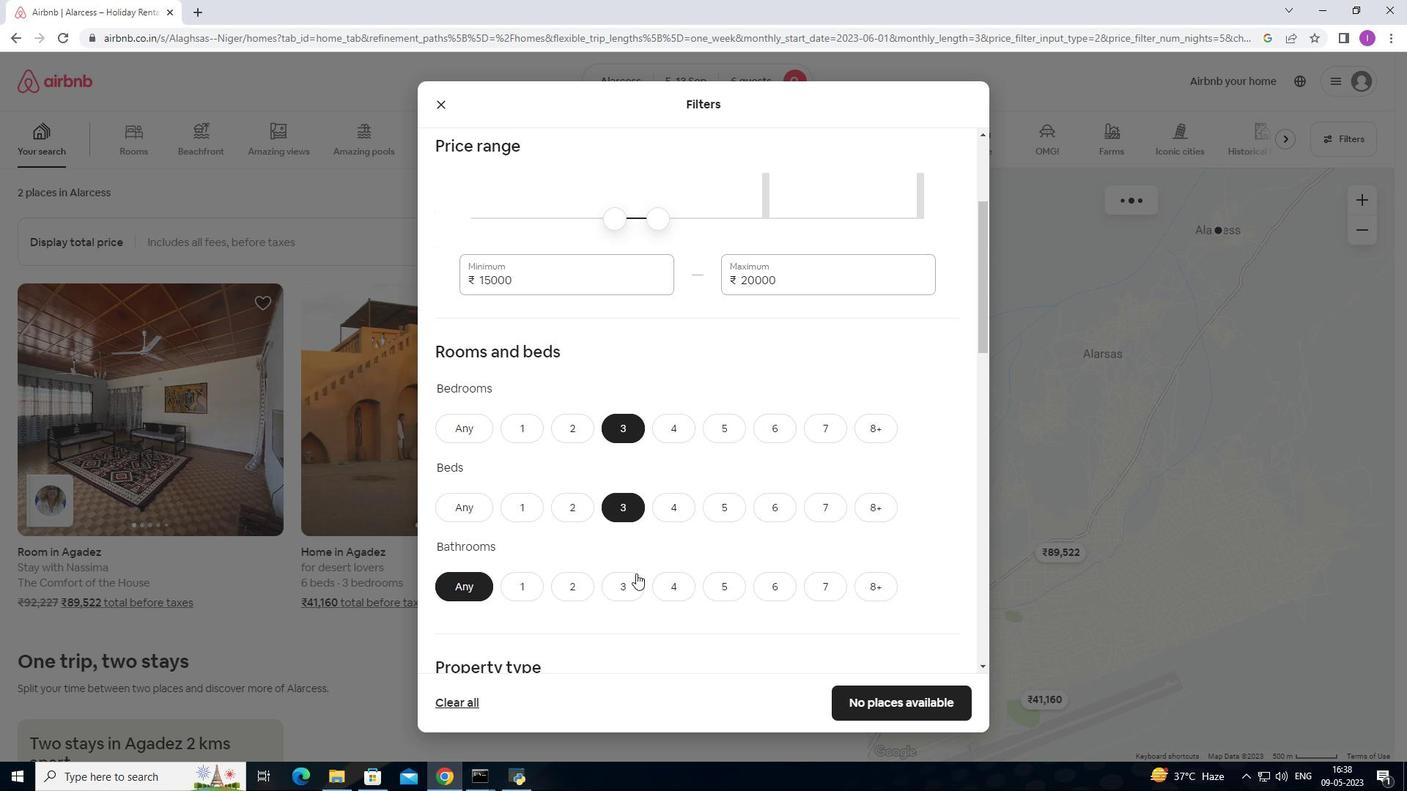 
Action: Mouse pressed left at (634, 583)
Screenshot: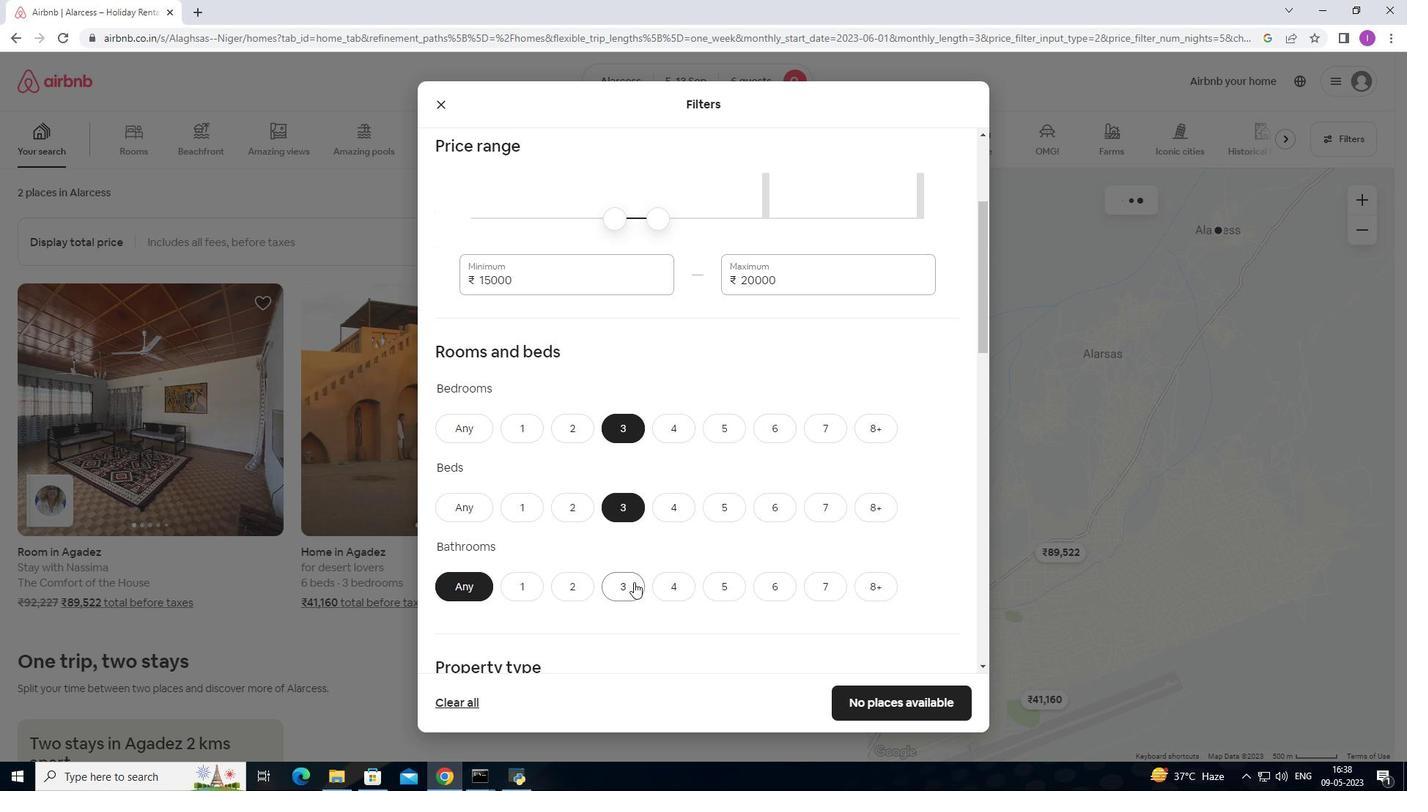 
Action: Mouse moved to (660, 561)
Screenshot: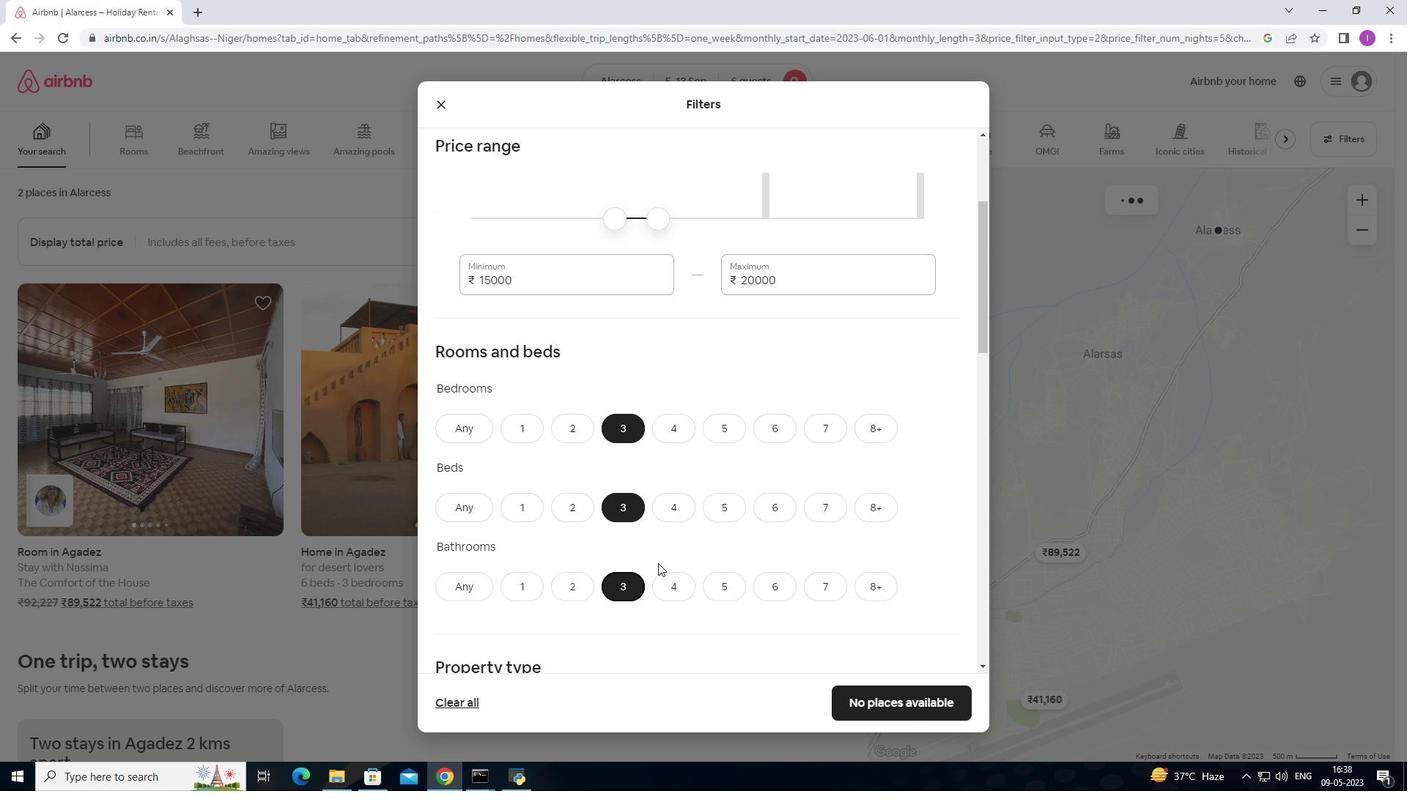 
Action: Mouse scrolled (660, 560) with delta (0, 0)
Screenshot: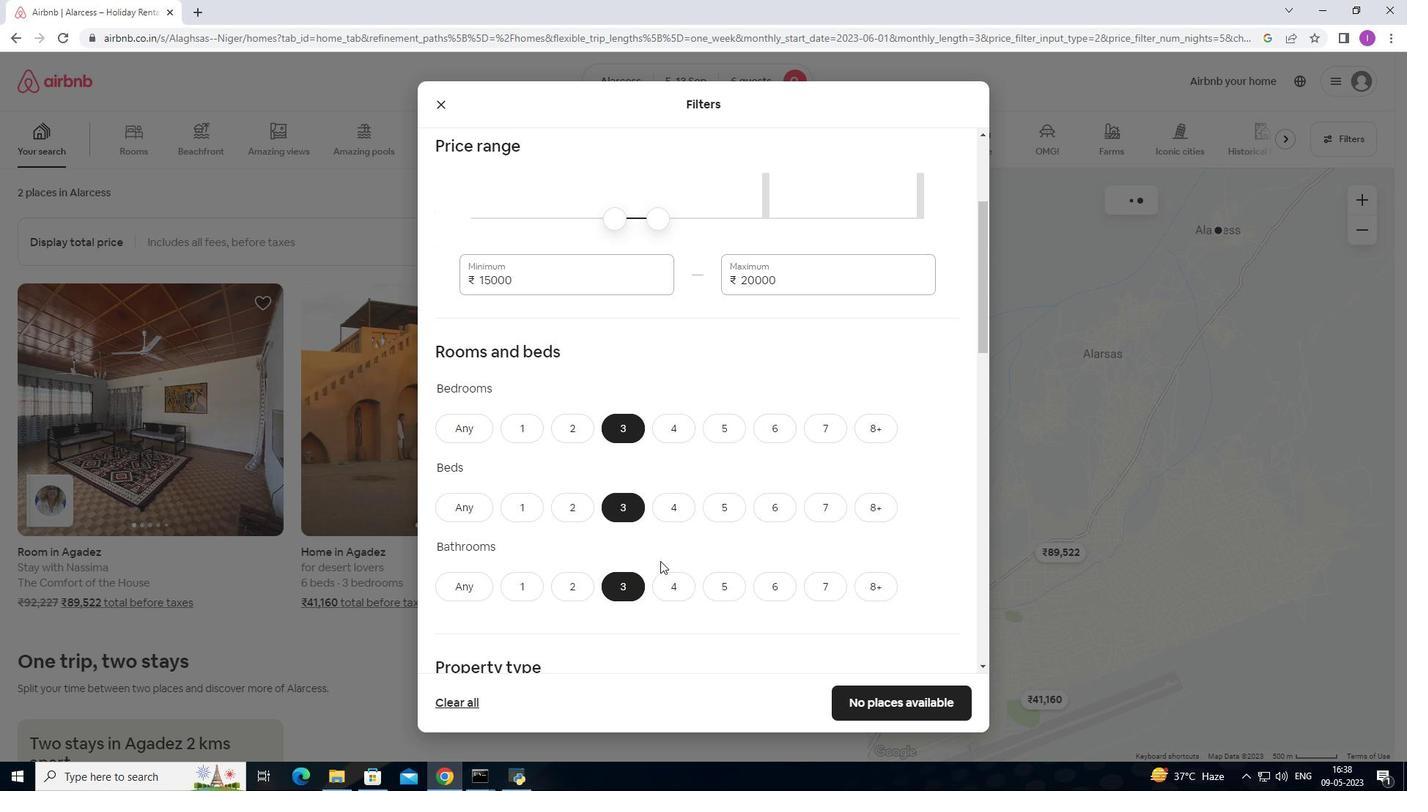 
Action: Mouse scrolled (660, 560) with delta (0, 0)
Screenshot: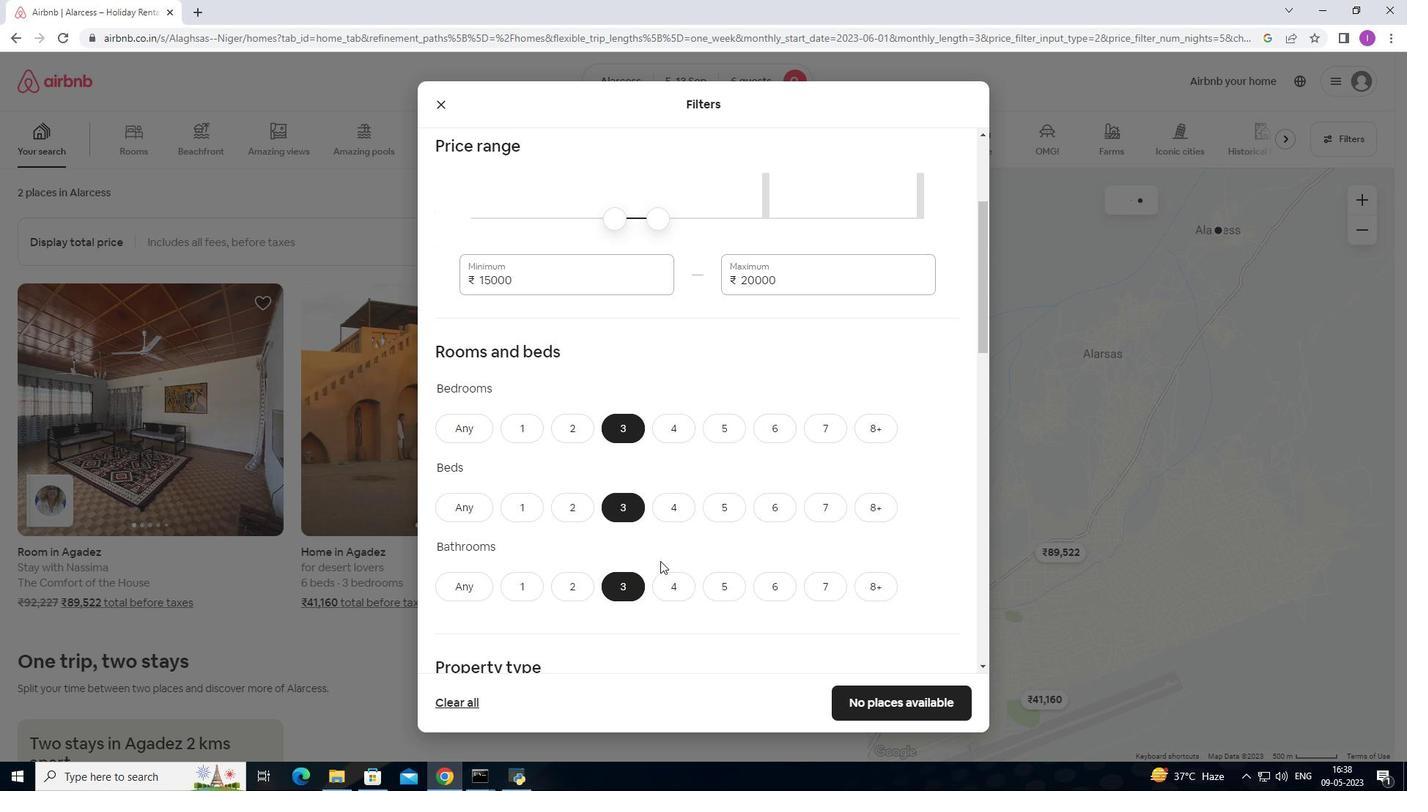 
Action: Mouse moved to (664, 556)
Screenshot: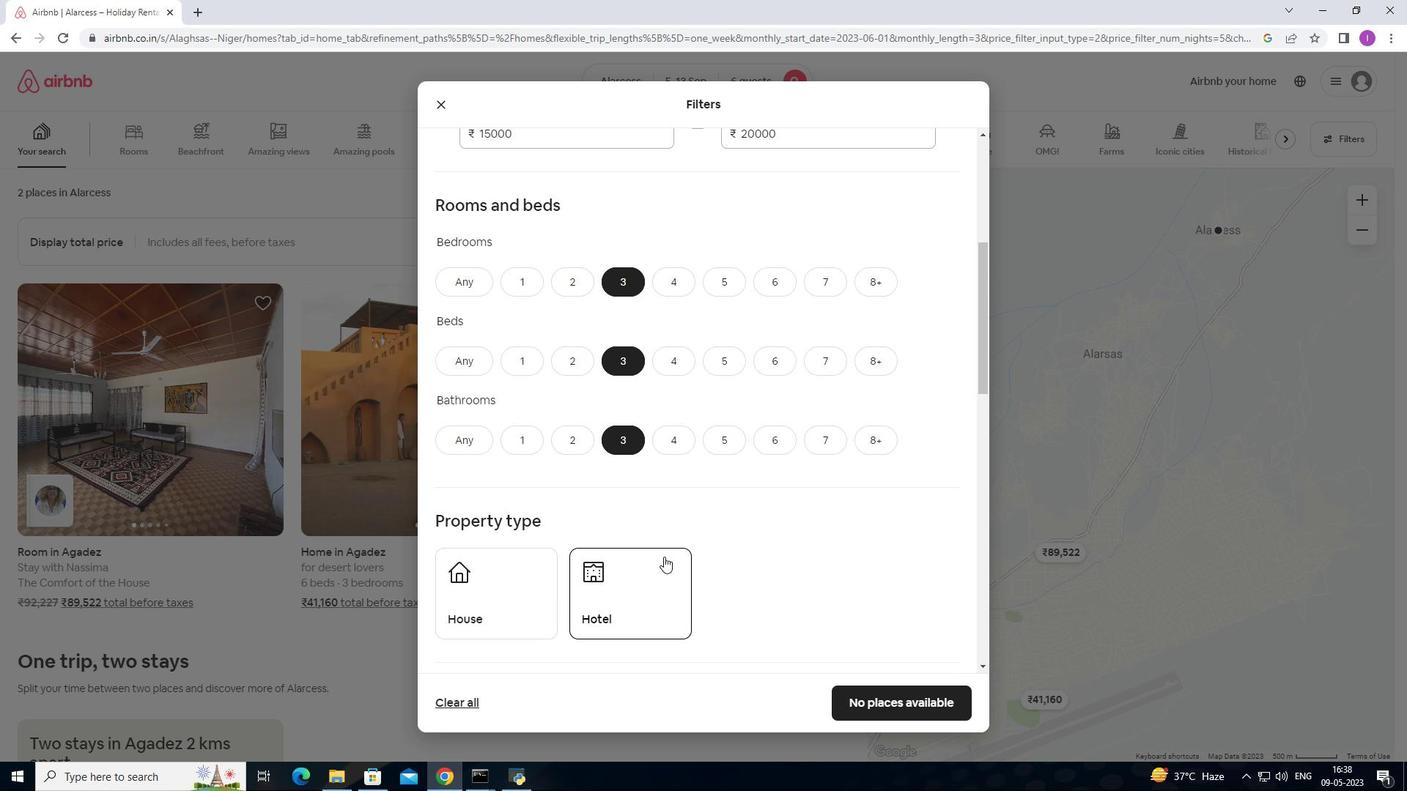 
Action: Mouse scrolled (664, 555) with delta (0, 0)
Screenshot: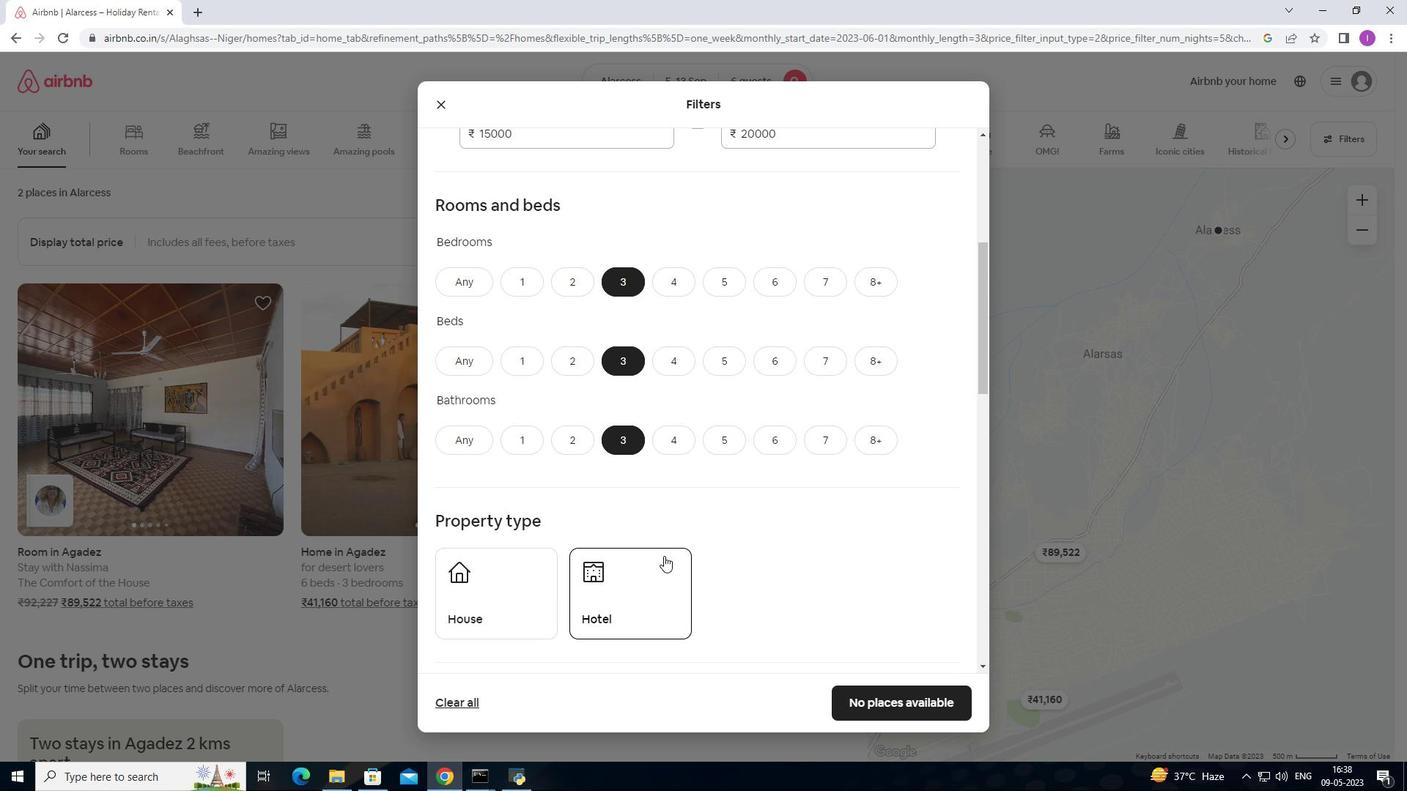 
Action: Mouse scrolled (664, 555) with delta (0, 0)
Screenshot: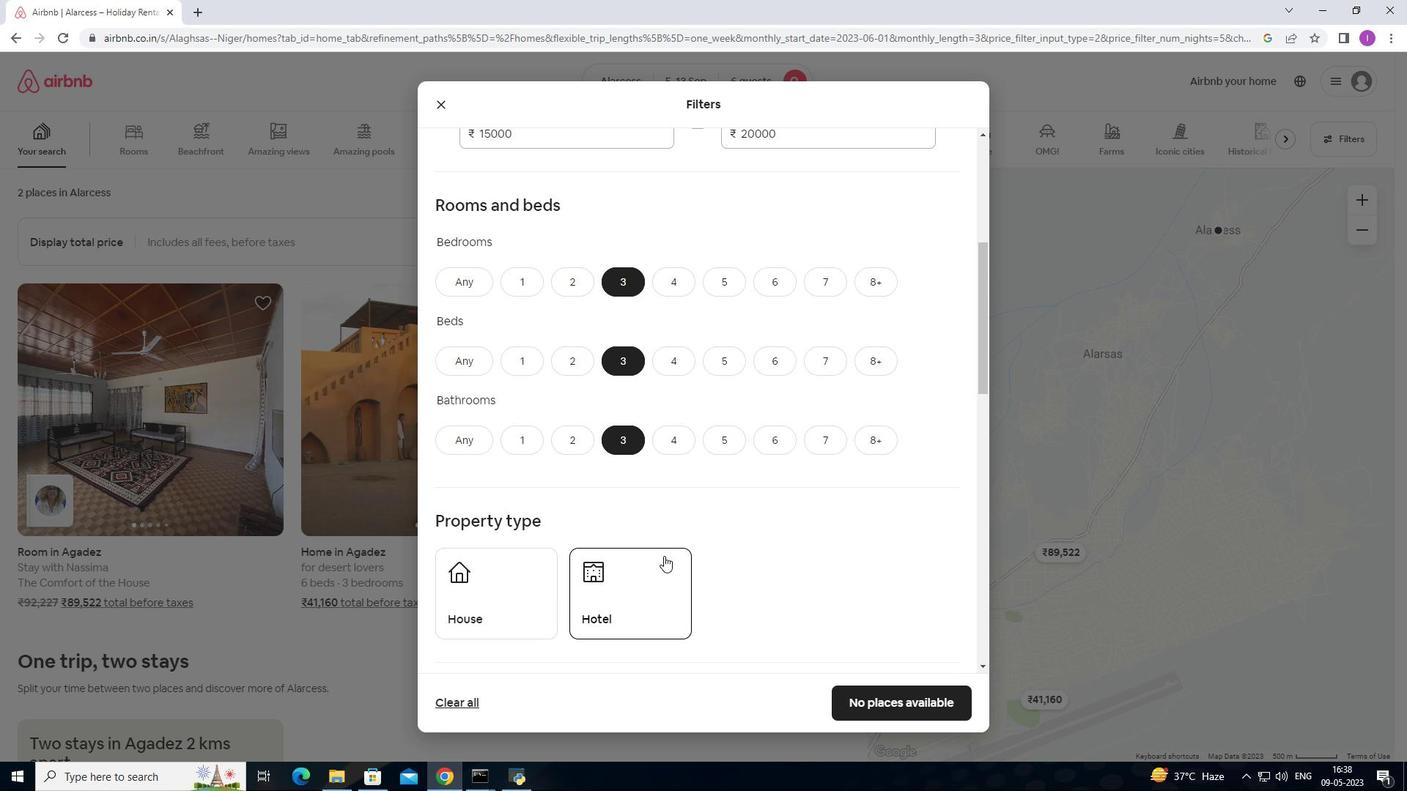 
Action: Mouse moved to (670, 547)
Screenshot: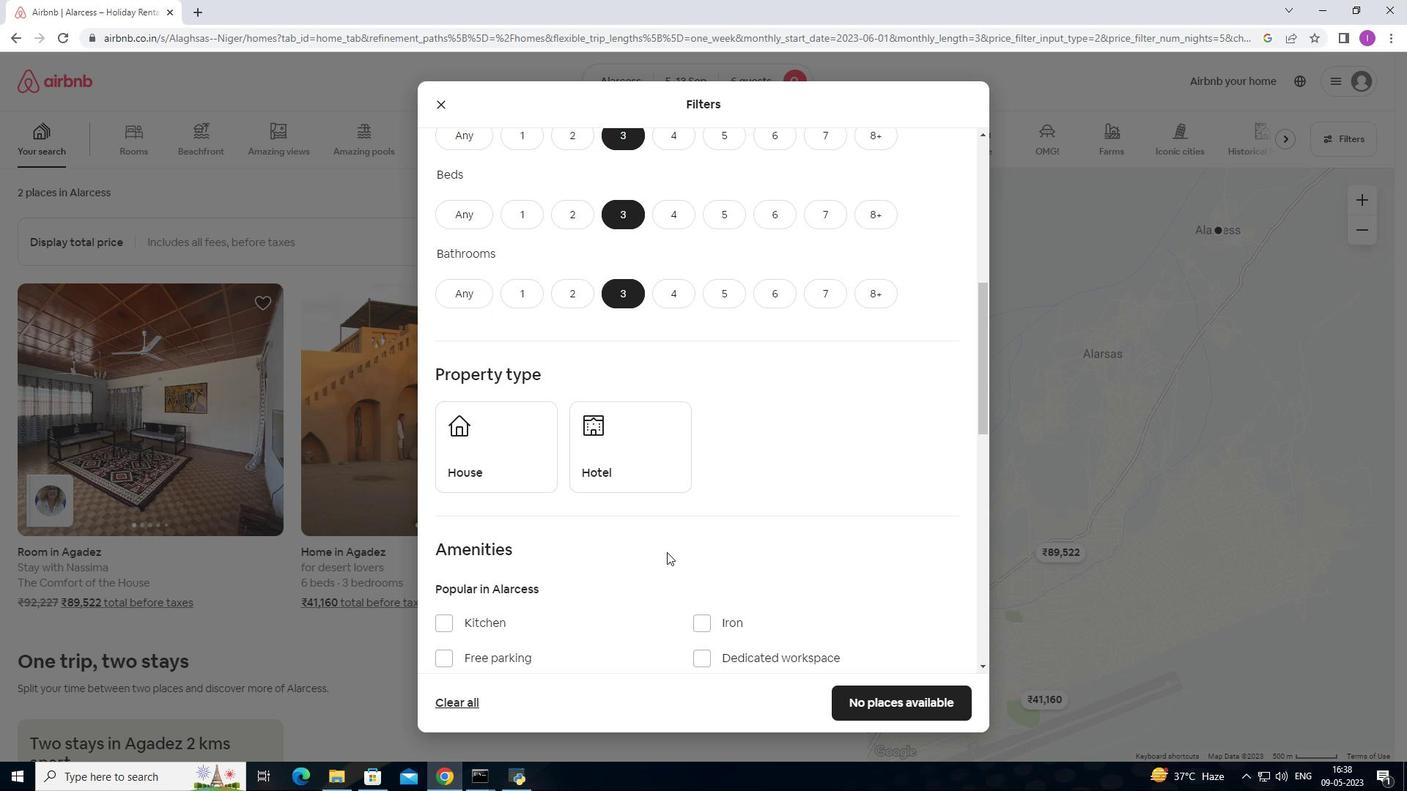 
Action: Mouse scrolled (670, 546) with delta (0, 0)
Screenshot: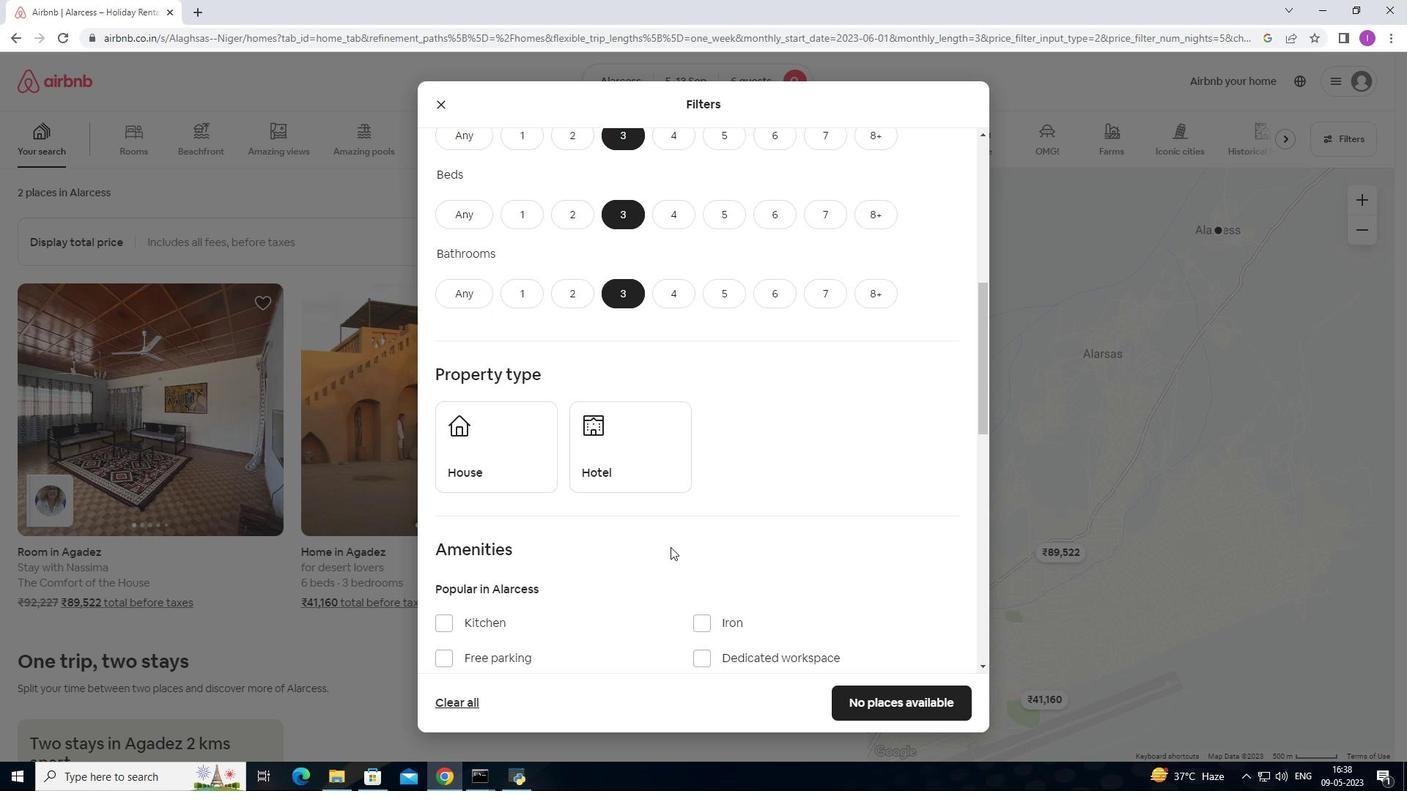 
Action: Mouse moved to (538, 398)
Screenshot: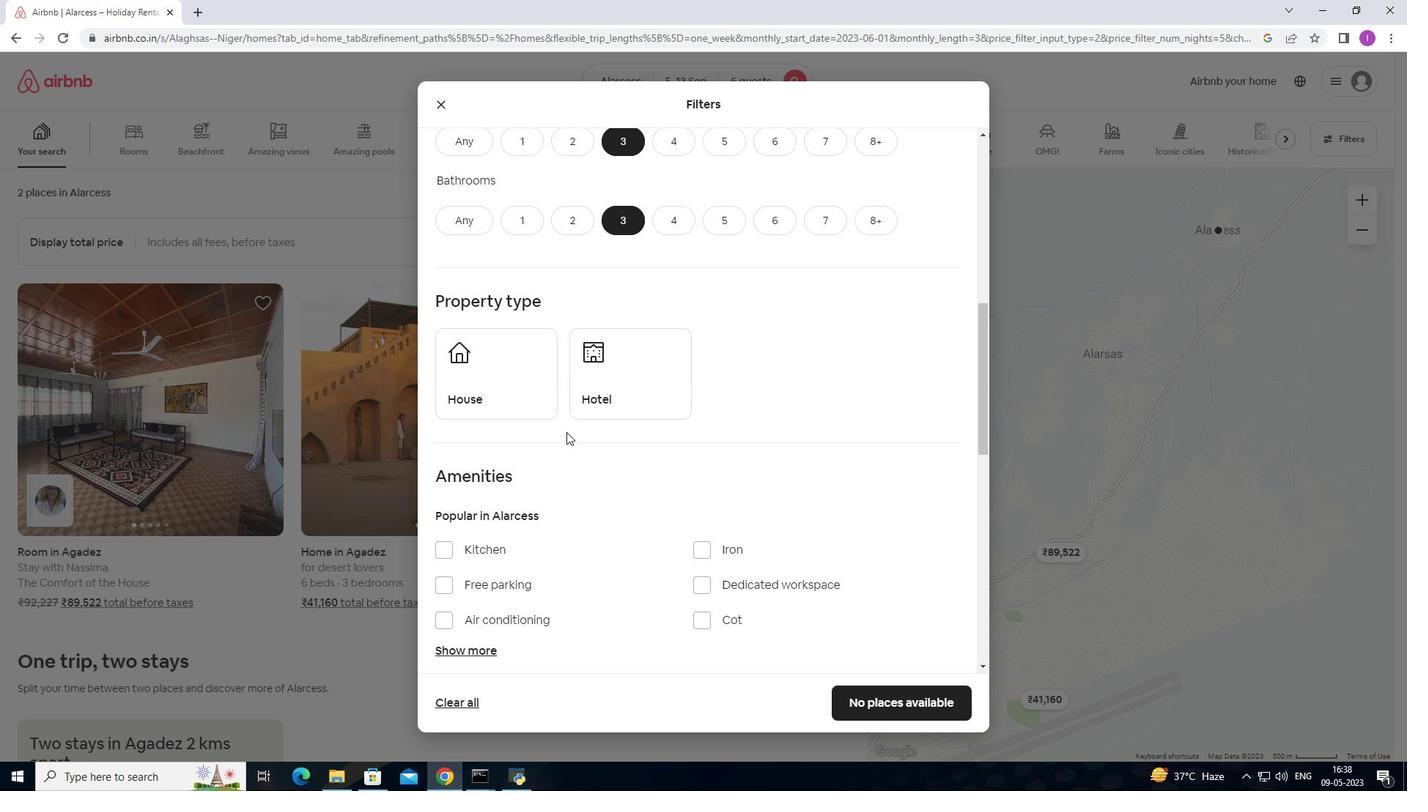 
Action: Mouse pressed left at (538, 398)
Screenshot: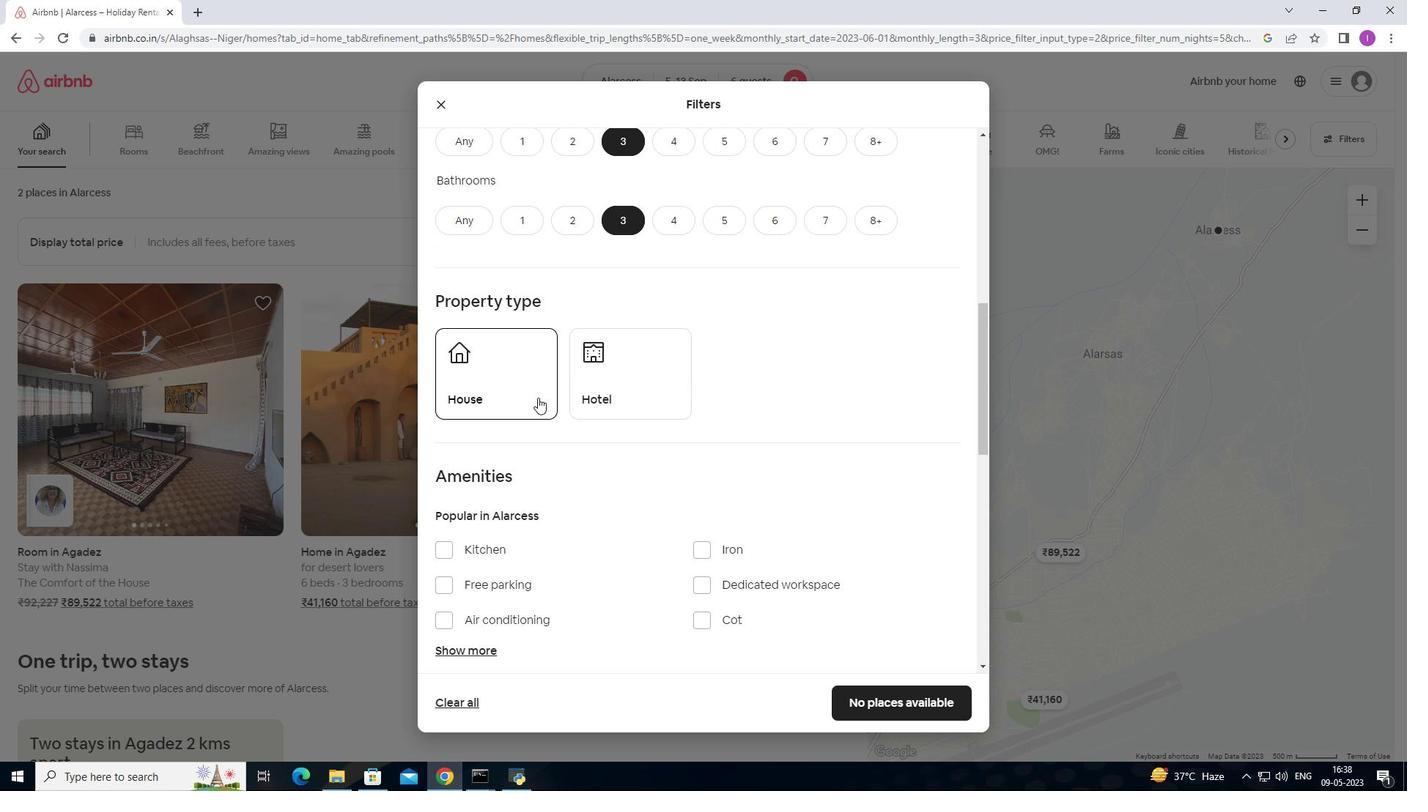 
Action: Mouse moved to (645, 417)
Screenshot: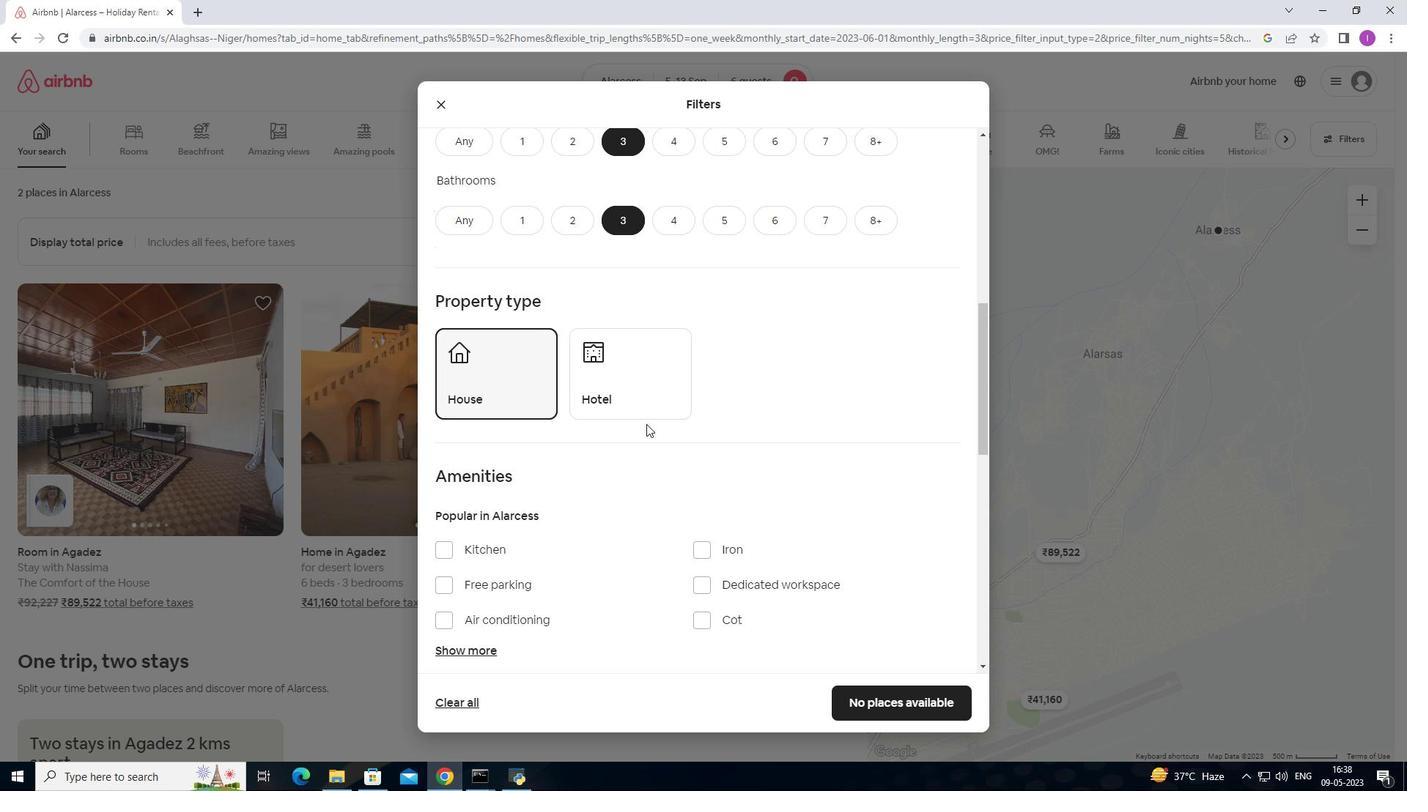 
Action: Mouse scrolled (645, 417) with delta (0, 0)
Screenshot: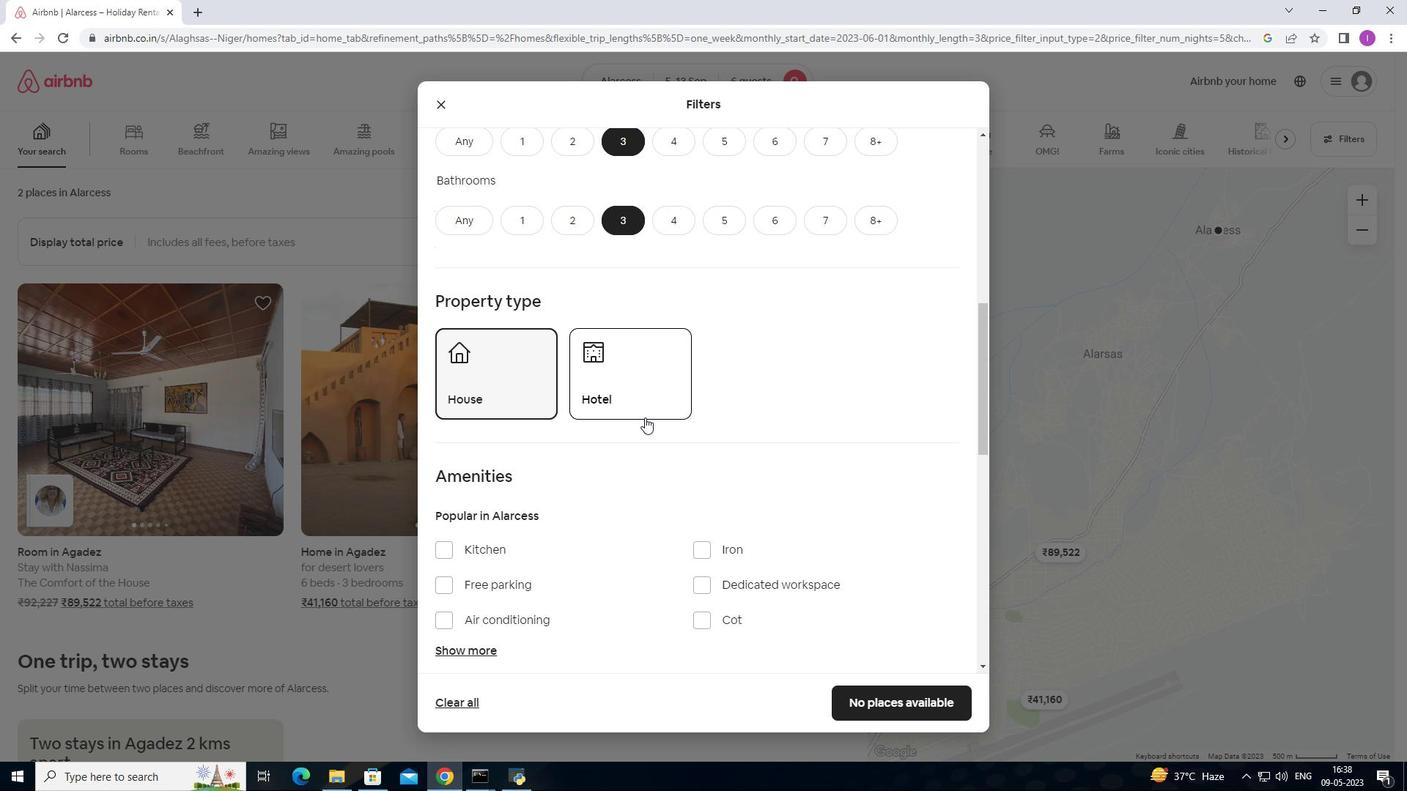 
Action: Mouse scrolled (645, 417) with delta (0, 0)
Screenshot: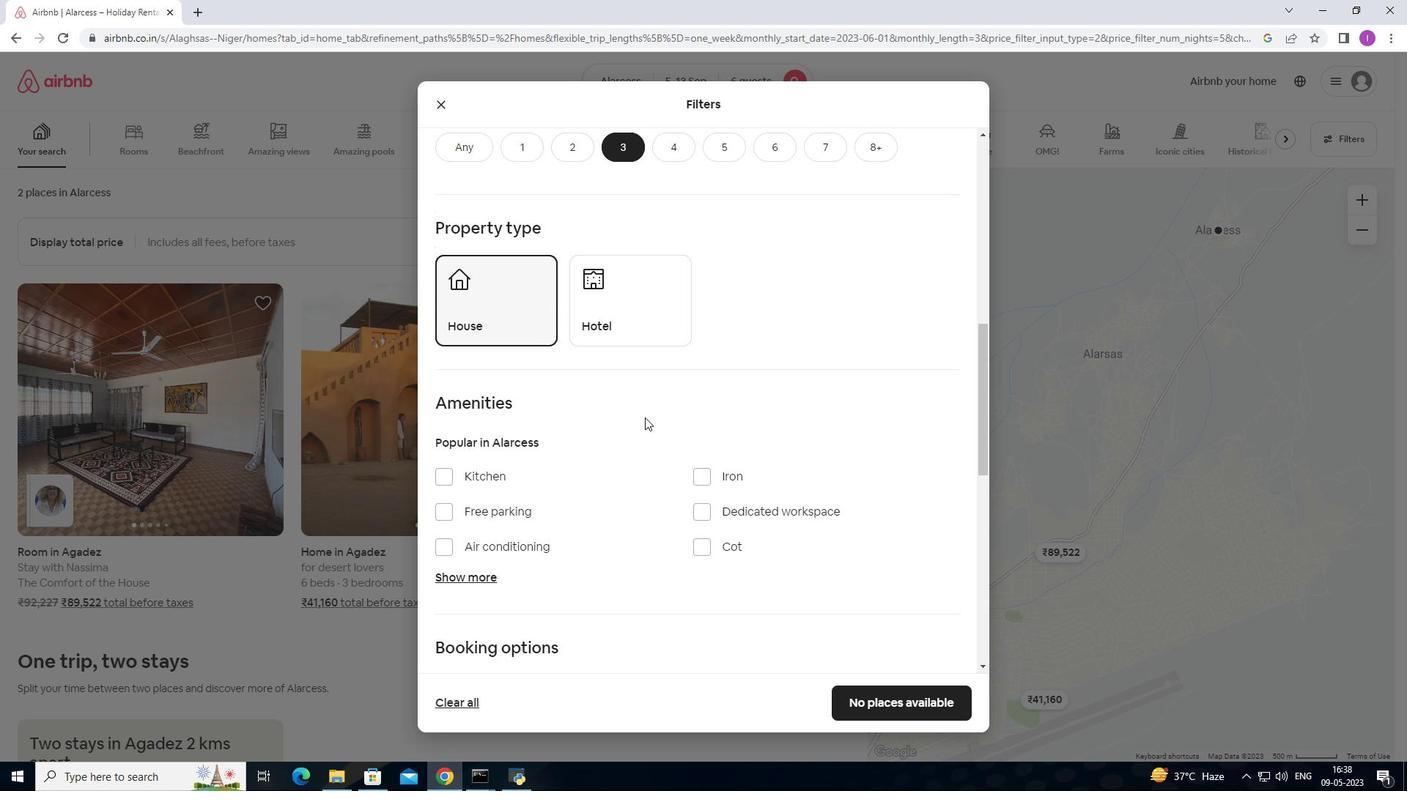 
Action: Mouse moved to (478, 500)
Screenshot: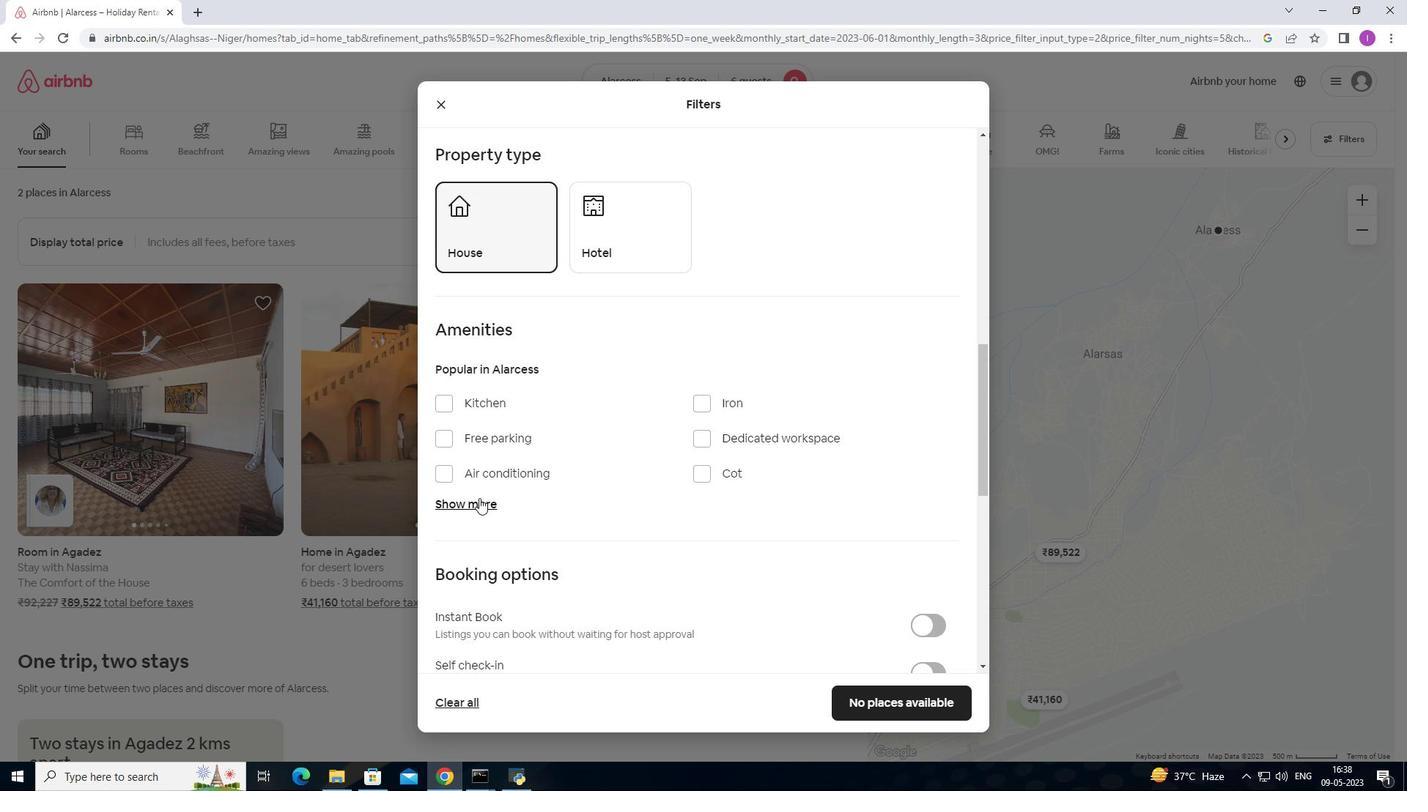 
Action: Mouse pressed left at (478, 500)
Screenshot: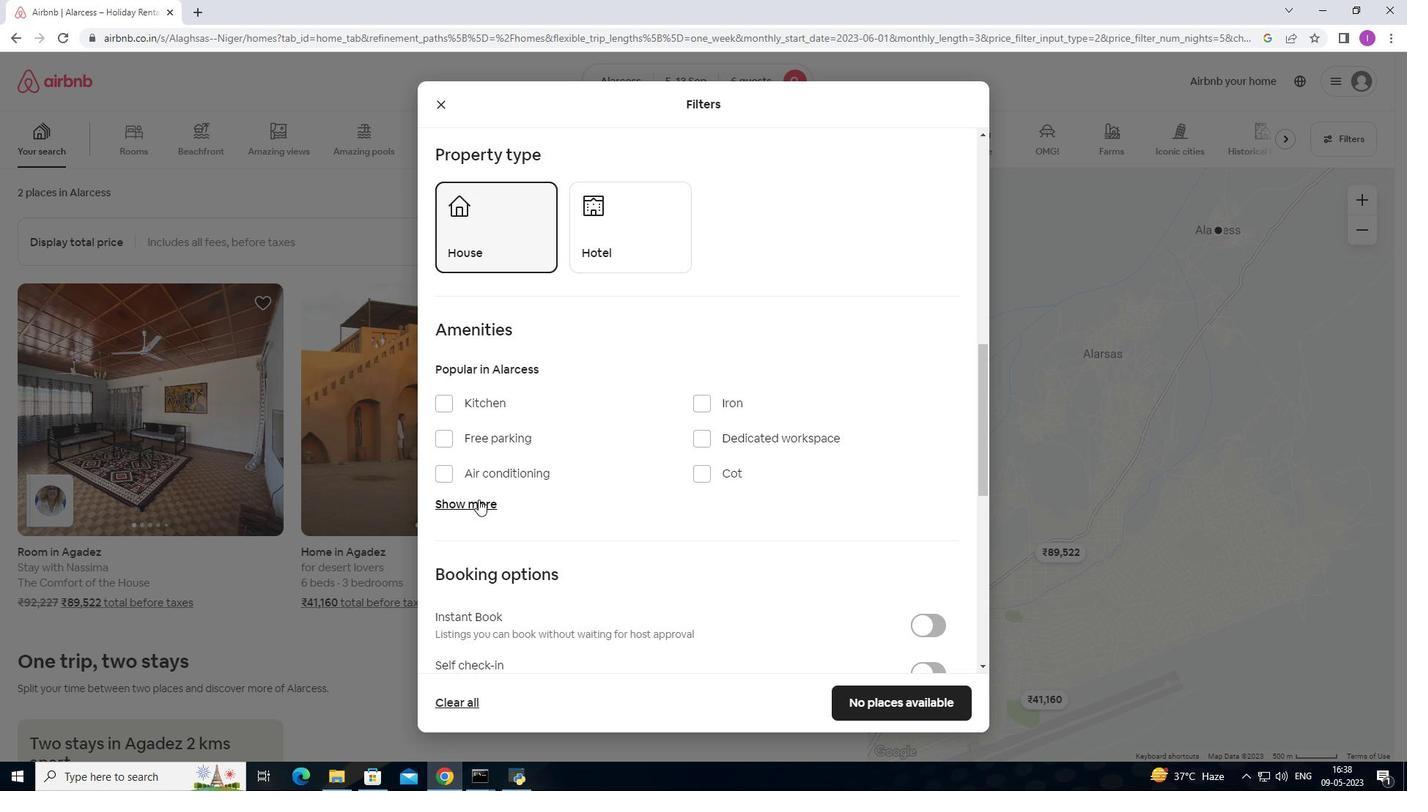 
Action: Mouse moved to (702, 551)
Screenshot: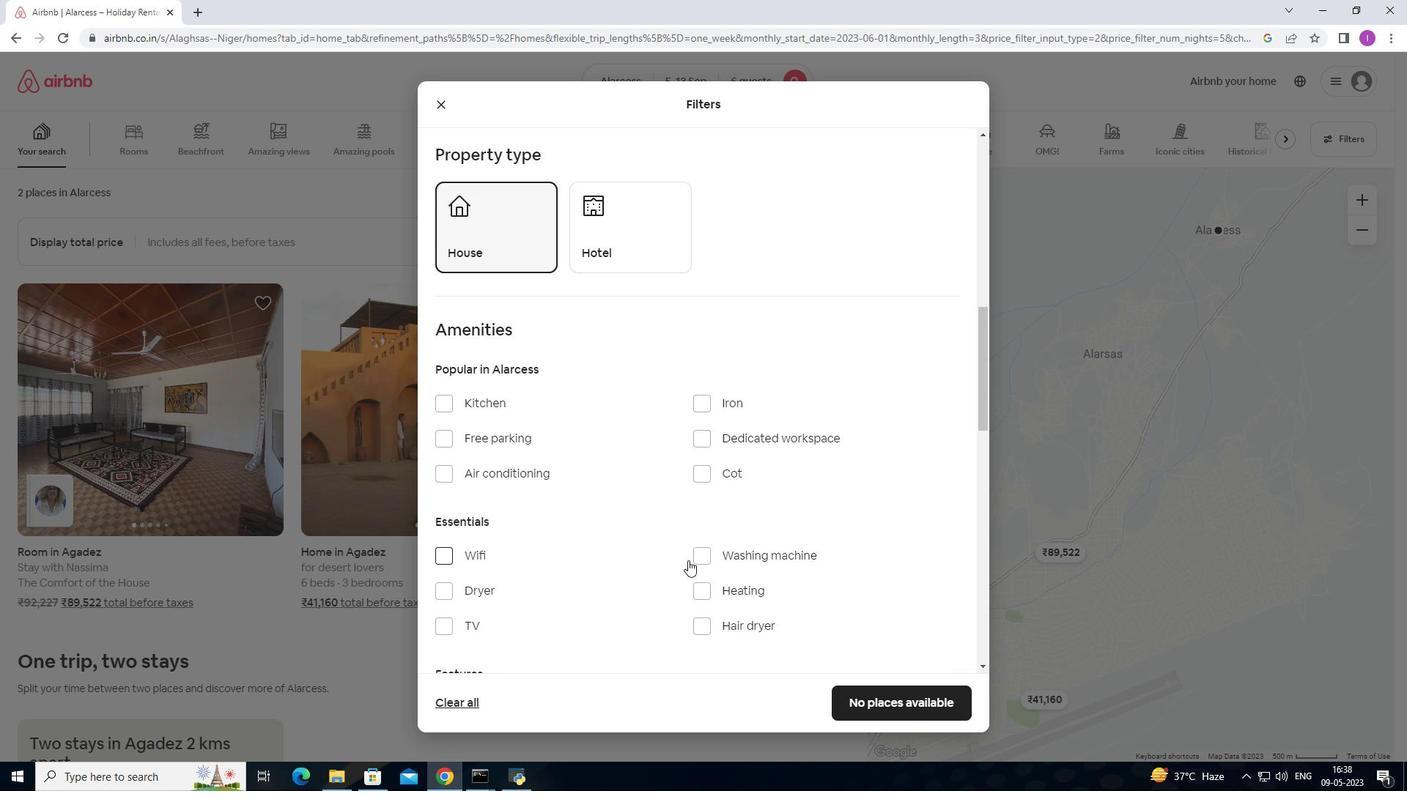 
Action: Mouse pressed left at (702, 551)
Screenshot: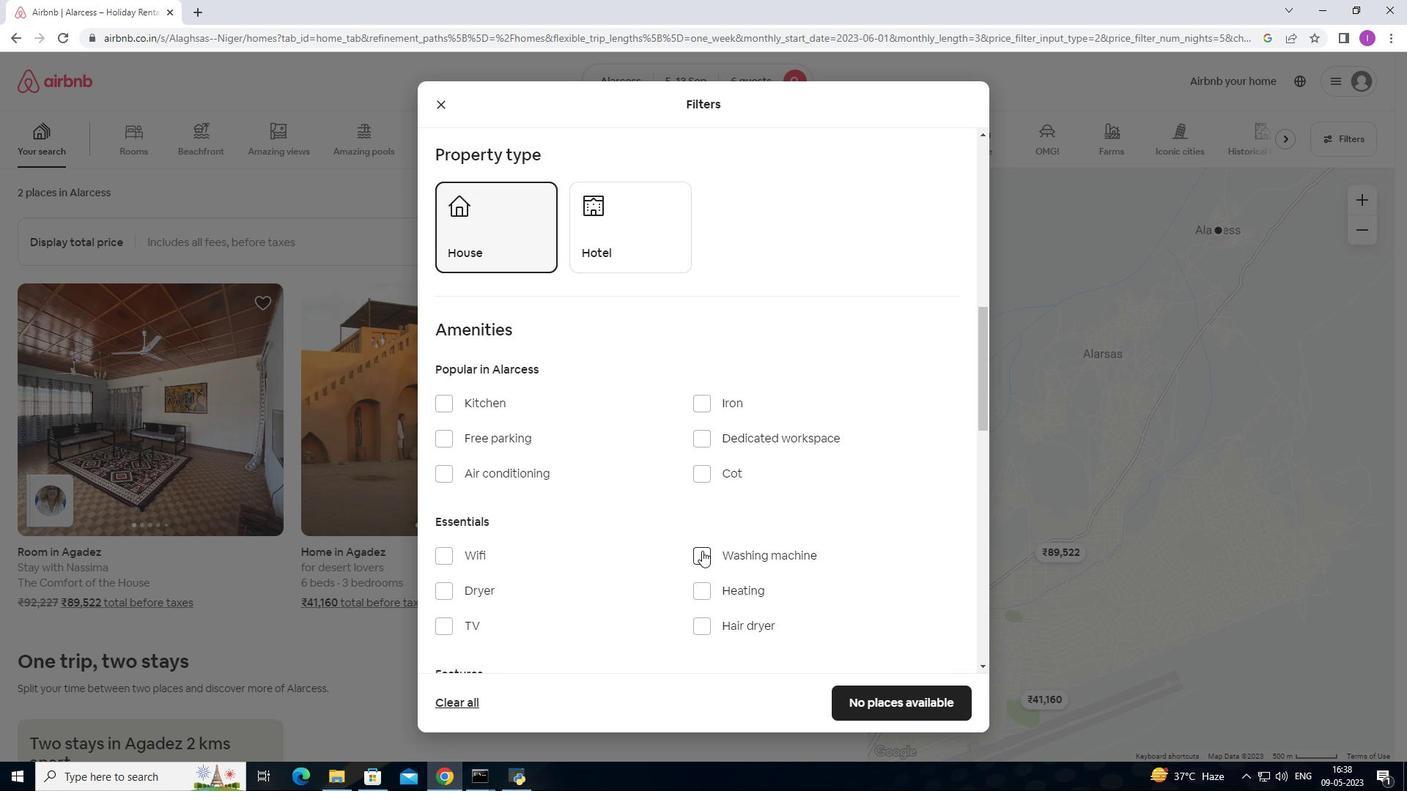 
Action: Mouse moved to (689, 558)
Screenshot: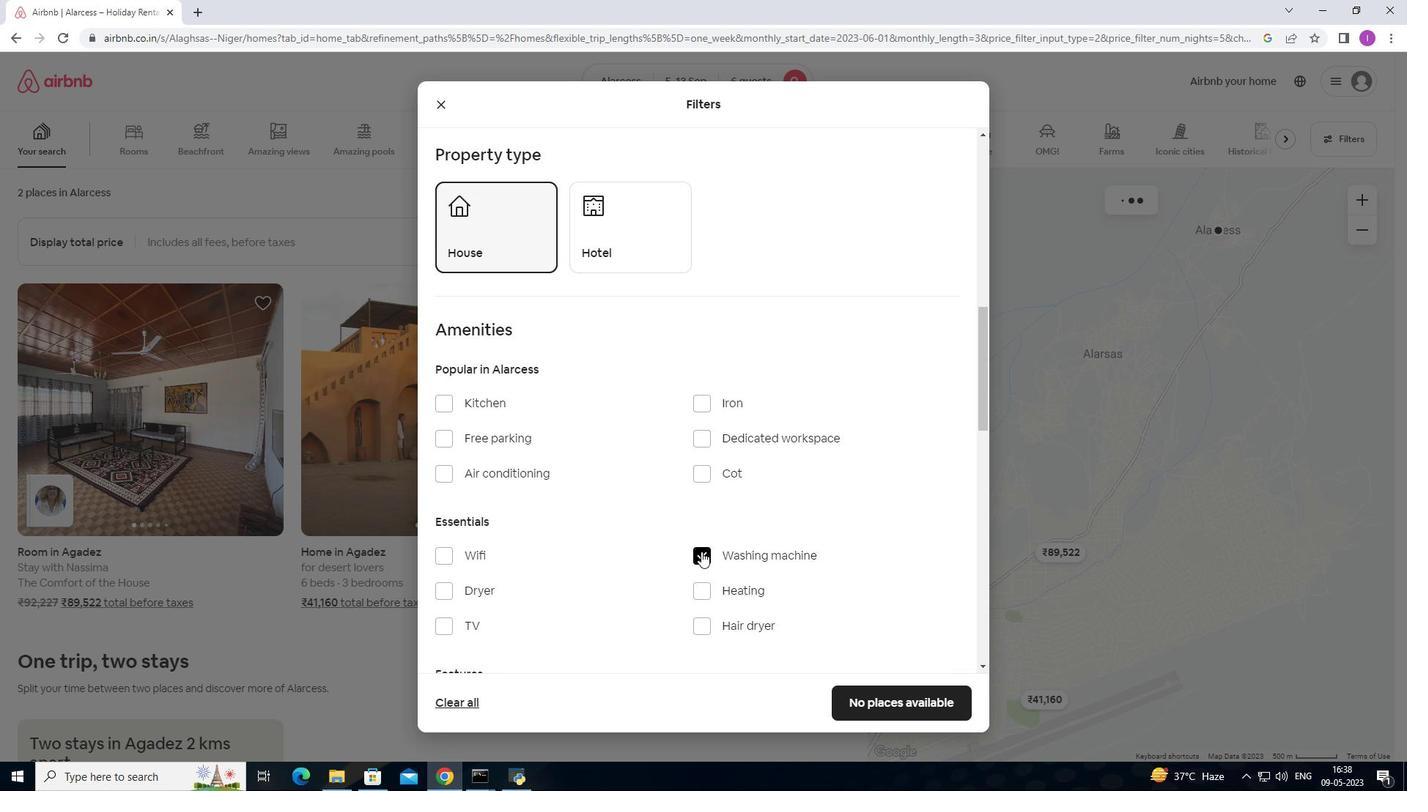 
Action: Mouse scrolled (689, 557) with delta (0, 0)
Screenshot: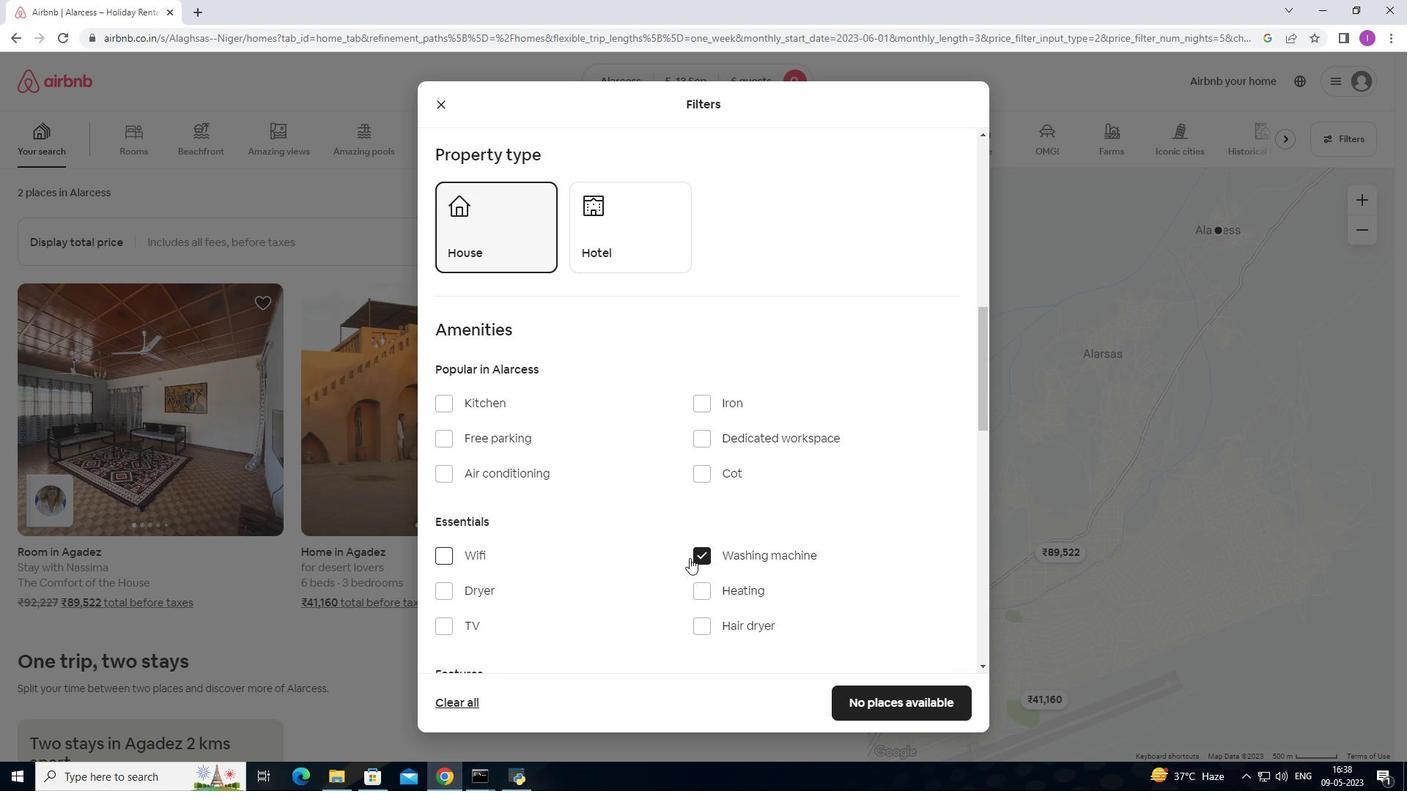 
Action: Mouse scrolled (689, 557) with delta (0, 0)
Screenshot: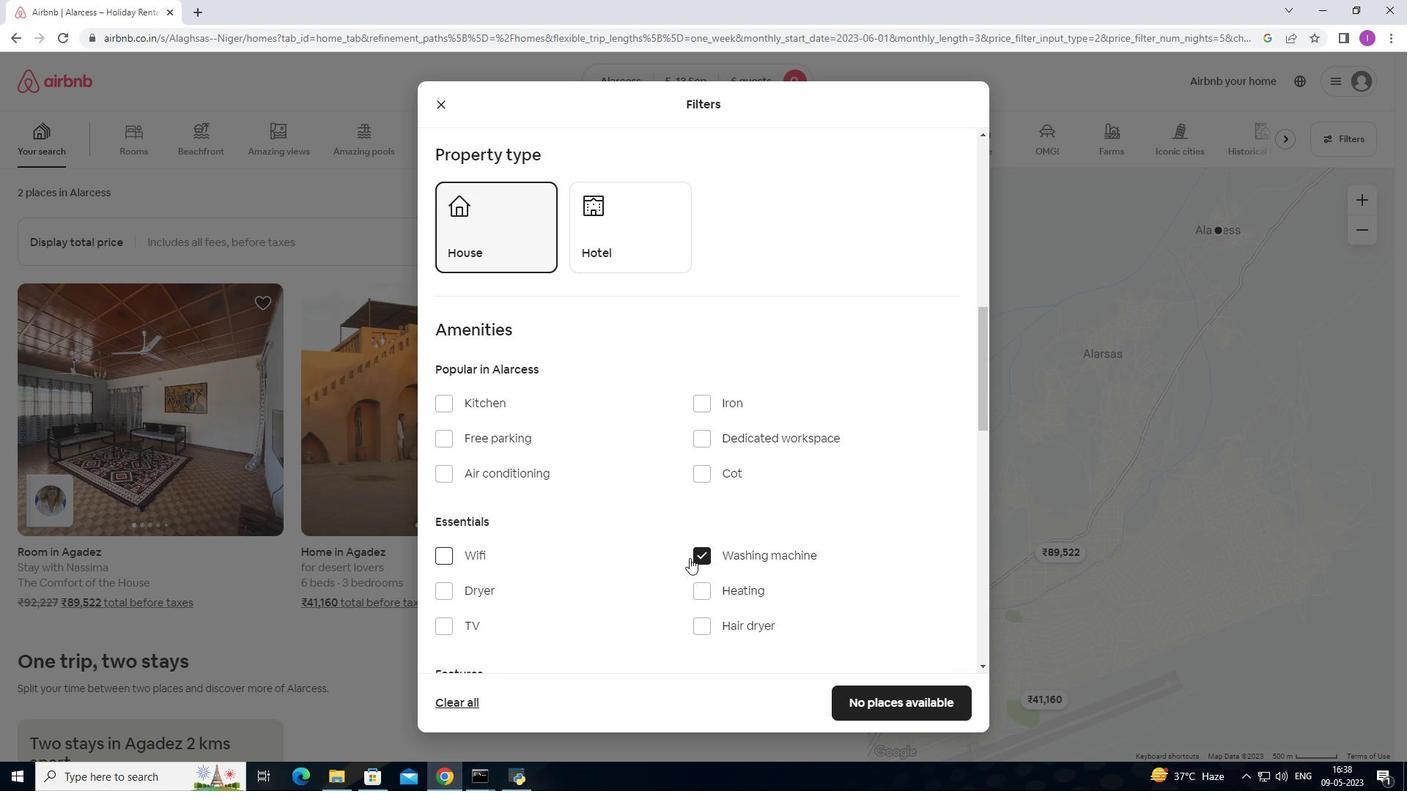 
Action: Mouse scrolled (689, 557) with delta (0, 0)
Screenshot: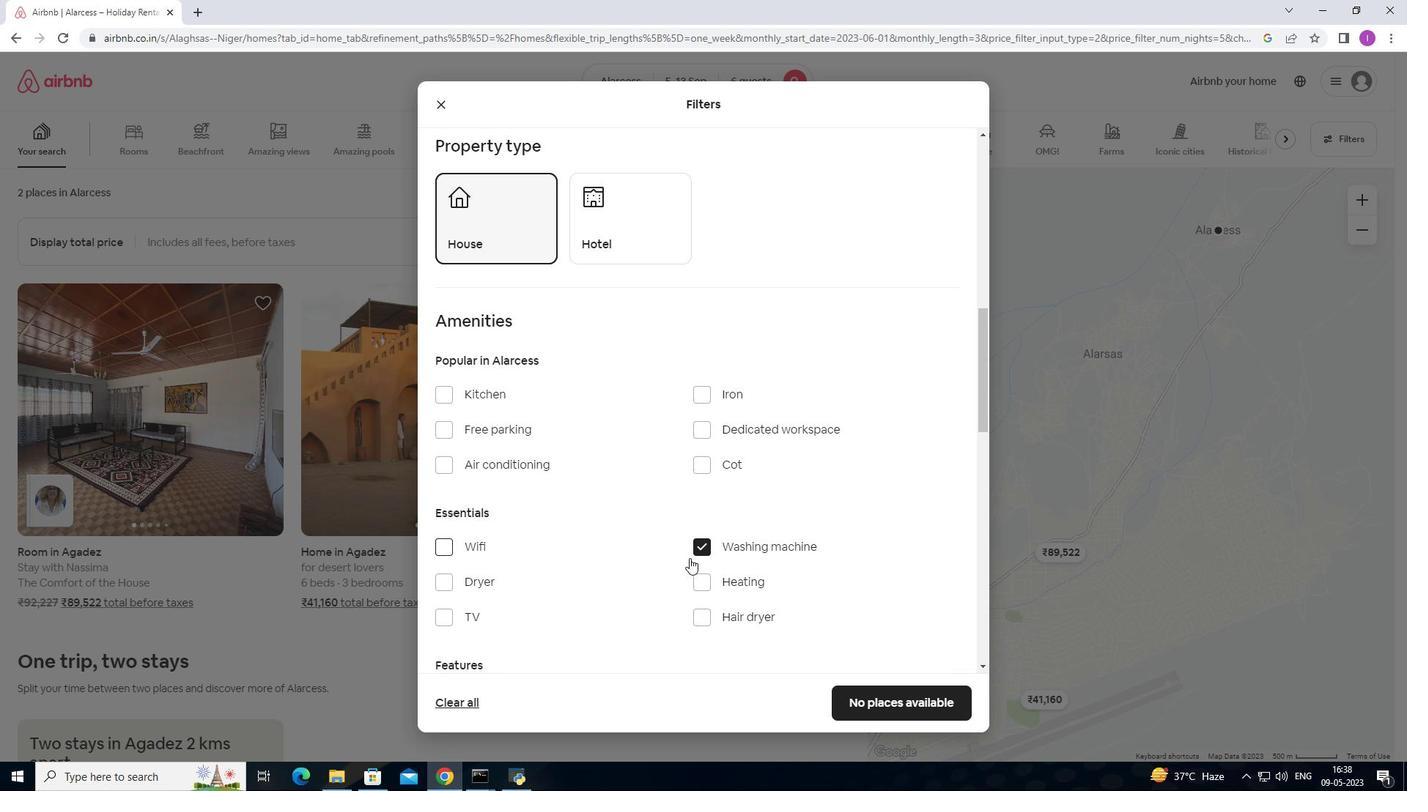 
Action: Mouse moved to (730, 536)
Screenshot: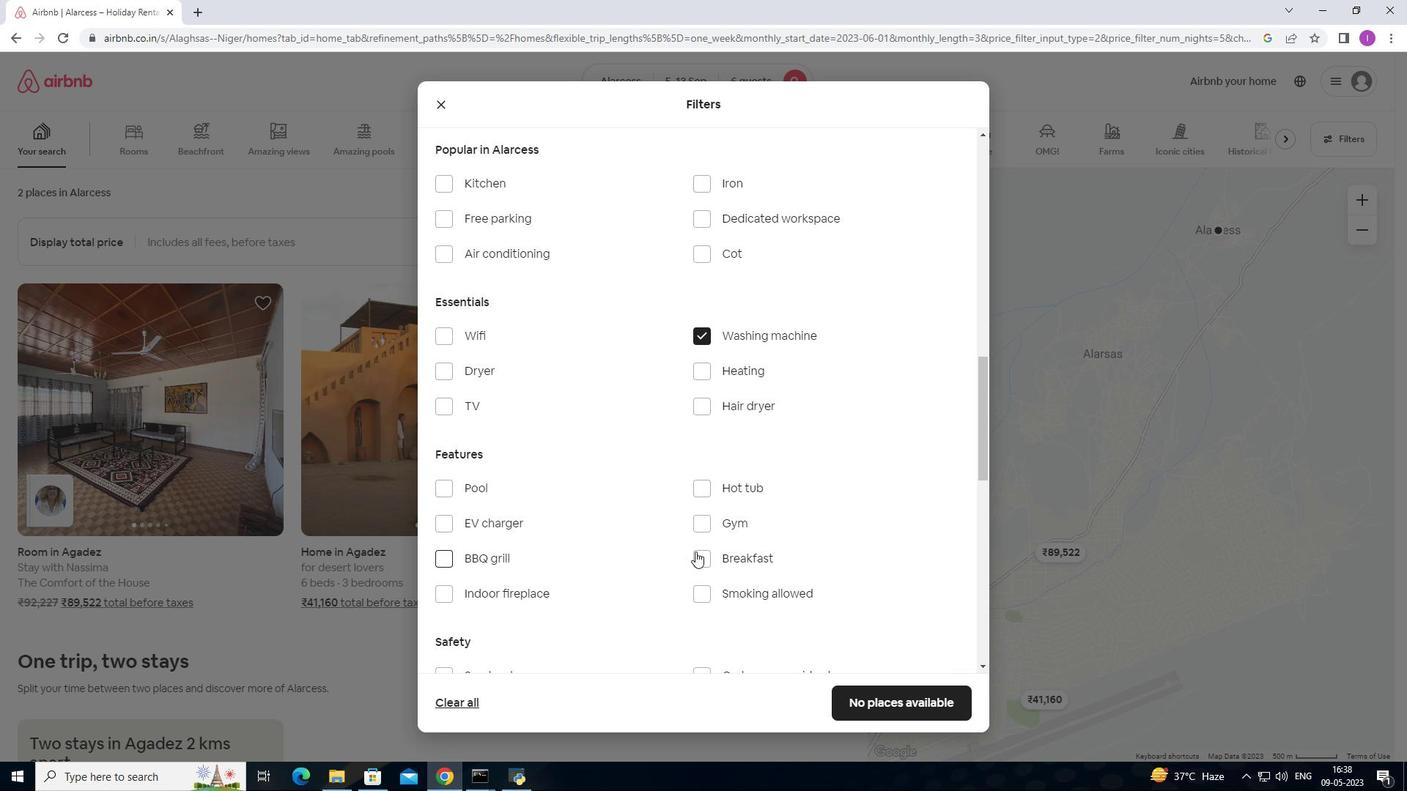 
Action: Mouse scrolled (730, 535) with delta (0, 0)
Screenshot: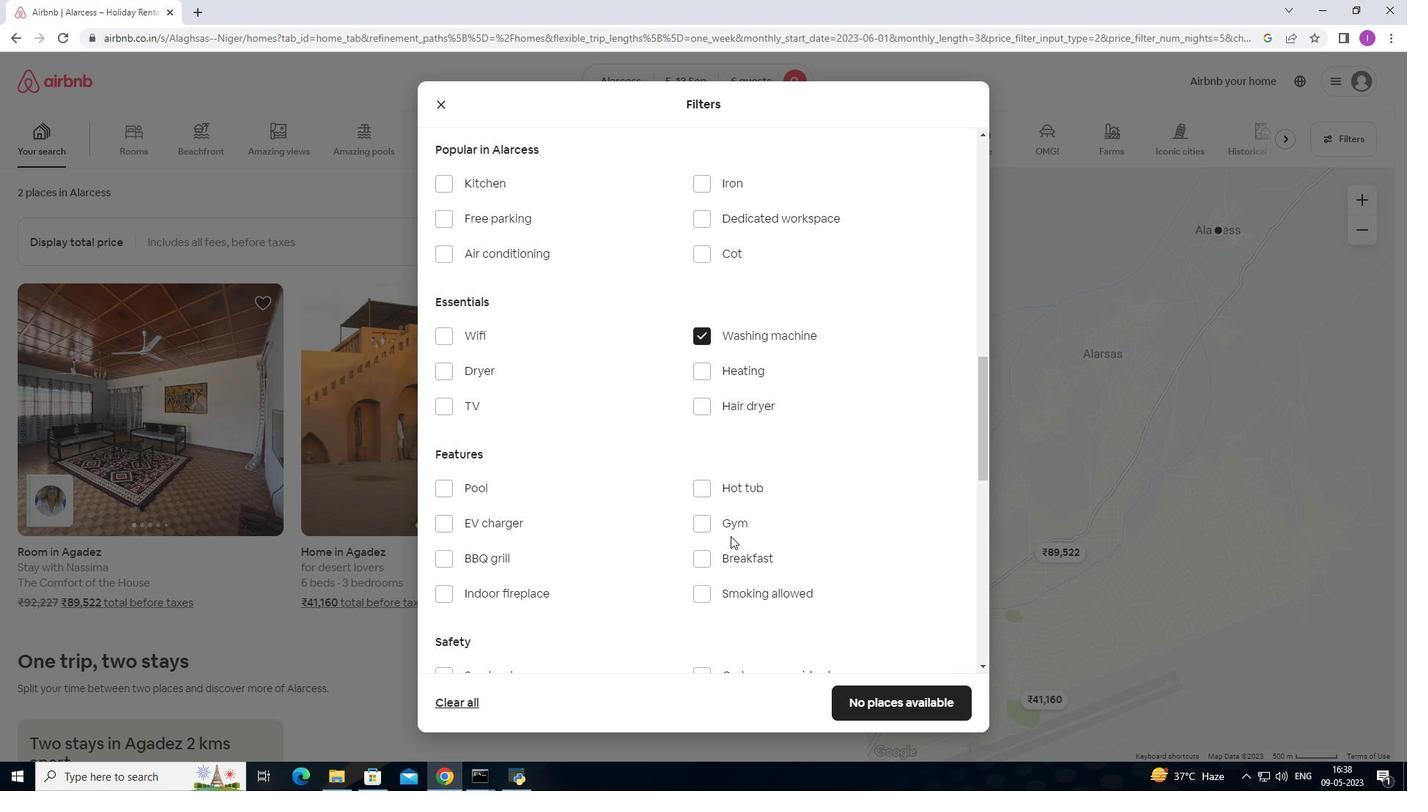 
Action: Mouse scrolled (730, 535) with delta (0, 0)
Screenshot: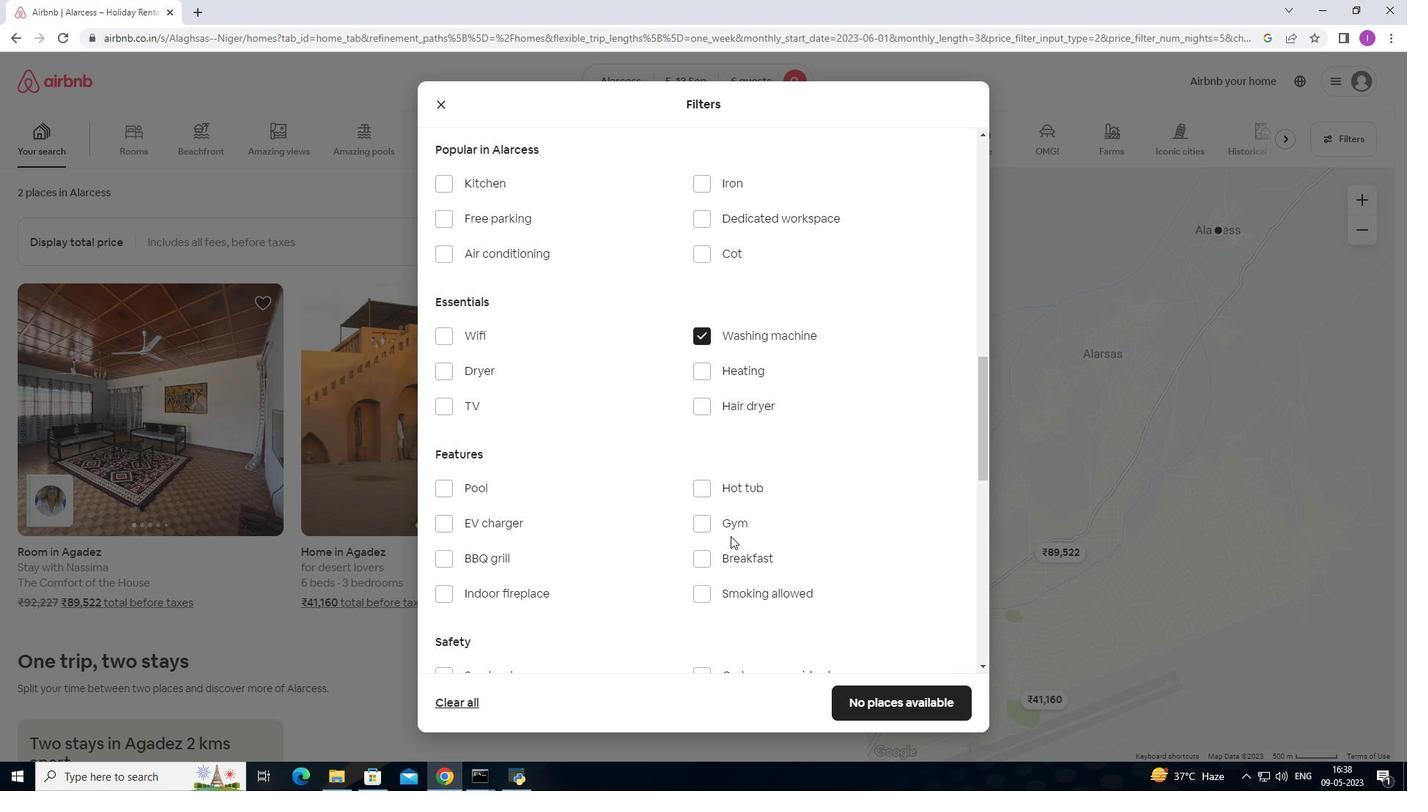 
Action: Mouse scrolled (730, 535) with delta (0, 0)
Screenshot: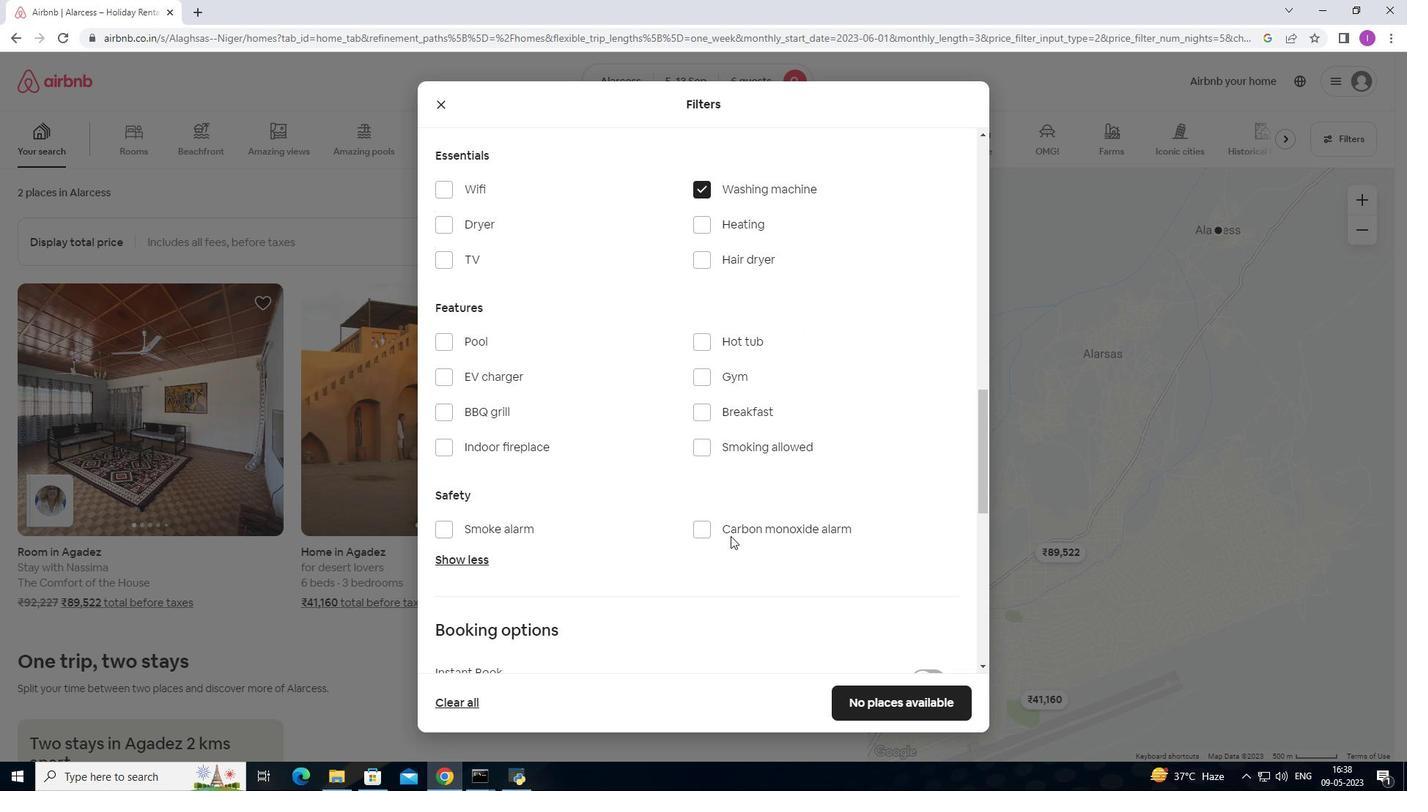
Action: Mouse scrolled (730, 535) with delta (0, 0)
Screenshot: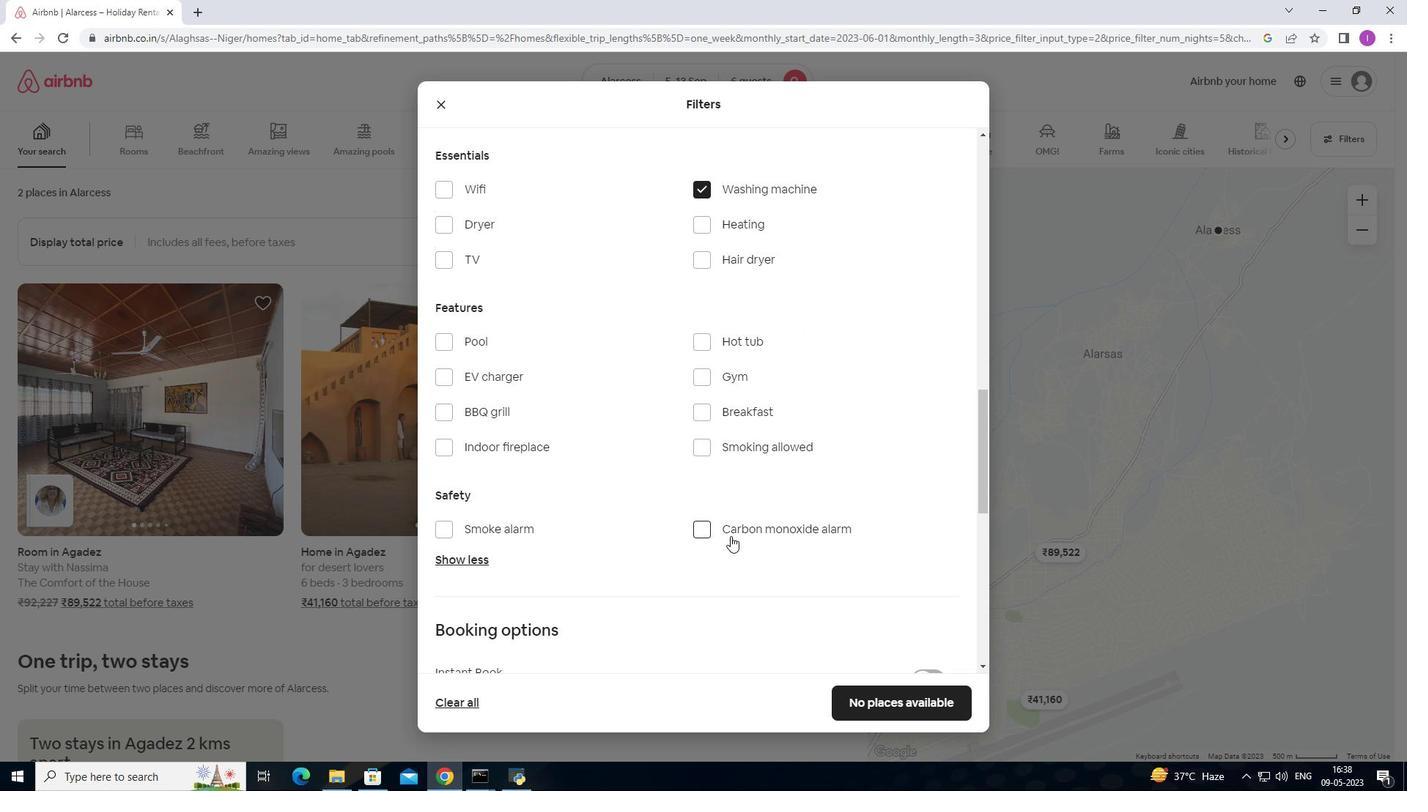 
Action: Mouse scrolled (730, 535) with delta (0, 0)
Screenshot: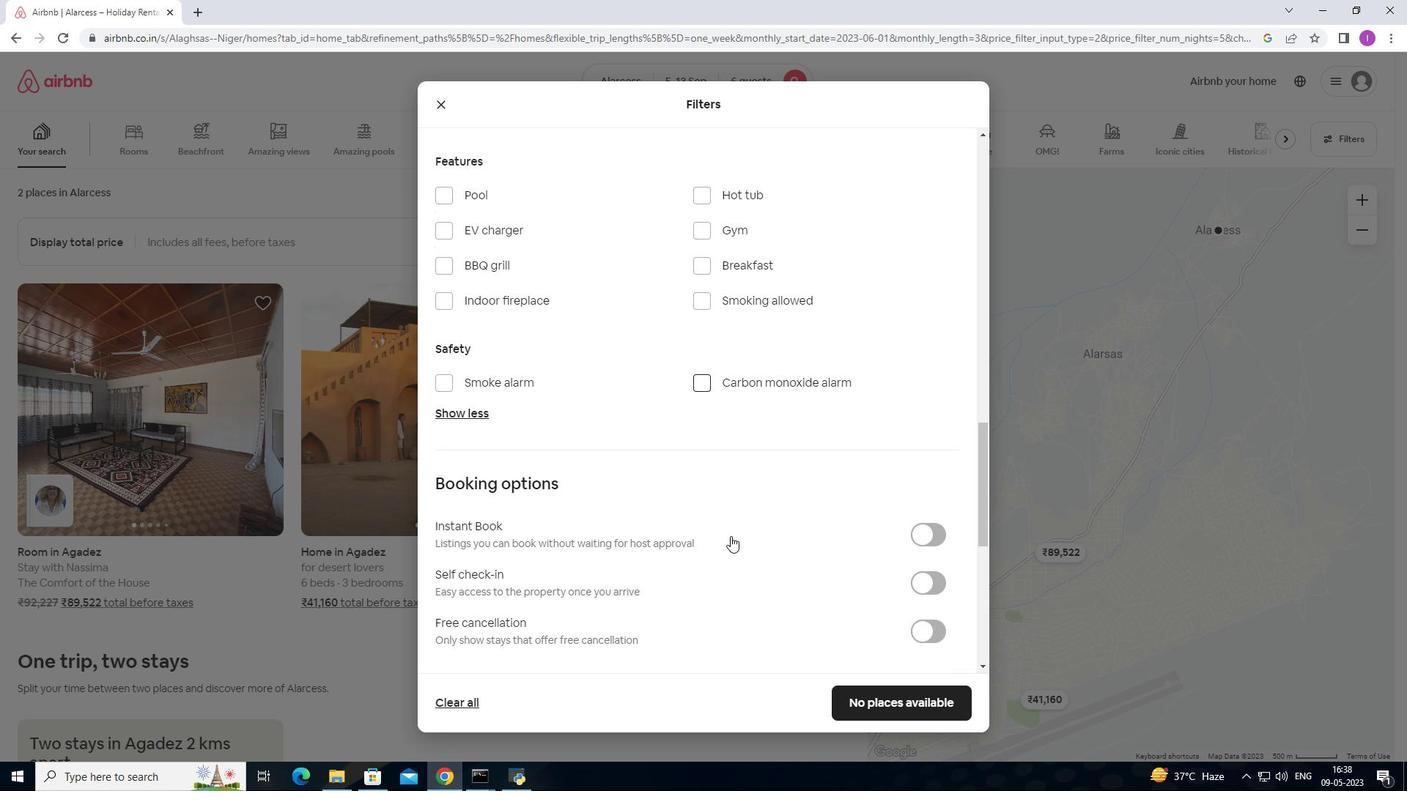 
Action: Mouse scrolled (730, 535) with delta (0, 0)
Screenshot: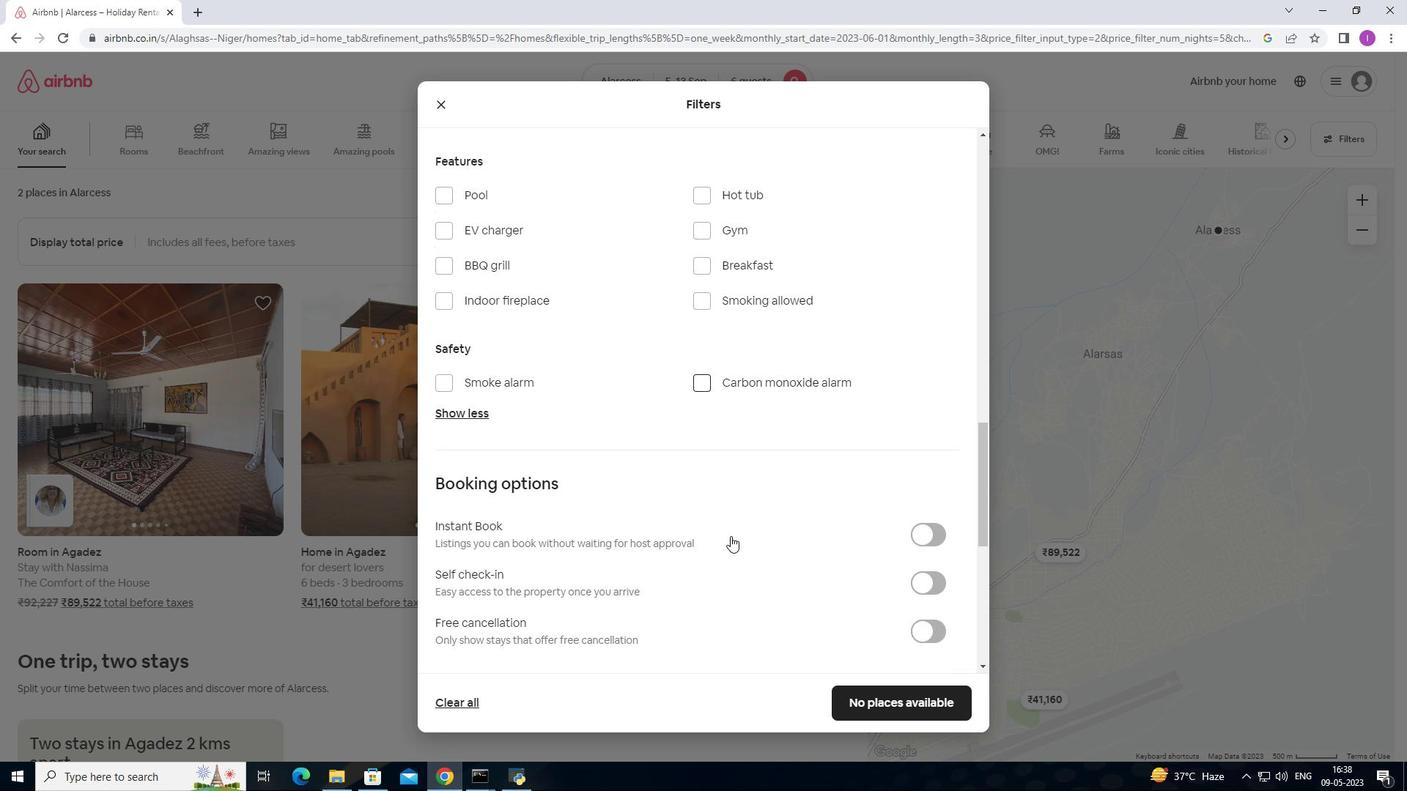 
Action: Mouse moved to (932, 437)
Screenshot: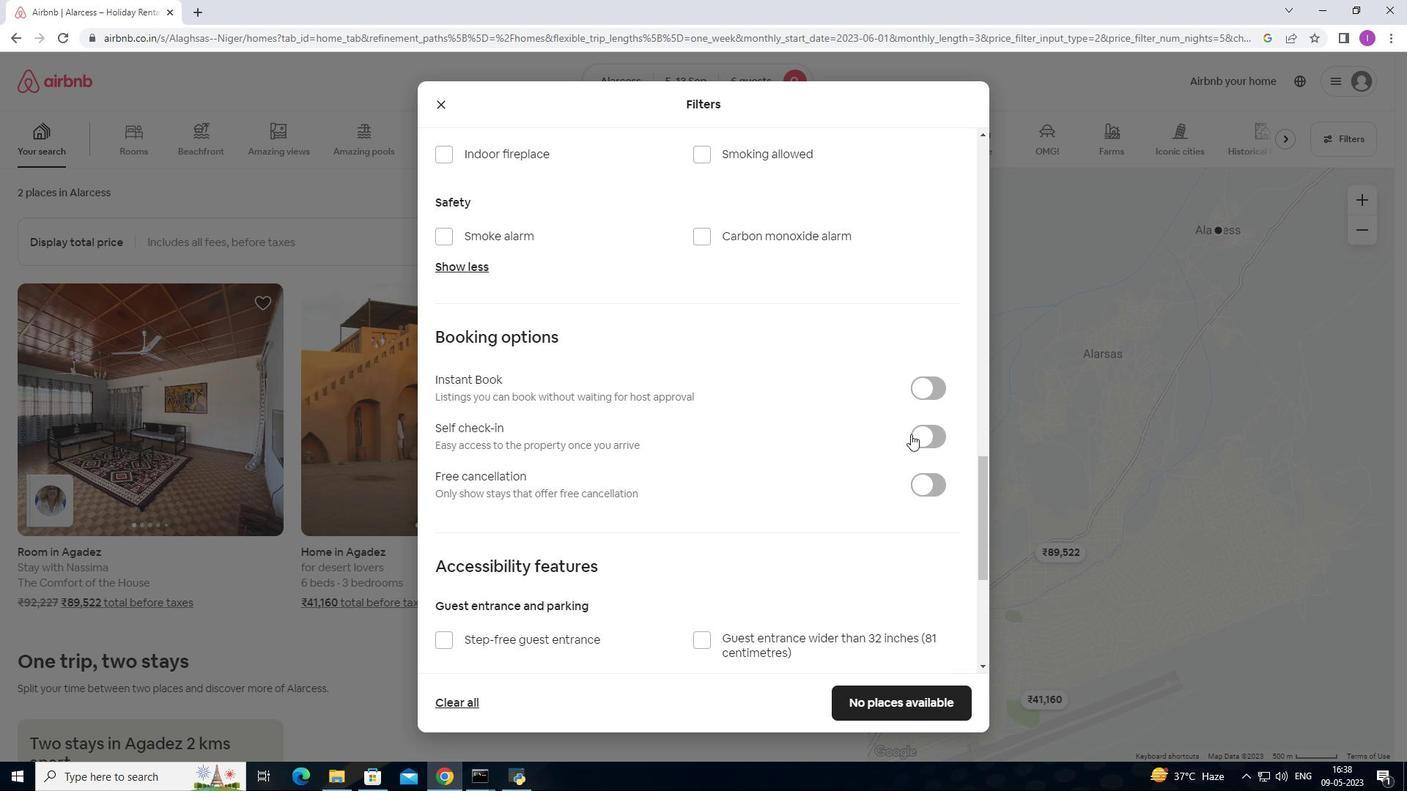 
Action: Mouse pressed left at (932, 437)
Screenshot: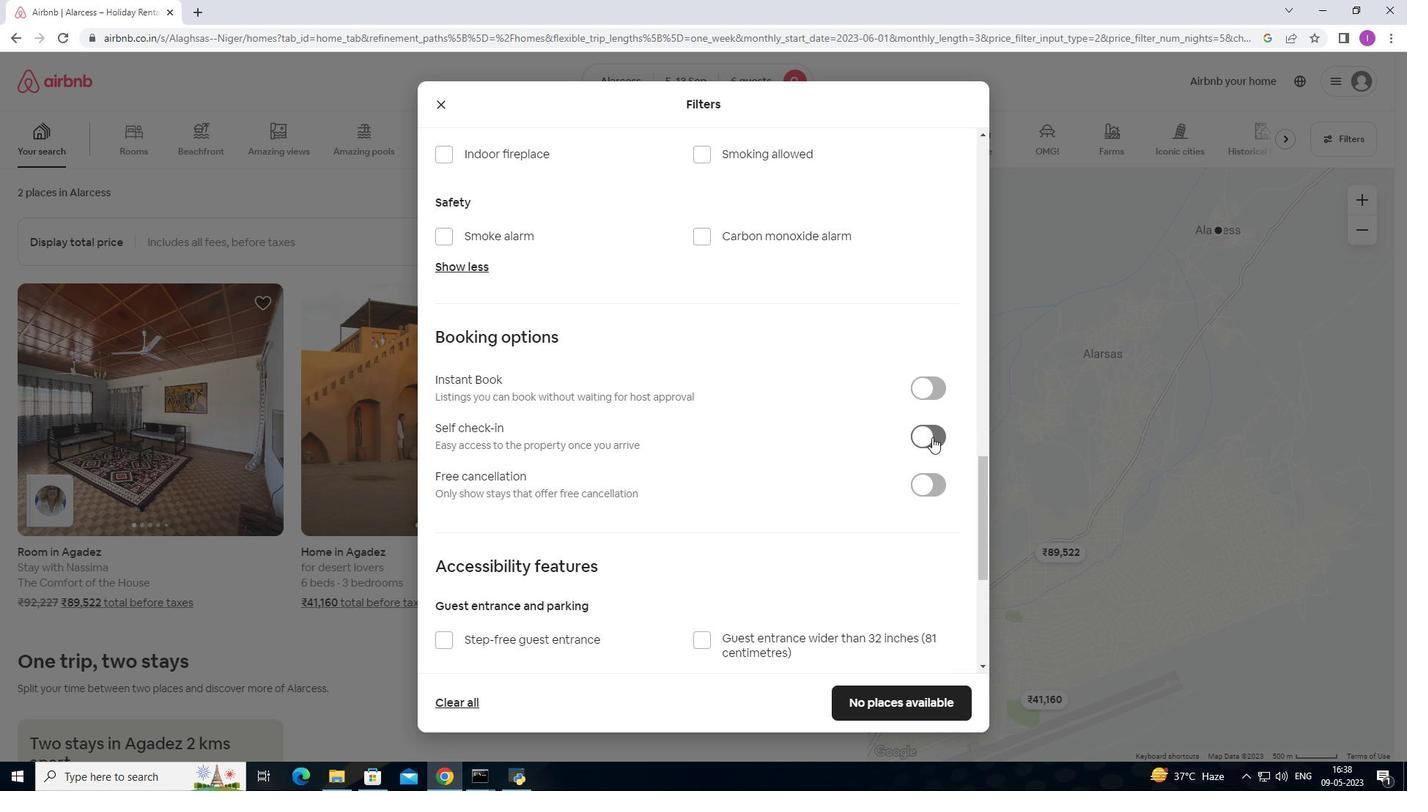 
Action: Mouse moved to (785, 579)
Screenshot: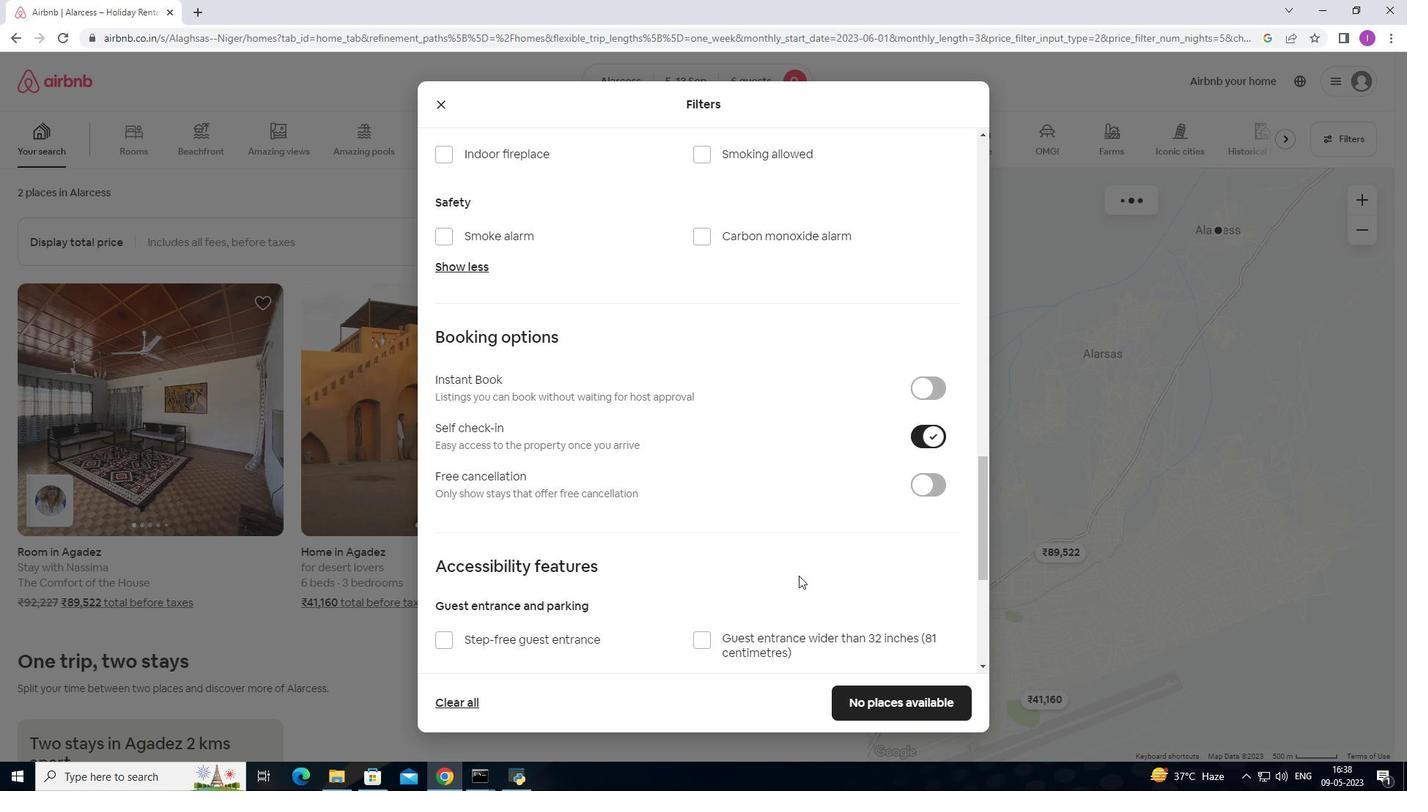 
Action: Mouse scrolled (785, 579) with delta (0, 0)
Screenshot: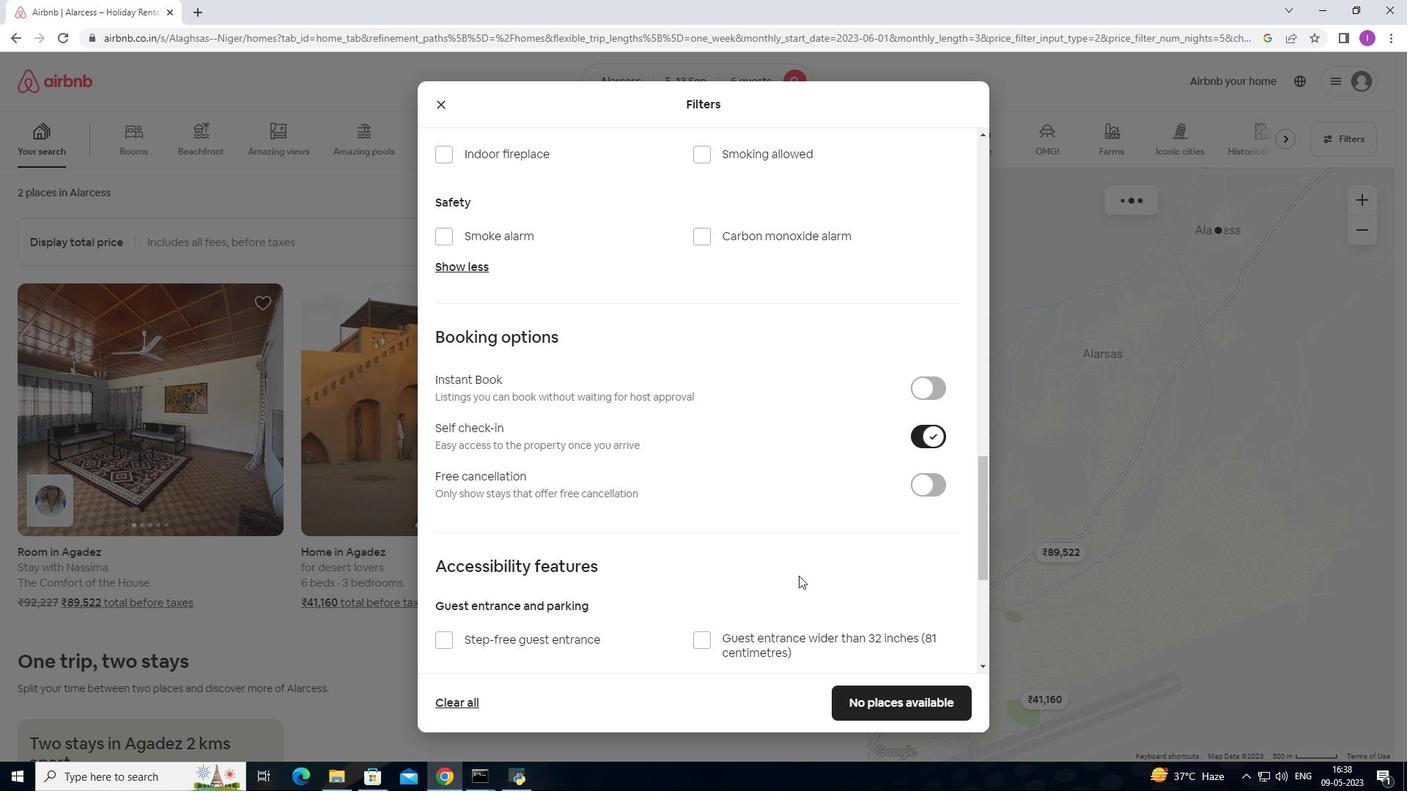 
Action: Mouse moved to (783, 580)
Screenshot: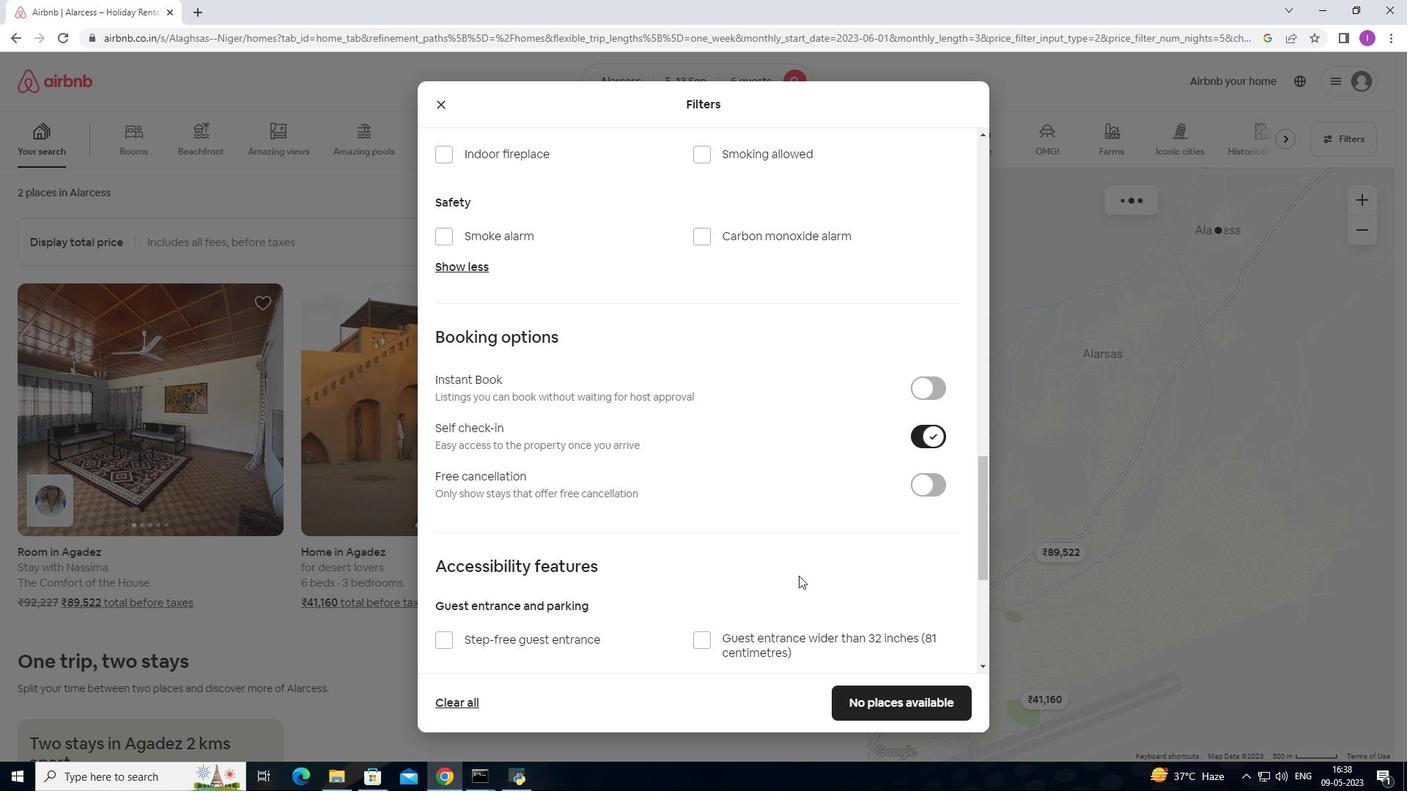 
Action: Mouse scrolled (783, 579) with delta (0, 0)
Screenshot: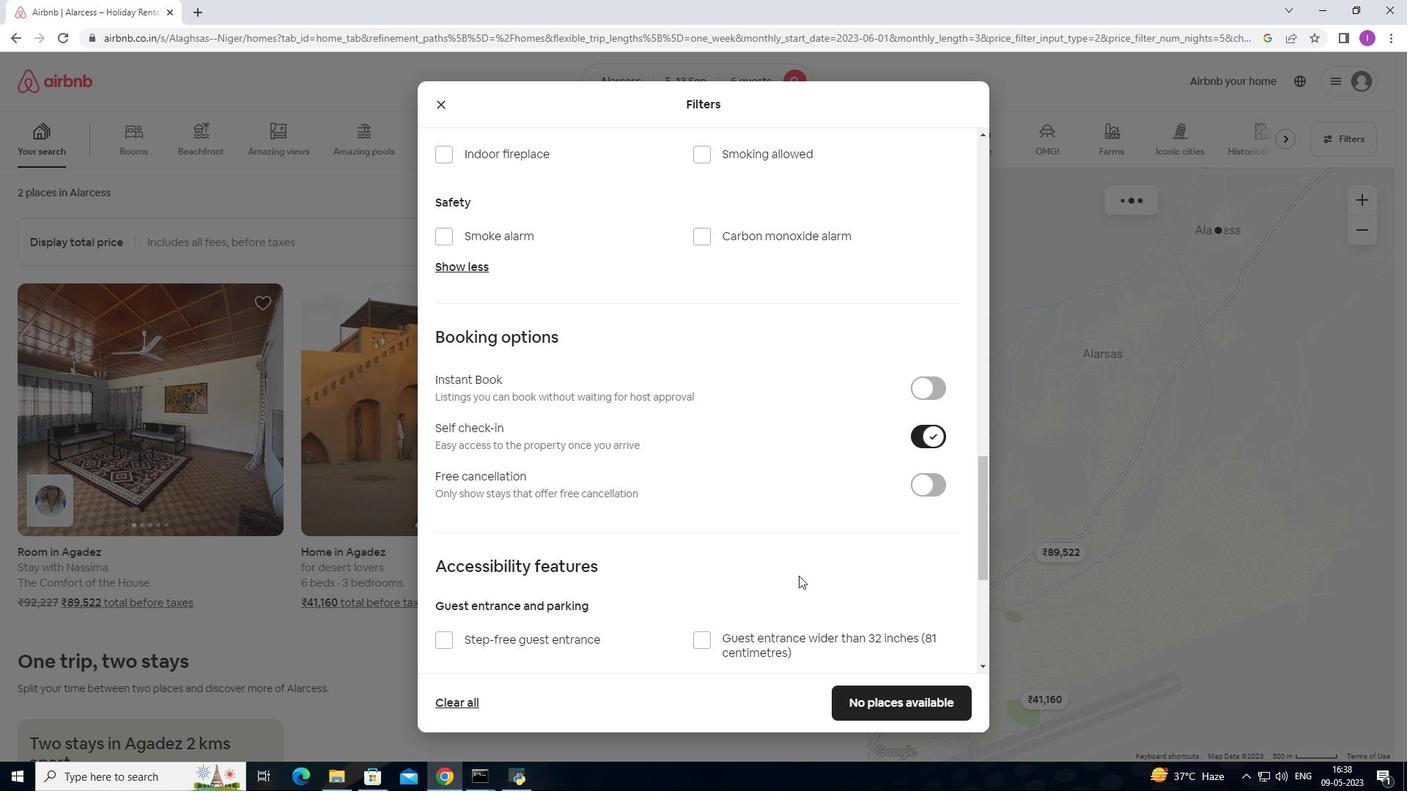 
Action: Mouse scrolled (783, 579) with delta (0, 0)
Screenshot: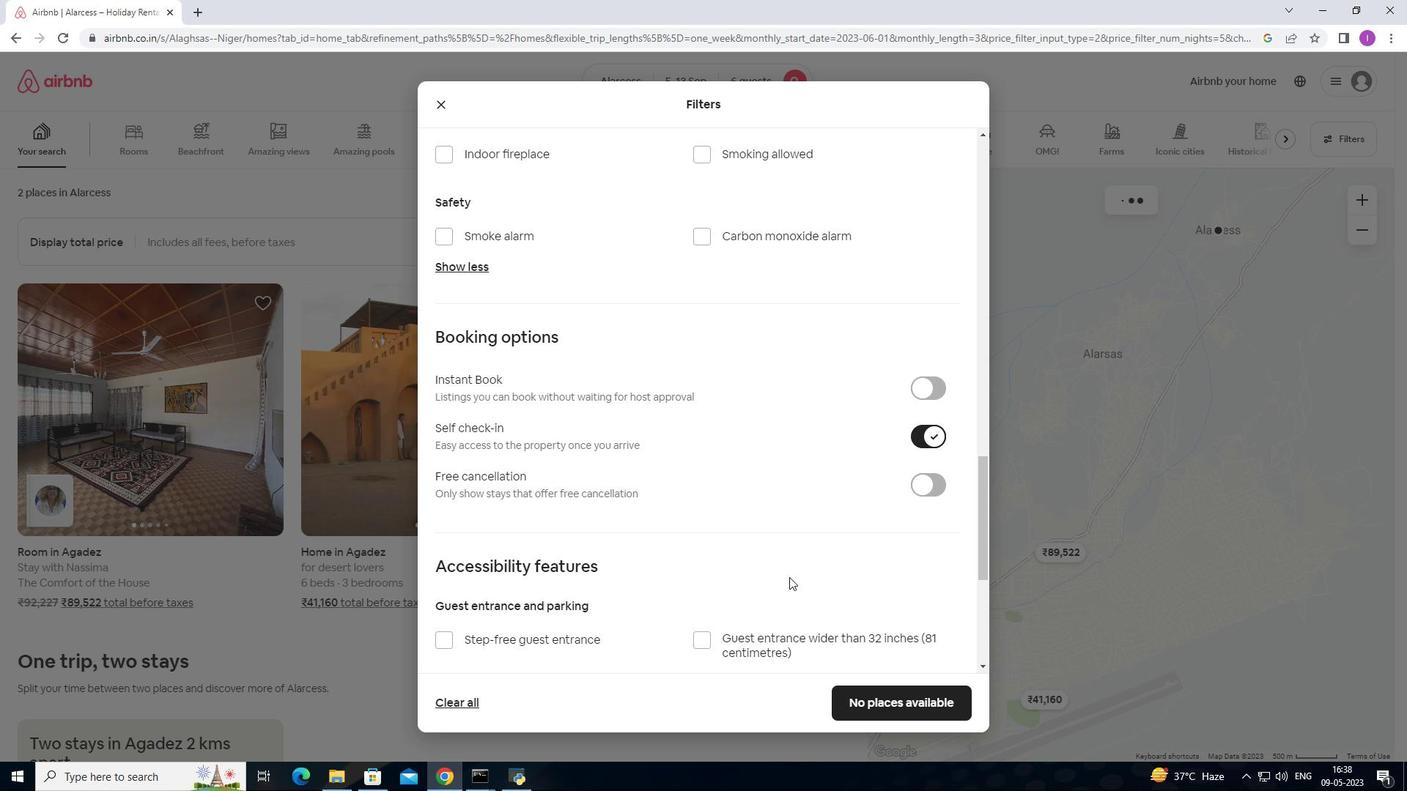
Action: Mouse scrolled (783, 579) with delta (0, 0)
Screenshot: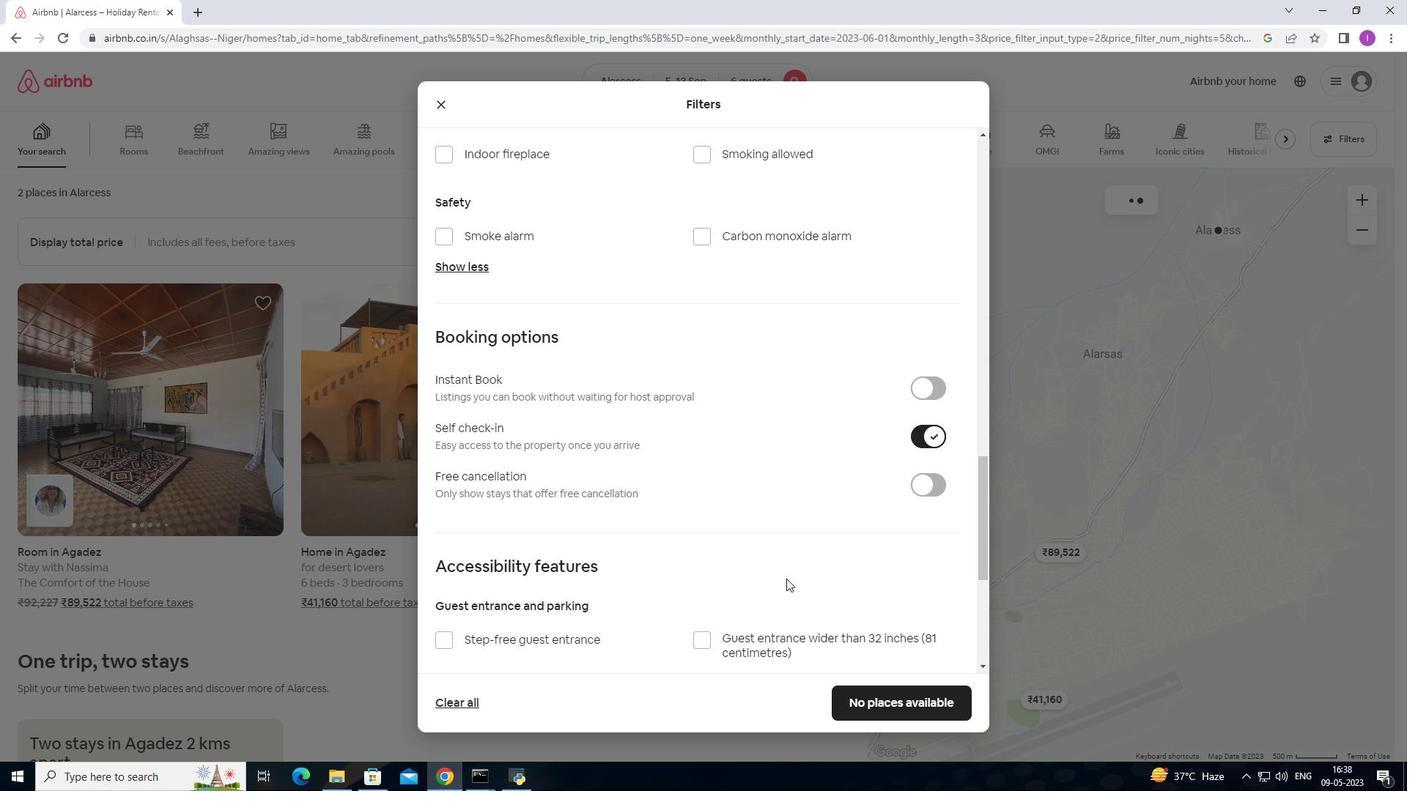 
Action: Mouse moved to (780, 581)
Screenshot: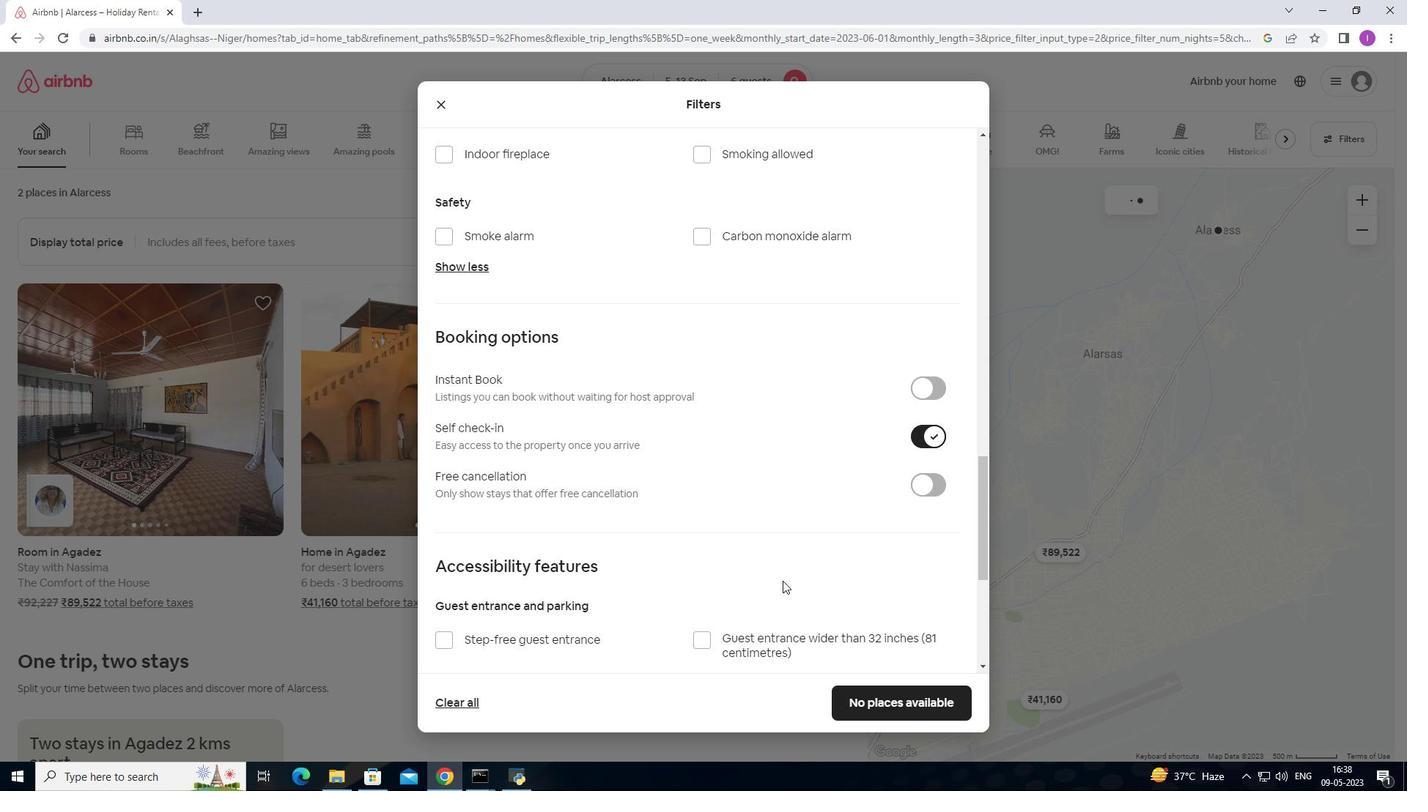 
Action: Mouse scrolled (780, 580) with delta (0, 0)
Screenshot: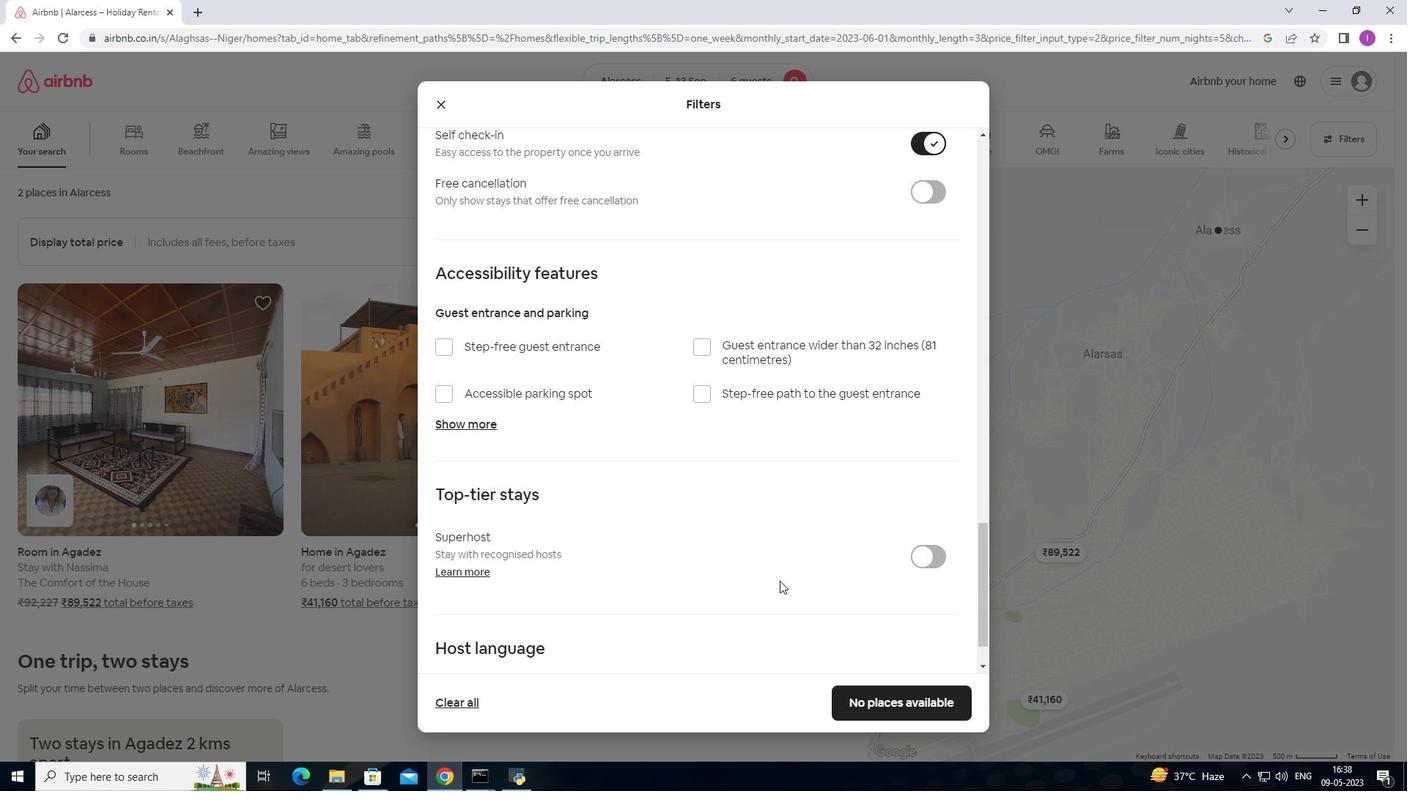 
Action: Mouse scrolled (780, 580) with delta (0, 0)
Screenshot: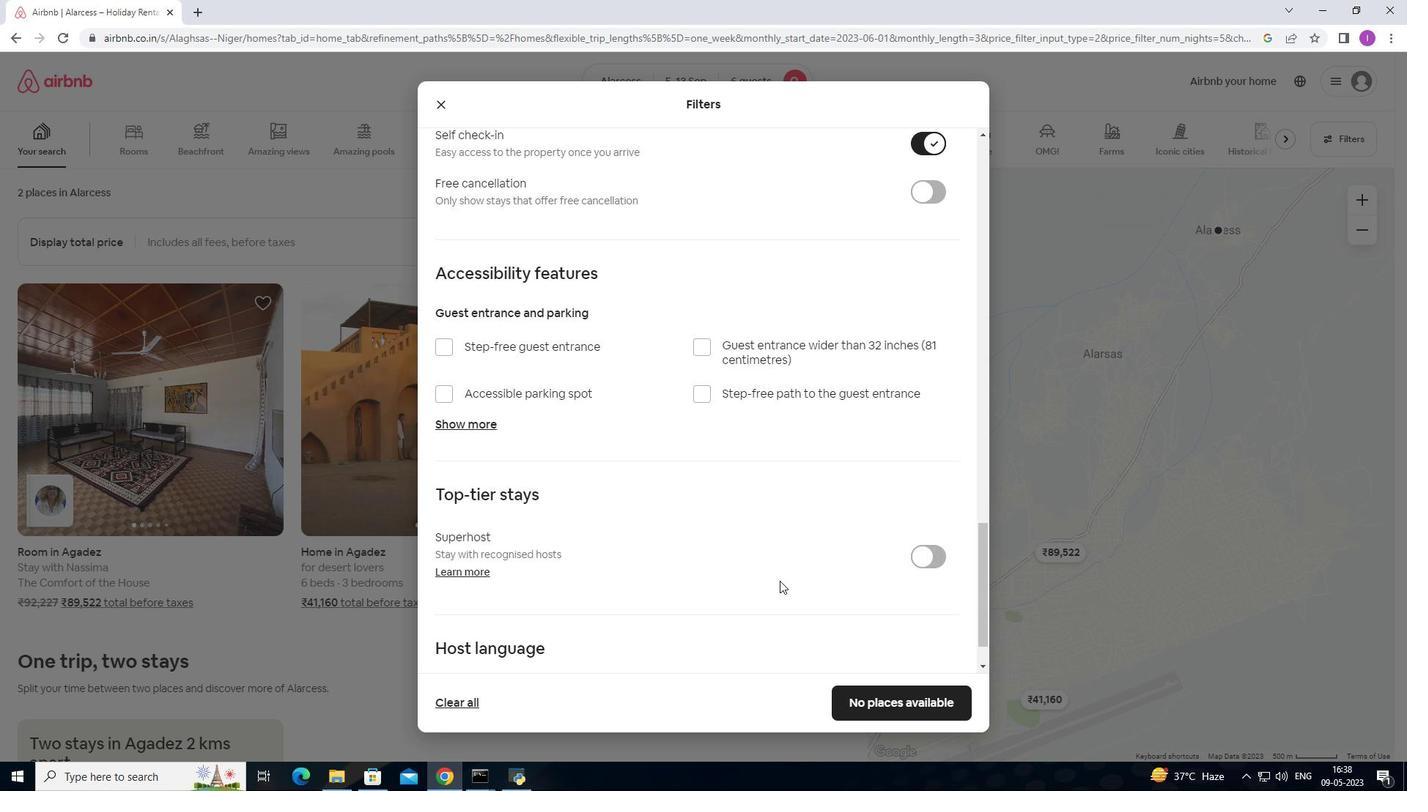 
Action: Mouse scrolled (780, 580) with delta (0, 0)
Screenshot: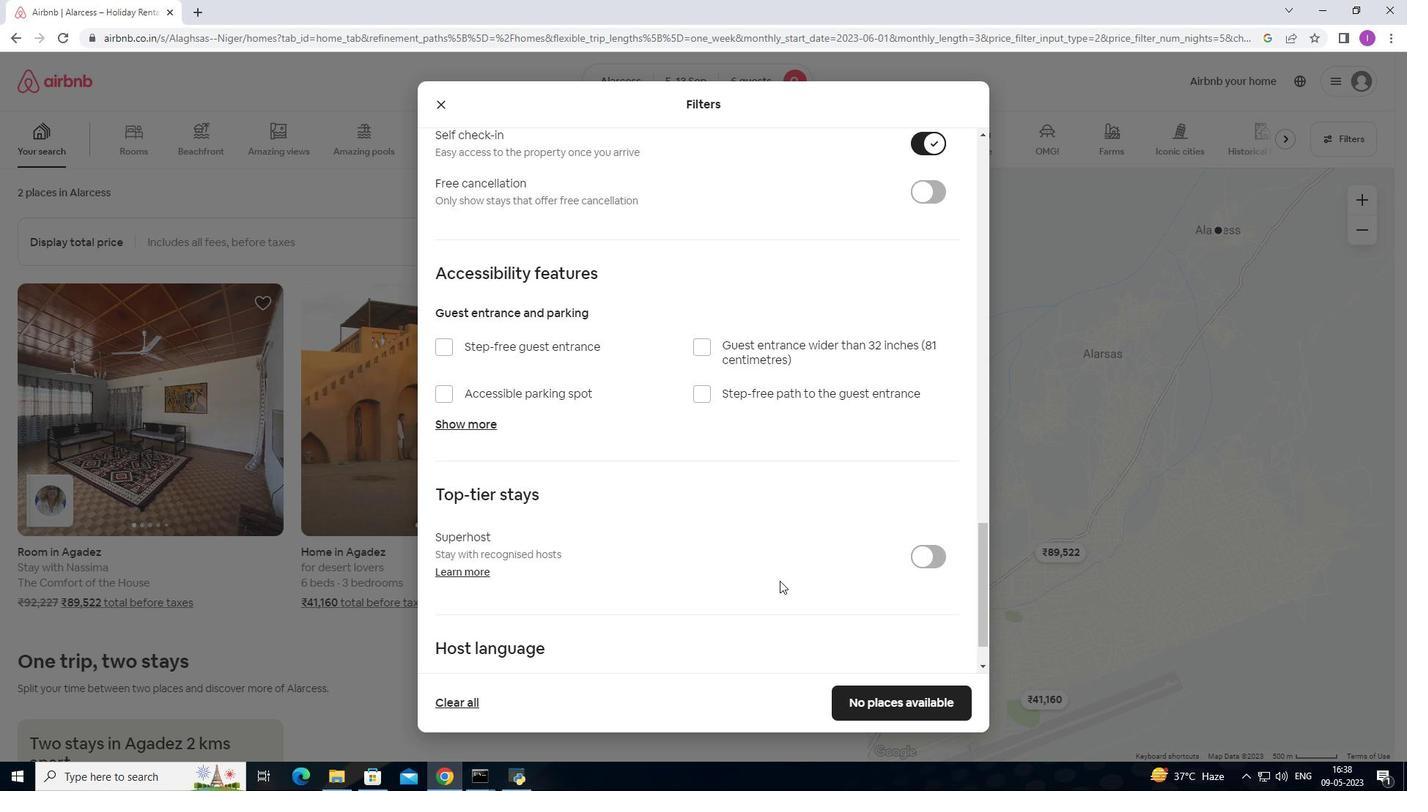 
Action: Mouse scrolled (780, 580) with delta (0, 0)
Screenshot: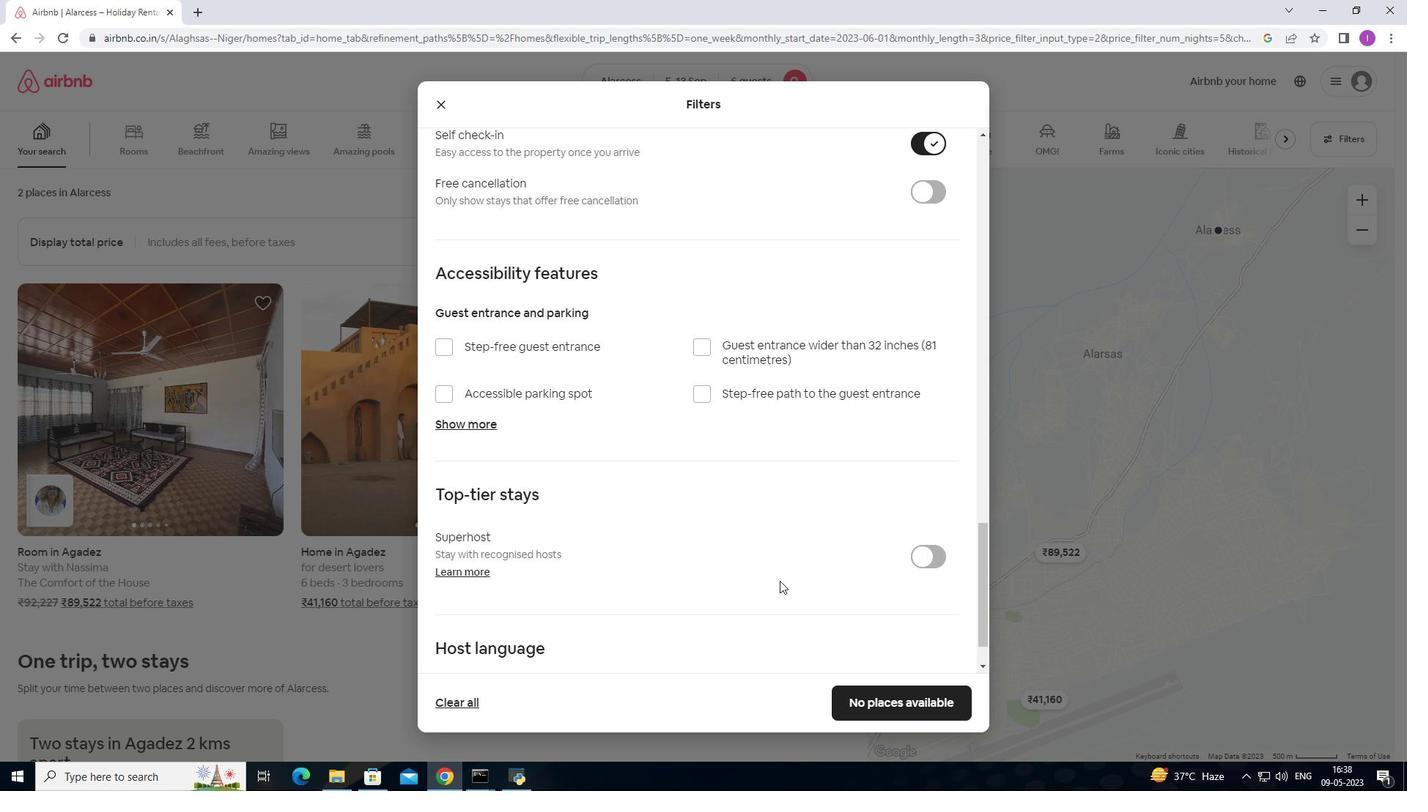 
Action: Mouse moved to (780, 581)
Screenshot: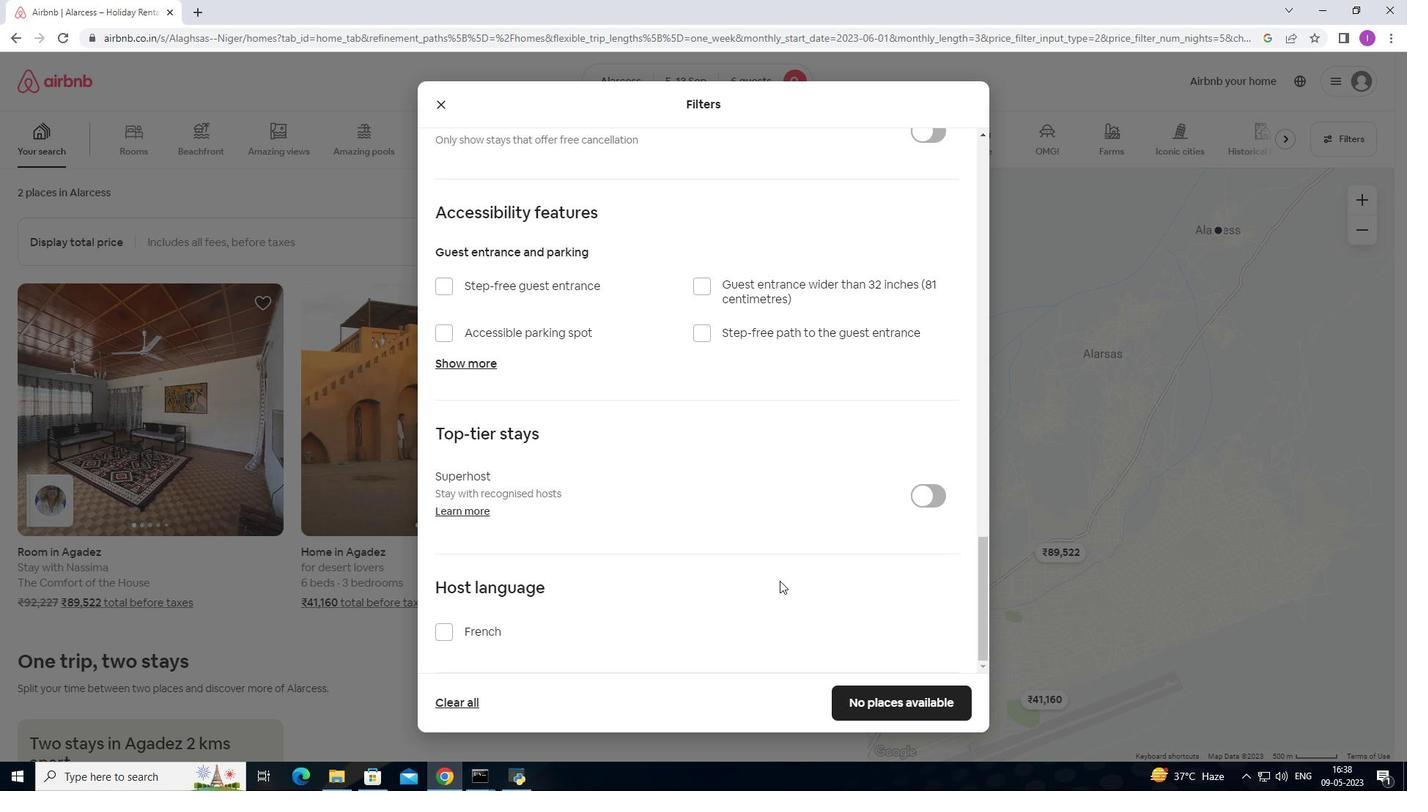 
Action: Mouse scrolled (780, 580) with delta (0, 0)
Screenshot: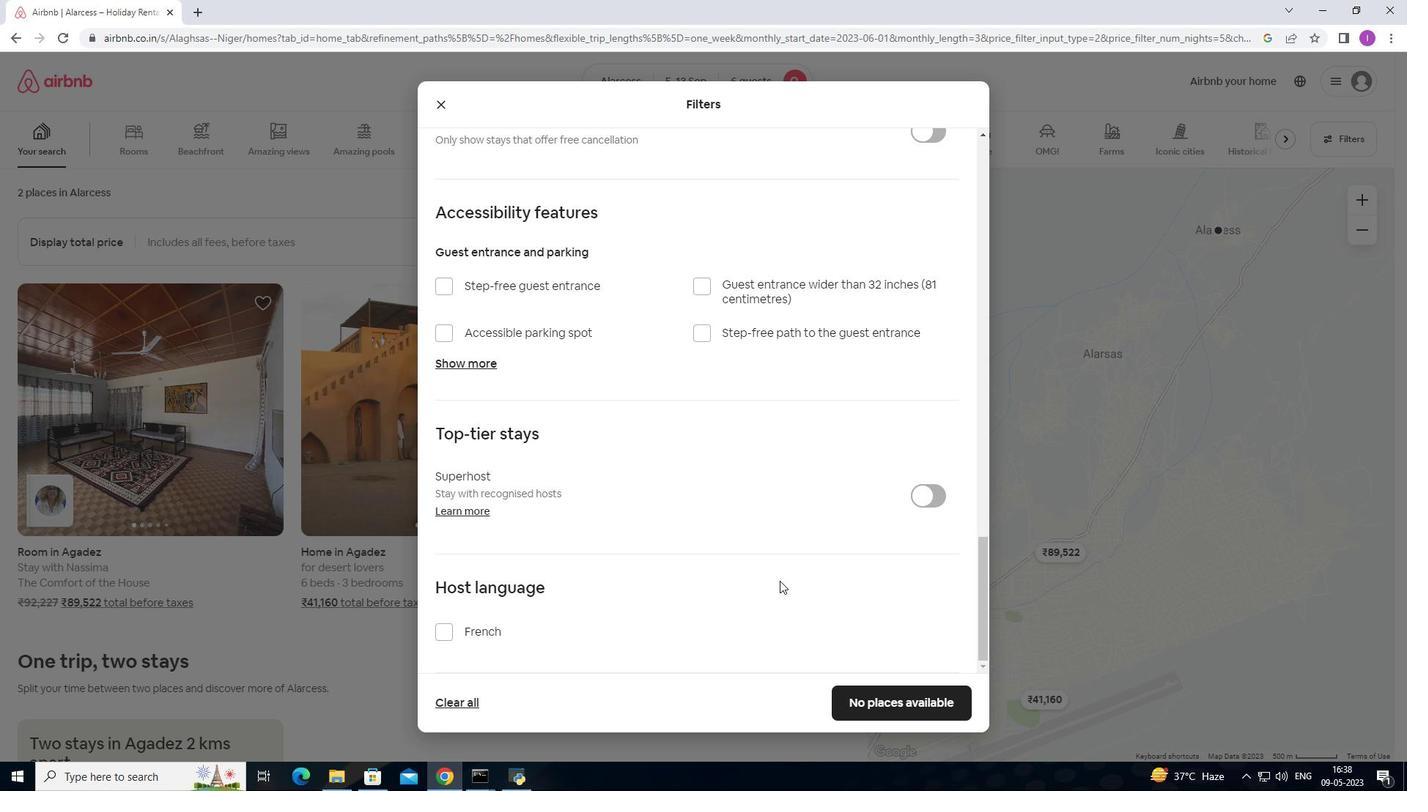 
Action: Mouse scrolled (780, 580) with delta (0, 0)
Screenshot: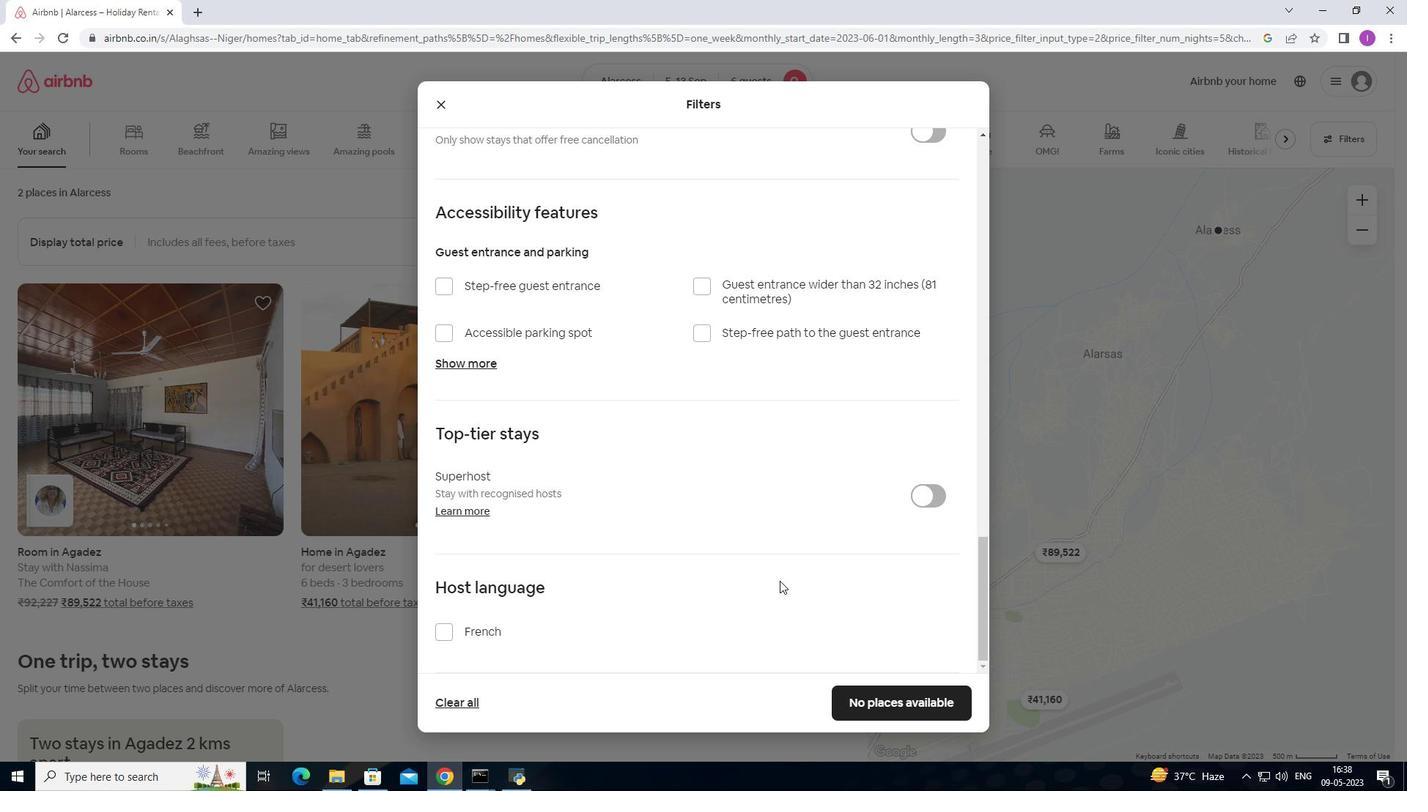 
Action: Mouse scrolled (780, 580) with delta (0, 0)
Screenshot: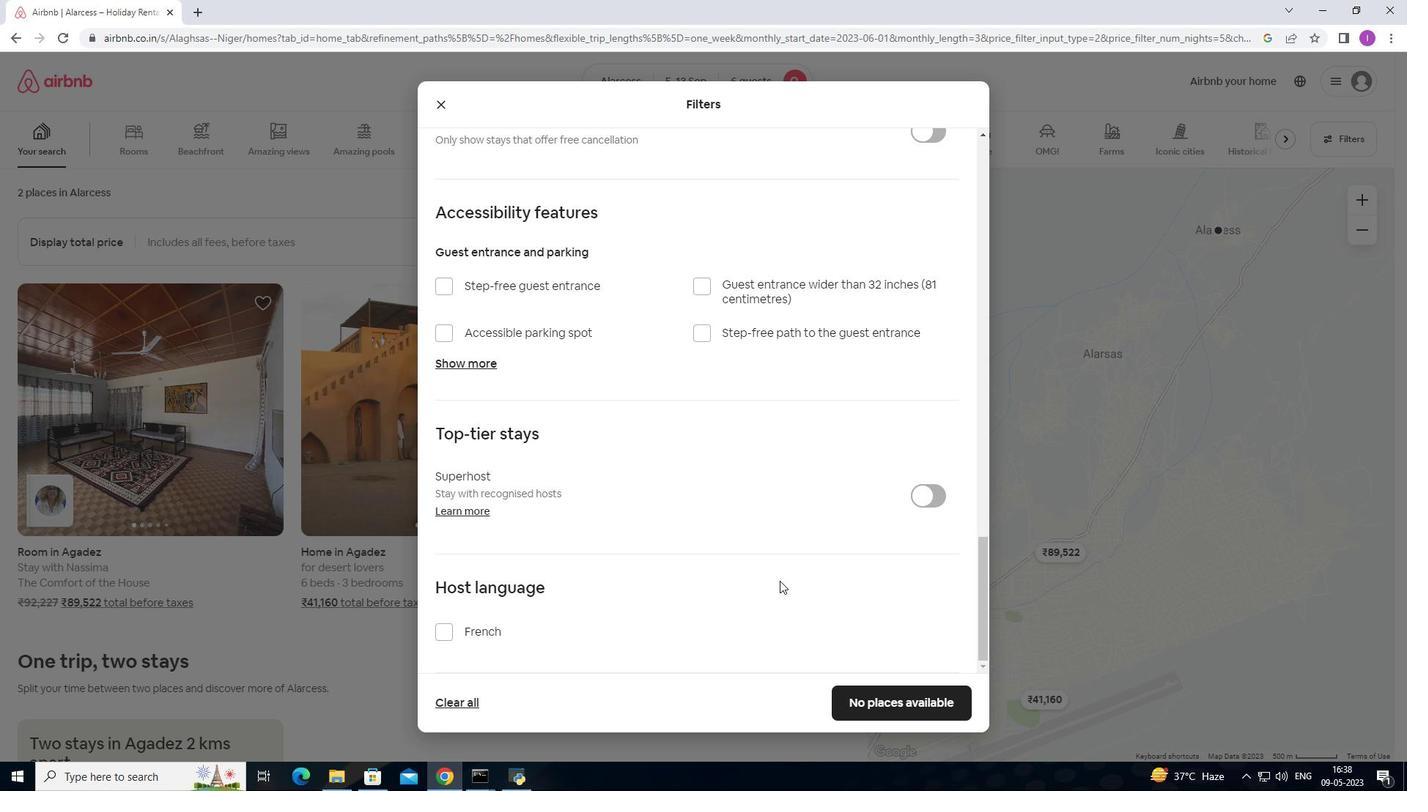 
Action: Mouse scrolled (780, 580) with delta (0, 0)
Screenshot: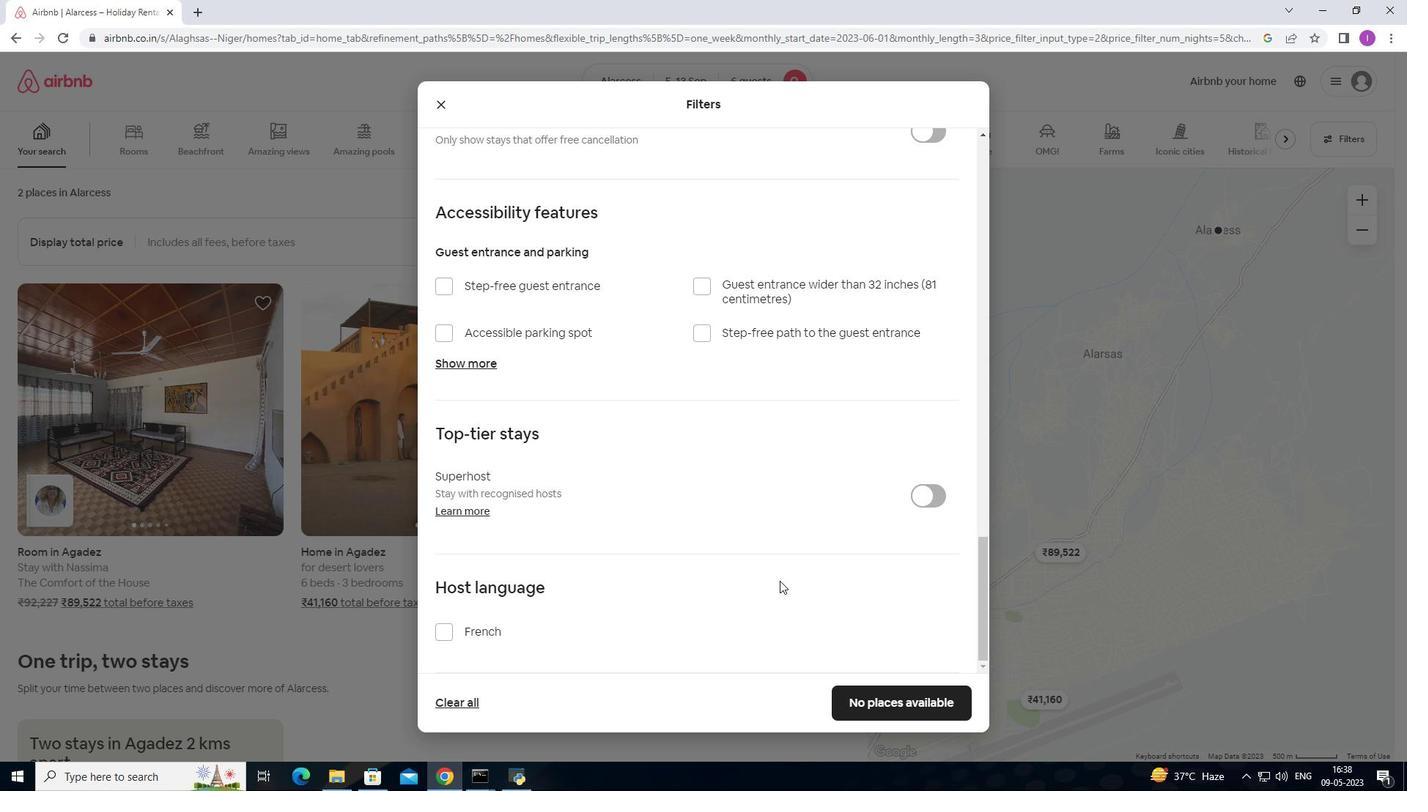 
Action: Mouse moved to (456, 632)
Screenshot: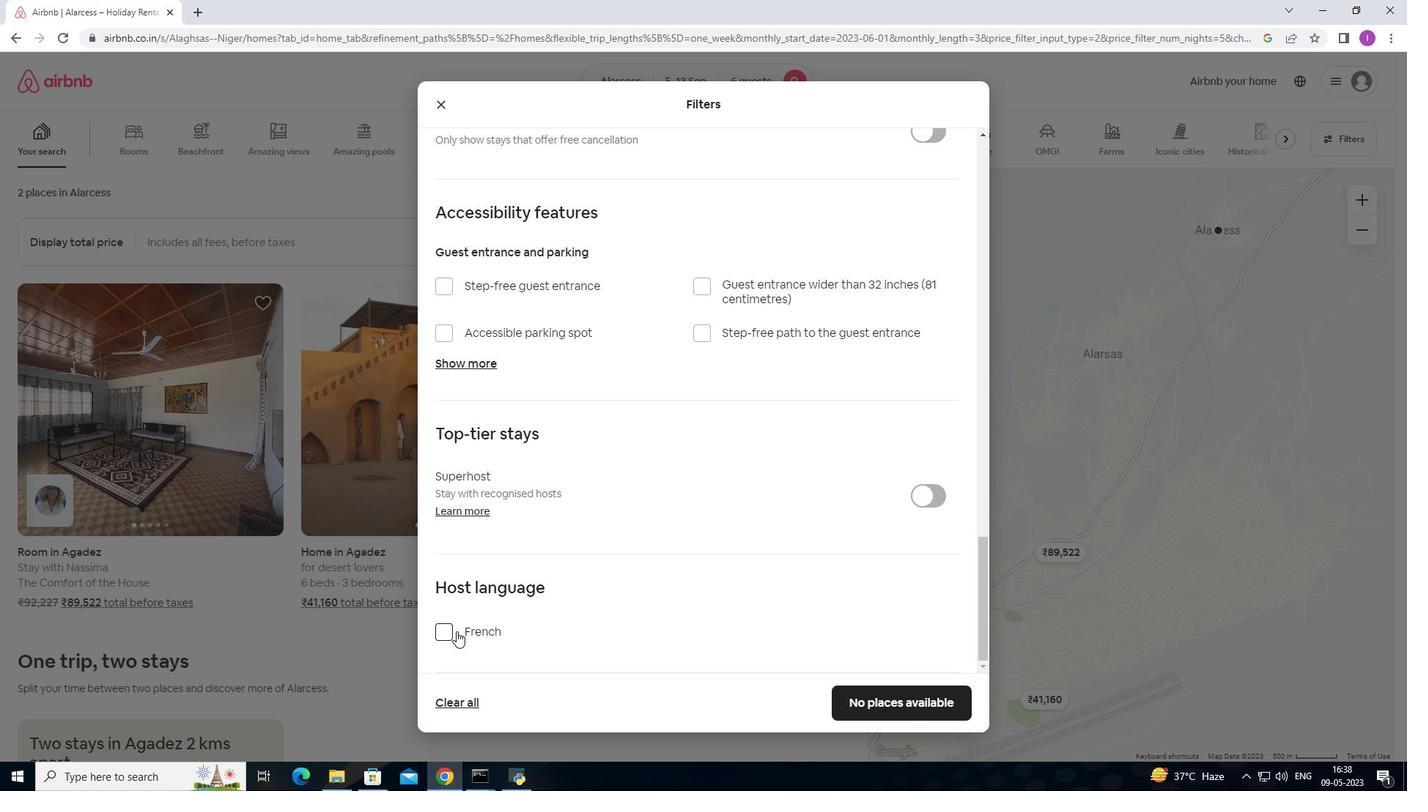 
Action: Mouse scrolled (456, 631) with delta (0, 0)
Screenshot: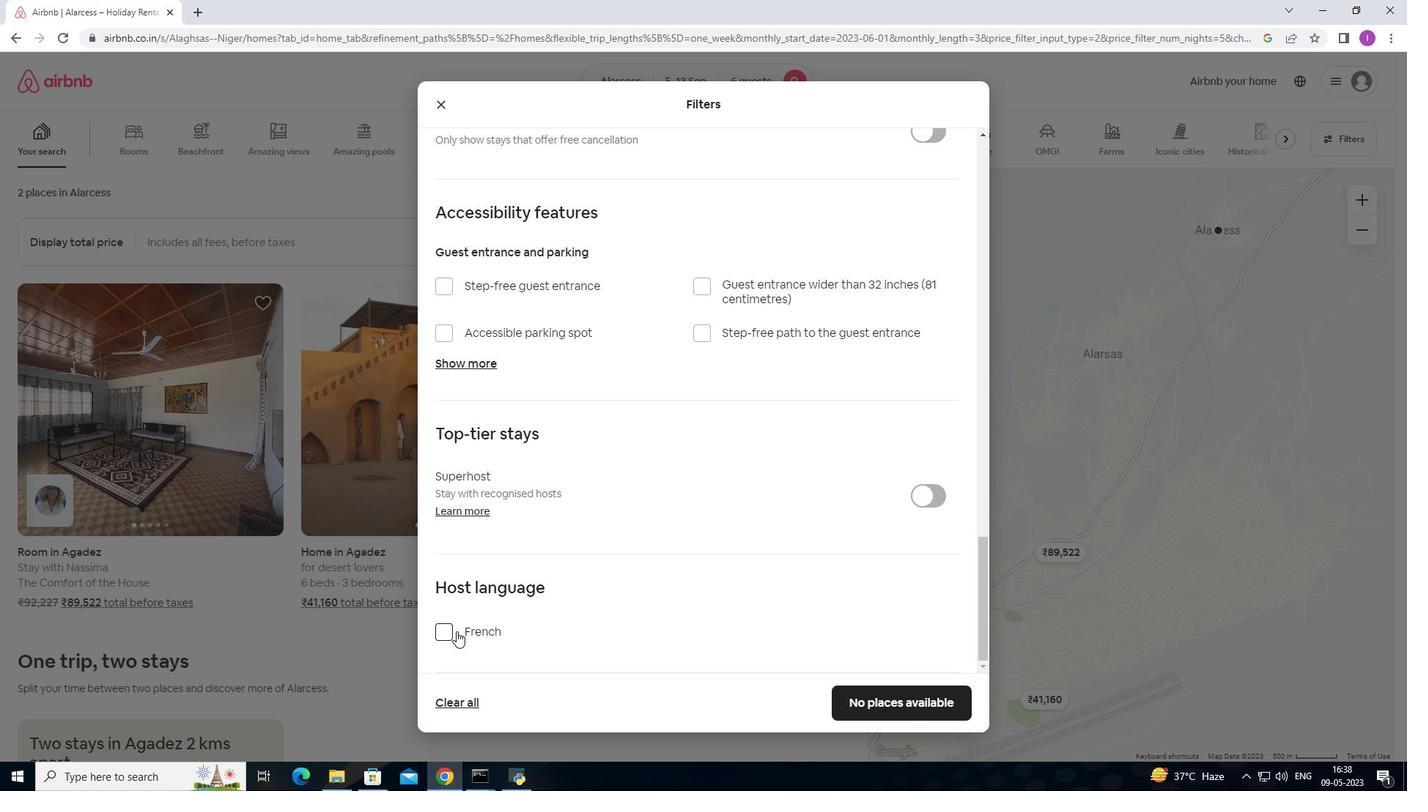 
Action: Mouse moved to (457, 632)
Screenshot: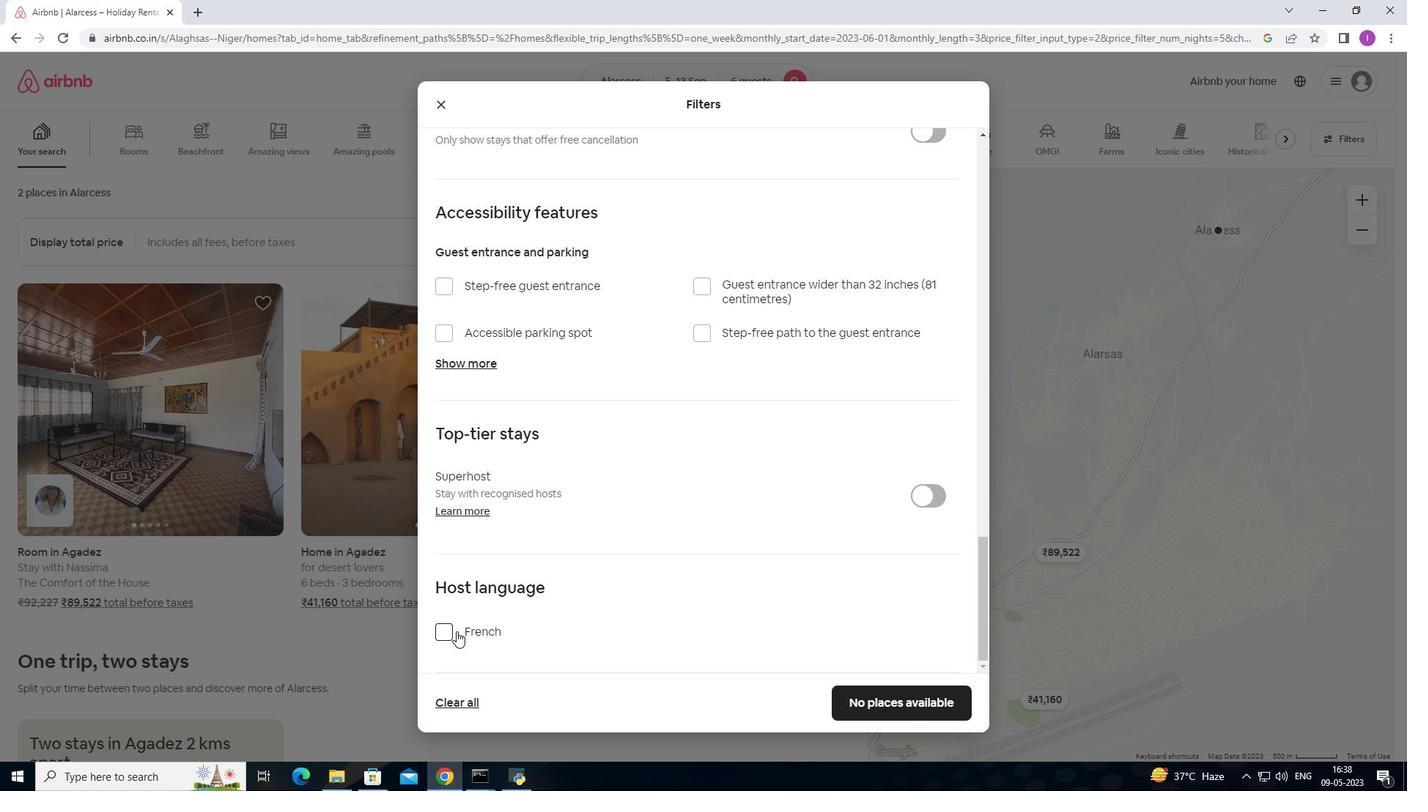 
Action: Mouse scrolled (457, 631) with delta (0, 0)
Screenshot: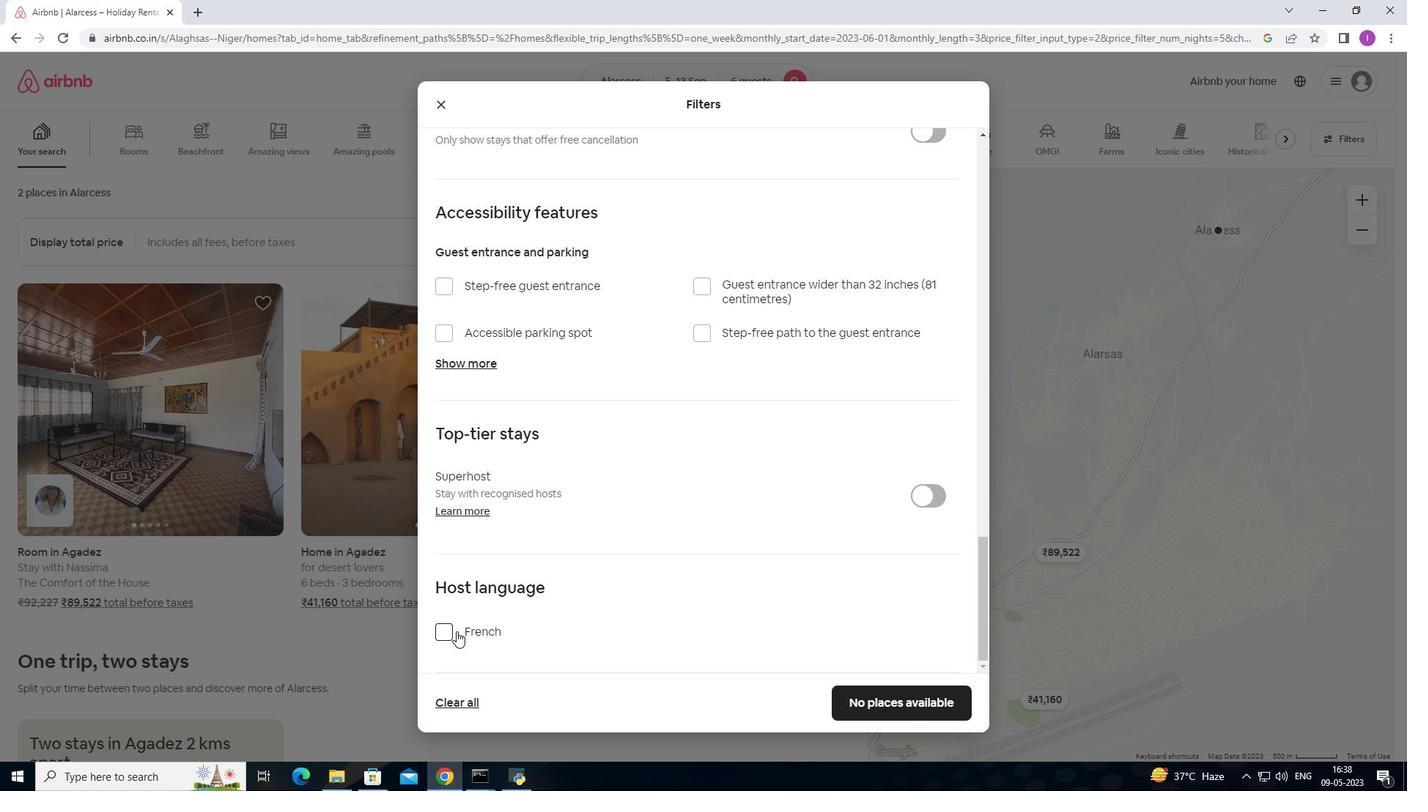 
Action: Mouse moved to (460, 632)
Screenshot: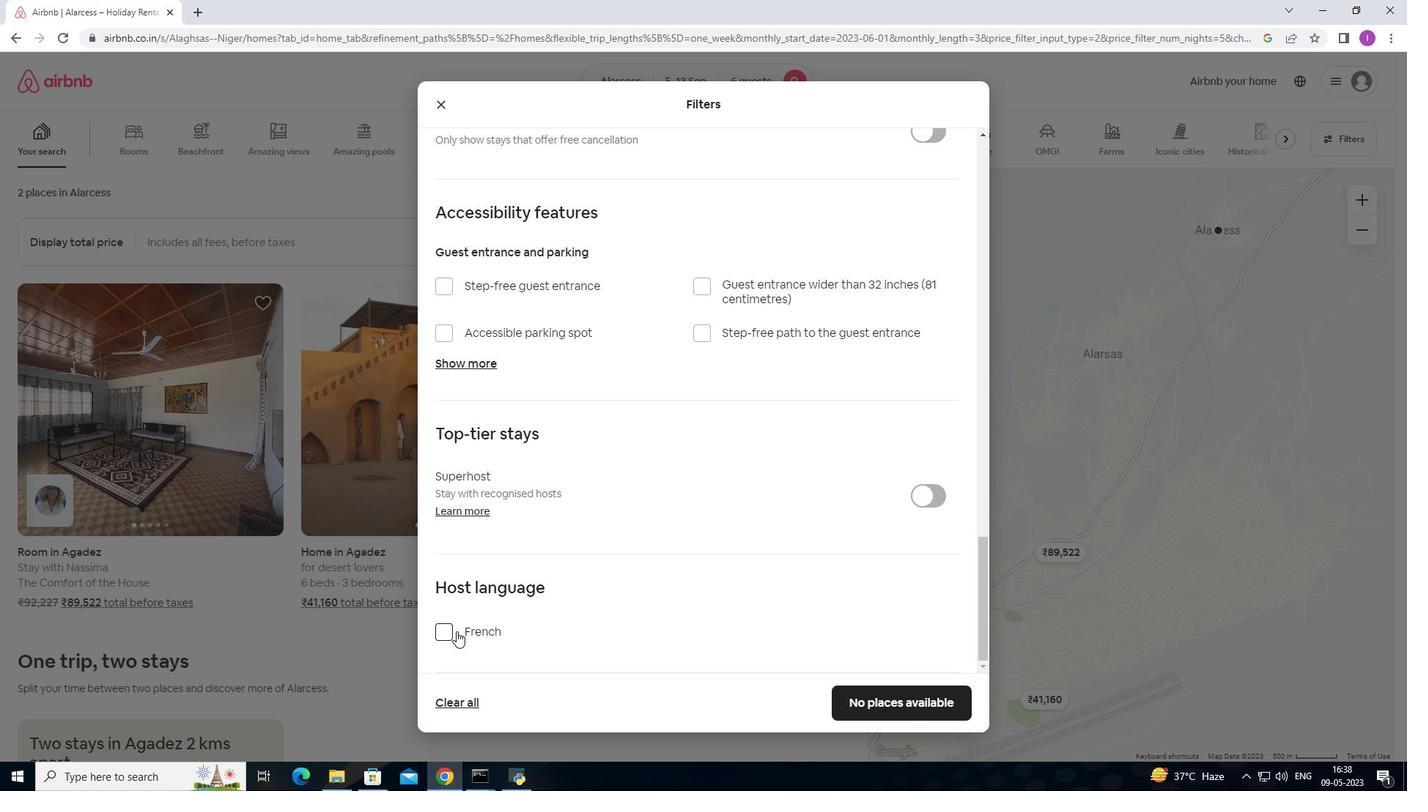 
Action: Mouse scrolled (460, 631) with delta (0, 0)
Screenshot: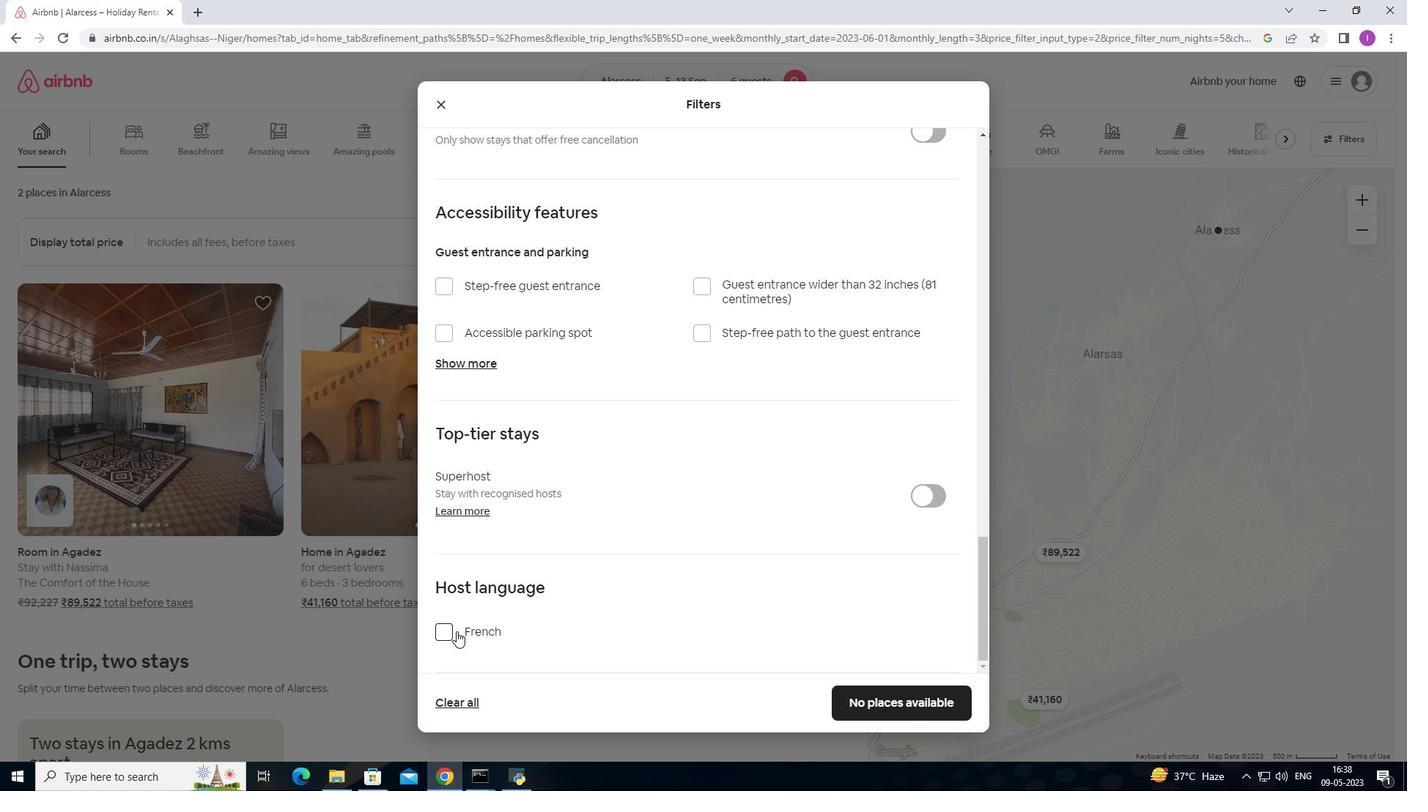 
Action: Mouse moved to (464, 630)
Screenshot: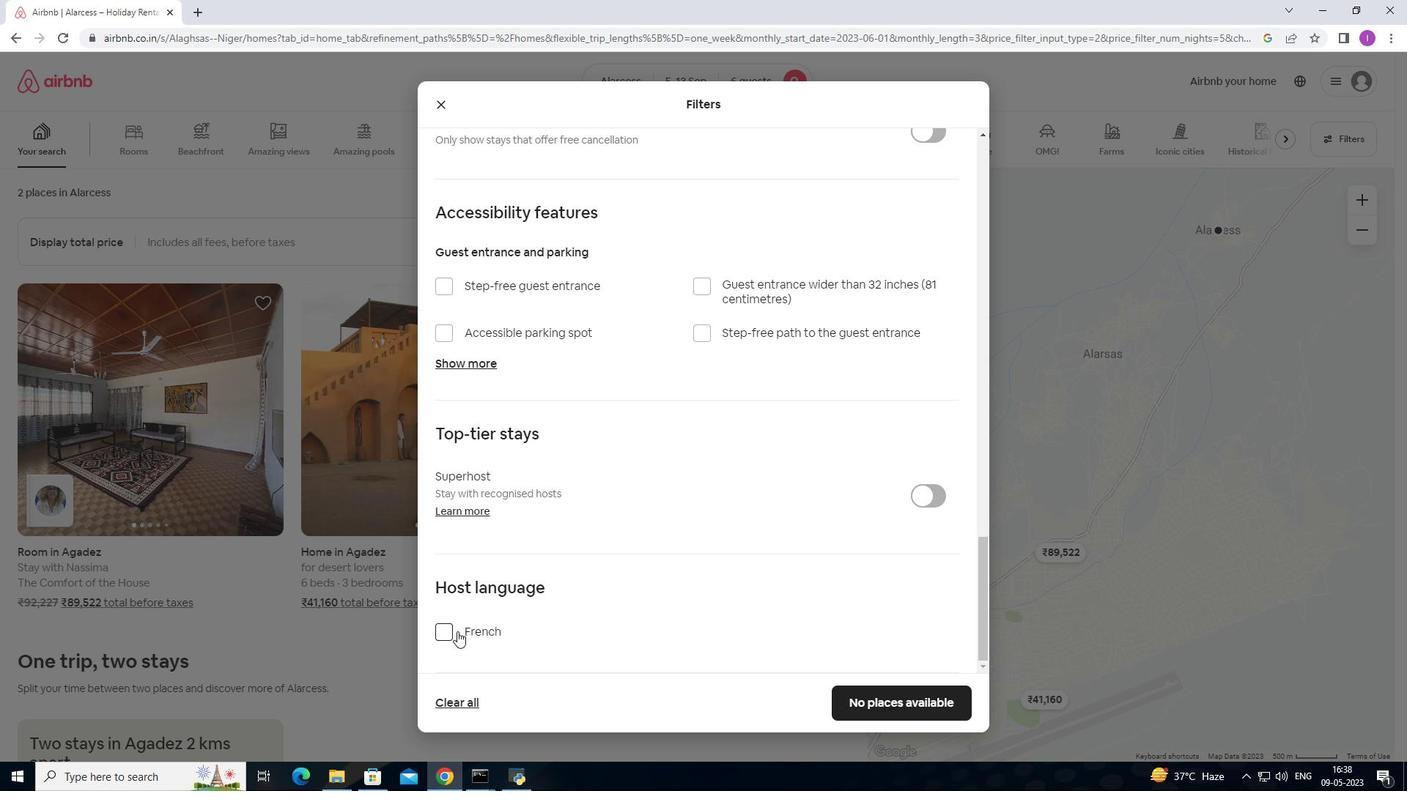 
Action: Mouse scrolled (464, 629) with delta (0, 0)
Screenshot: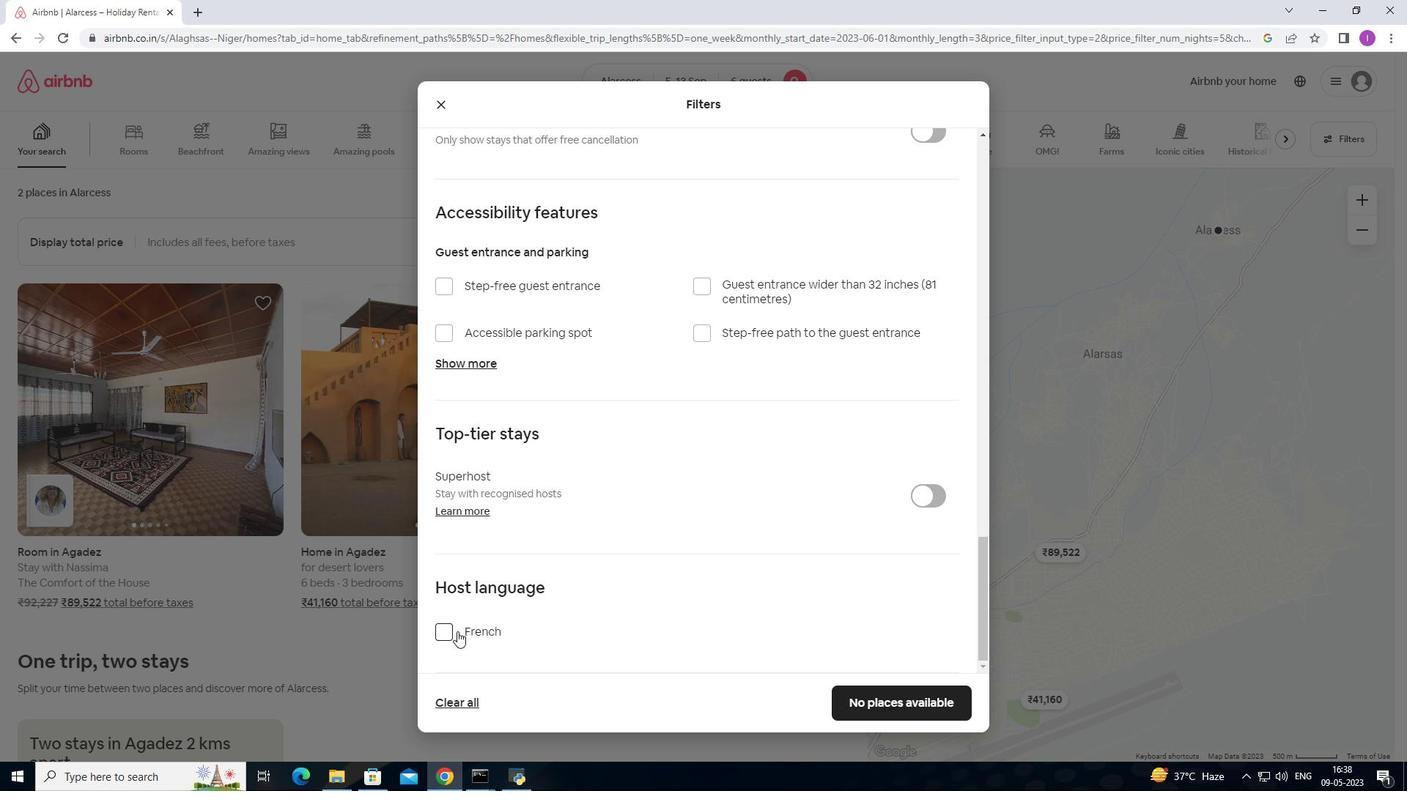 
Action: Mouse moved to (619, 621)
Screenshot: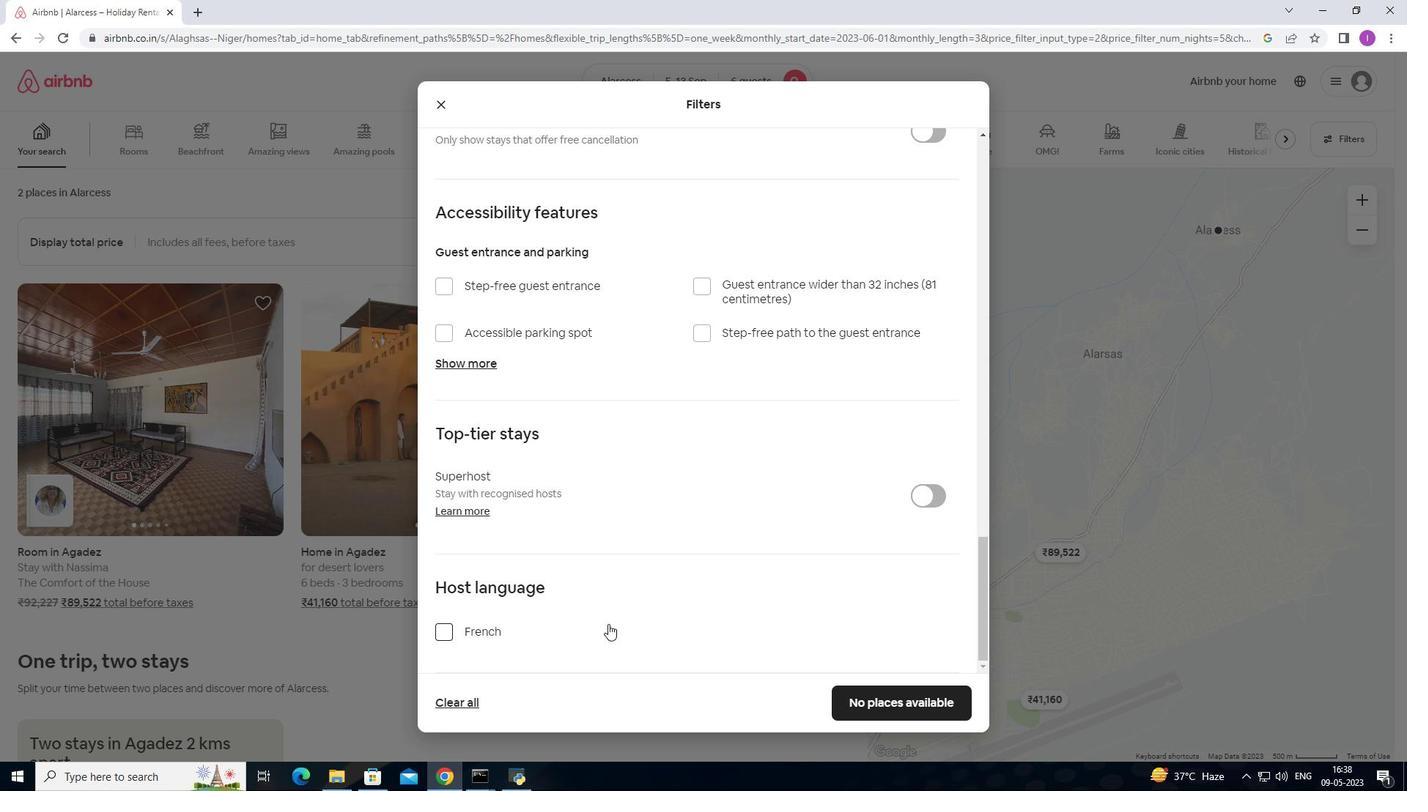 
Action: Mouse scrolled (619, 620) with delta (0, 0)
Screenshot: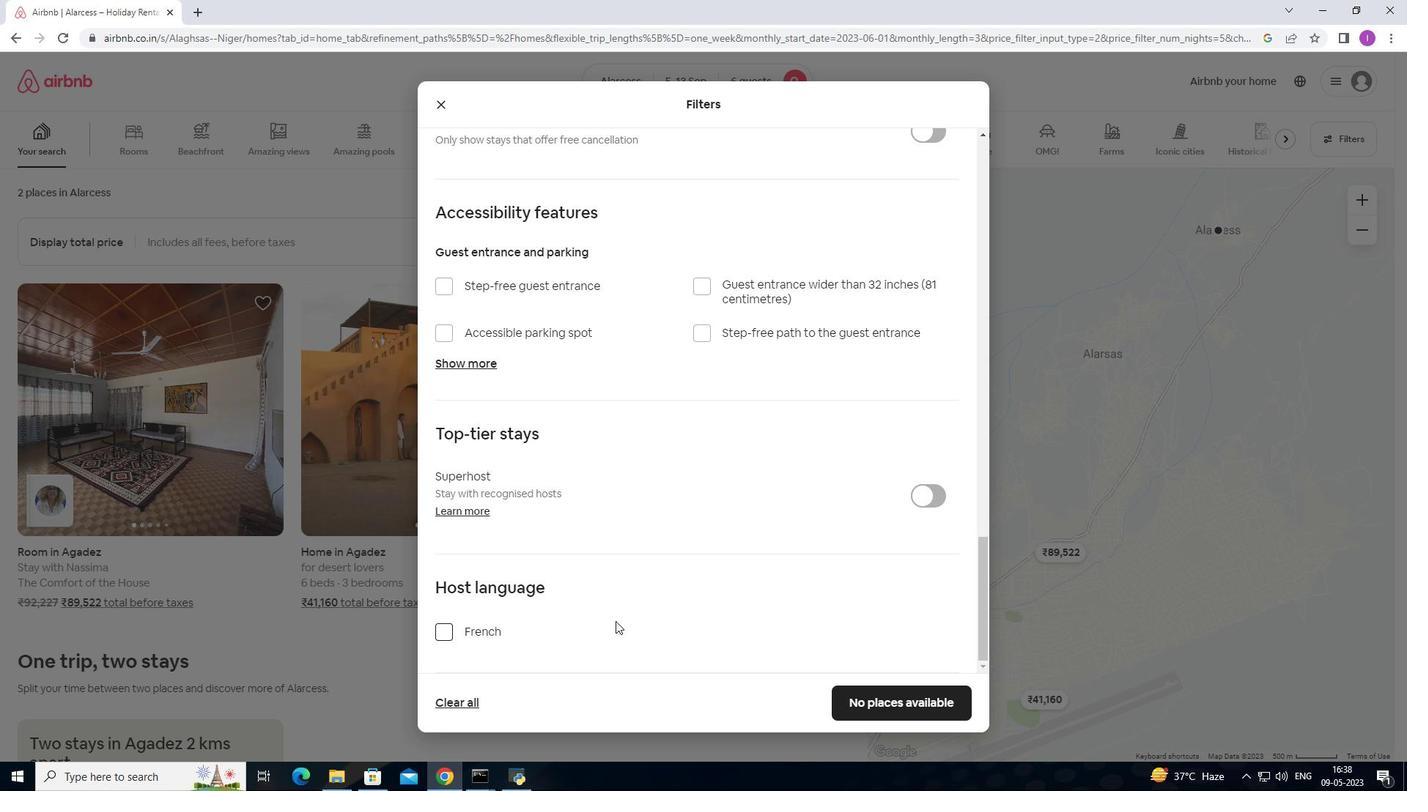 
Action: Mouse scrolled (619, 620) with delta (0, 0)
Screenshot: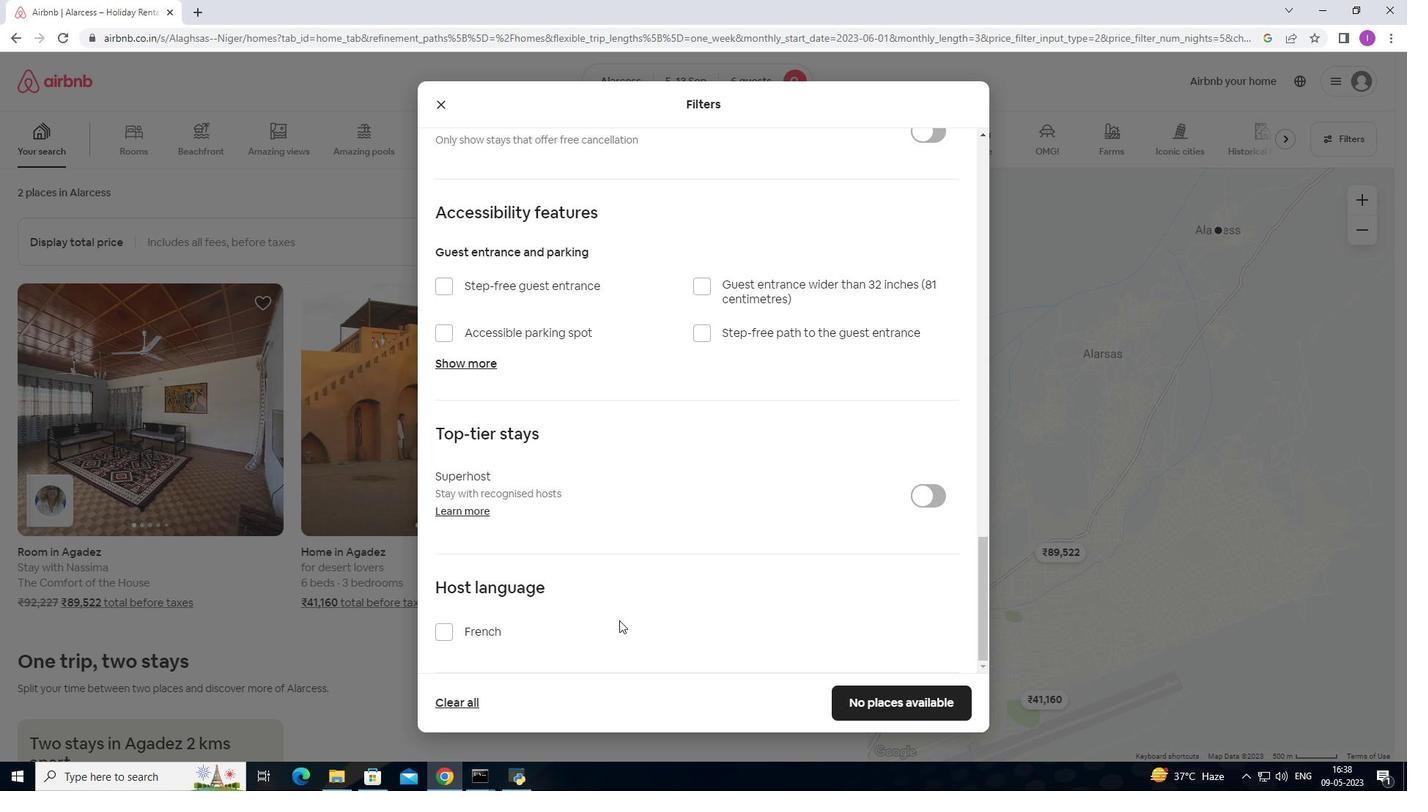 
Action: Mouse scrolled (619, 620) with delta (0, 0)
Screenshot: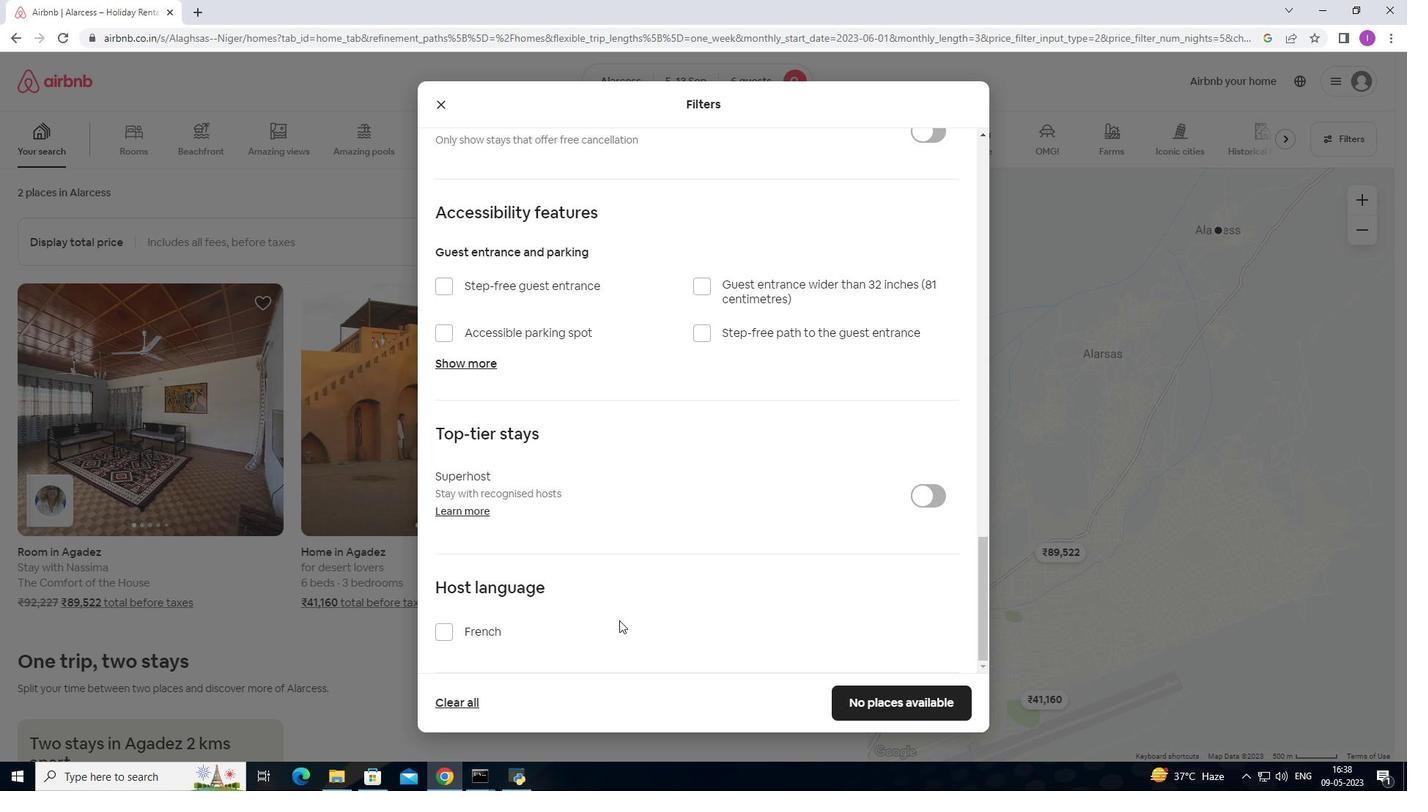 
Action: Mouse moved to (901, 697)
Screenshot: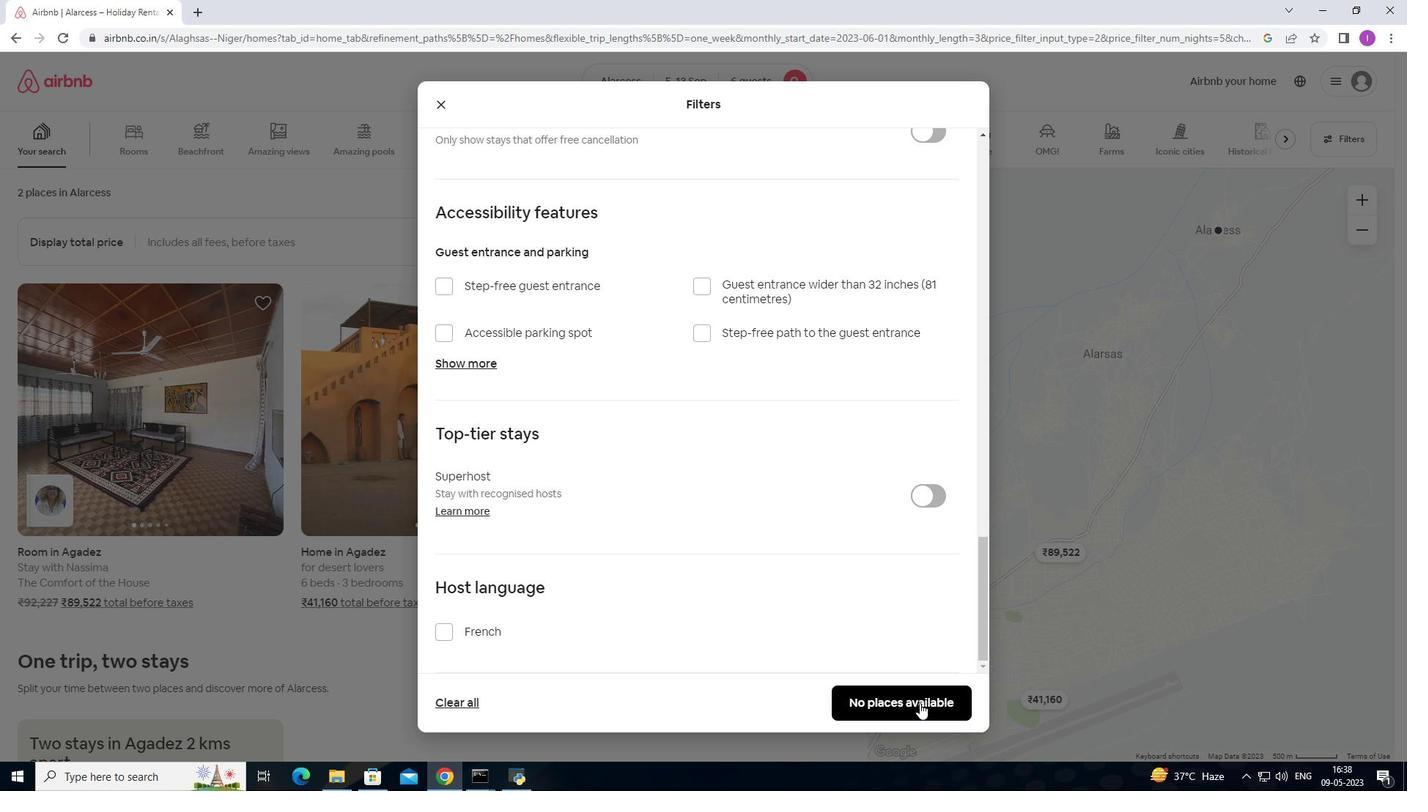 
Action: Mouse pressed left at (901, 697)
Screenshot: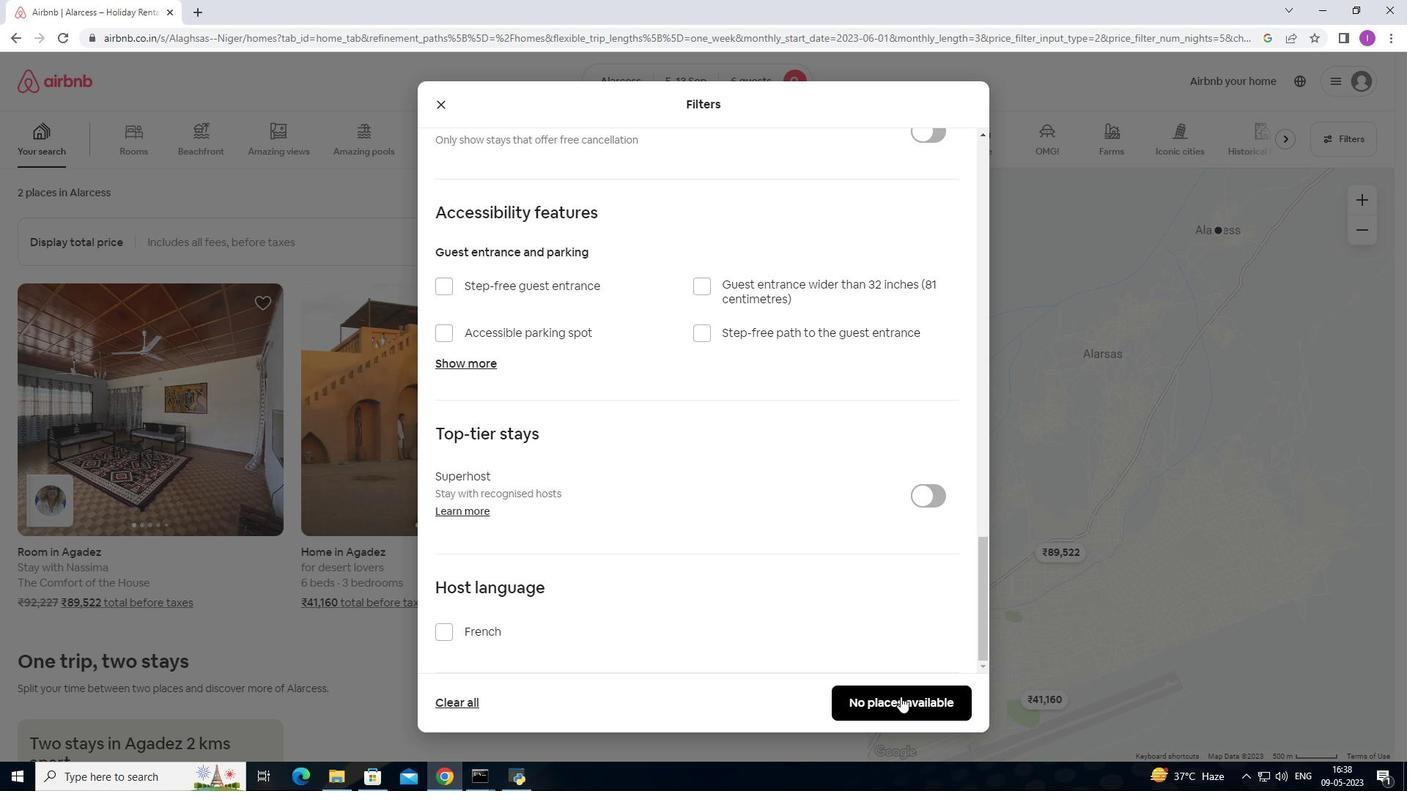 
Action: Mouse moved to (896, 692)
Screenshot: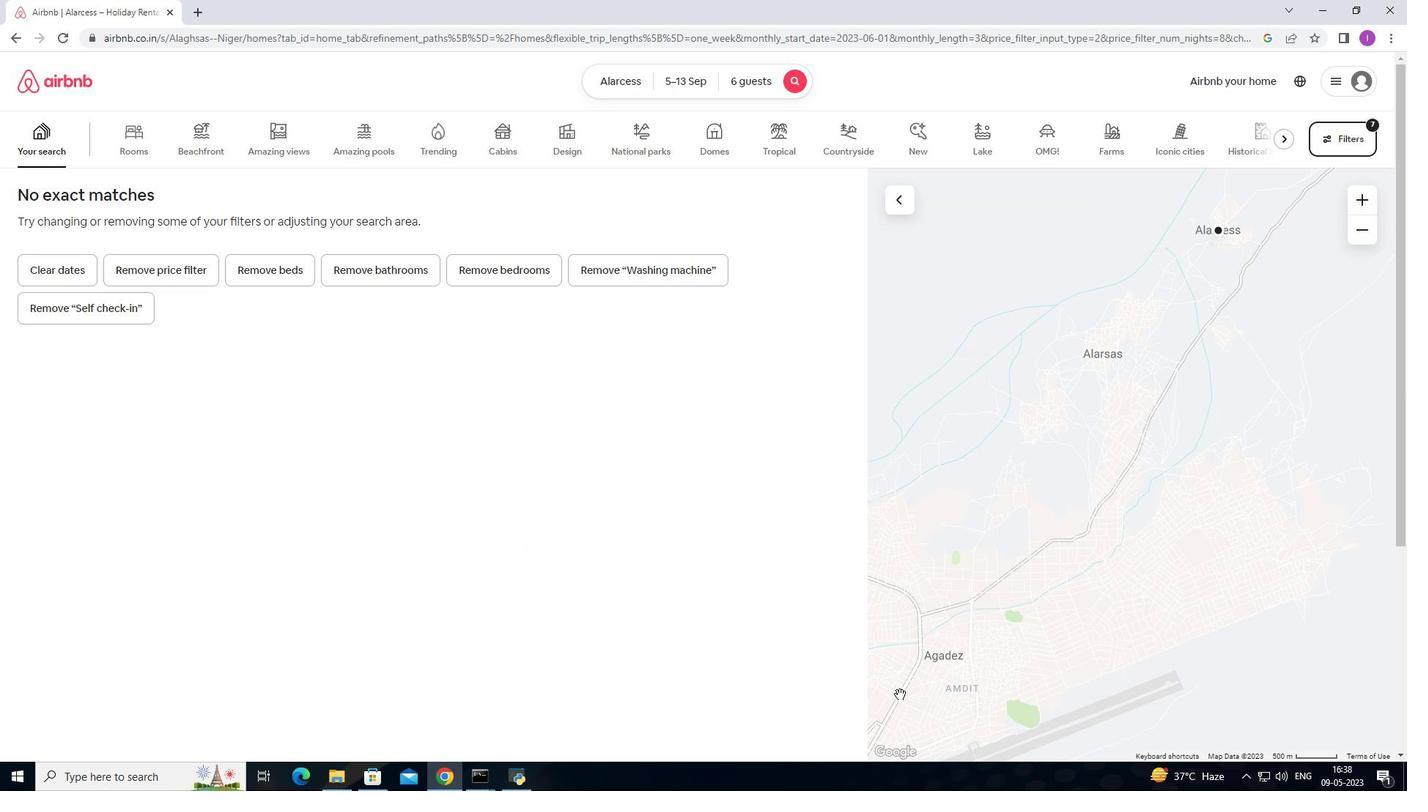 
